Task: Search one way flight ticket for 1 adult, 5 children, 2 infants in seat and 1 infant on lap in first from Tulsa: Tulsa International Airport to Indianapolis: Indianapolis International Airport on 8-5-2023. Number of bags: 1 checked bag. Price is upto 82000. Outbound departure time preference is 13:30.
Action: Mouse moved to (364, 303)
Screenshot: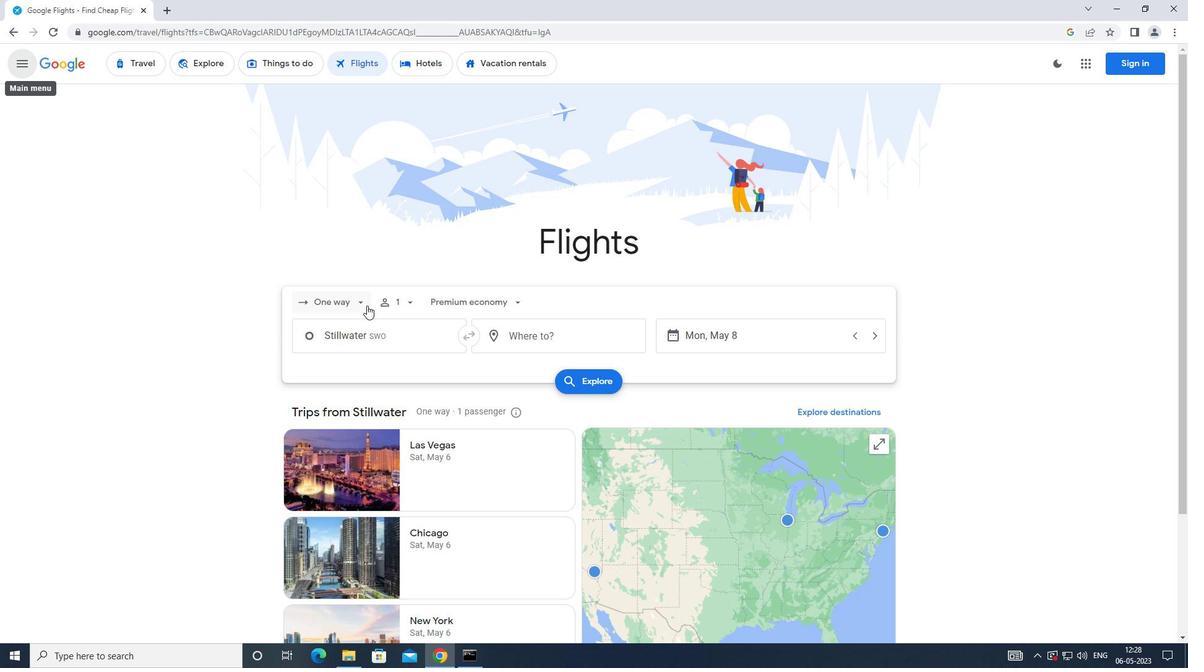 
Action: Mouse pressed left at (364, 303)
Screenshot: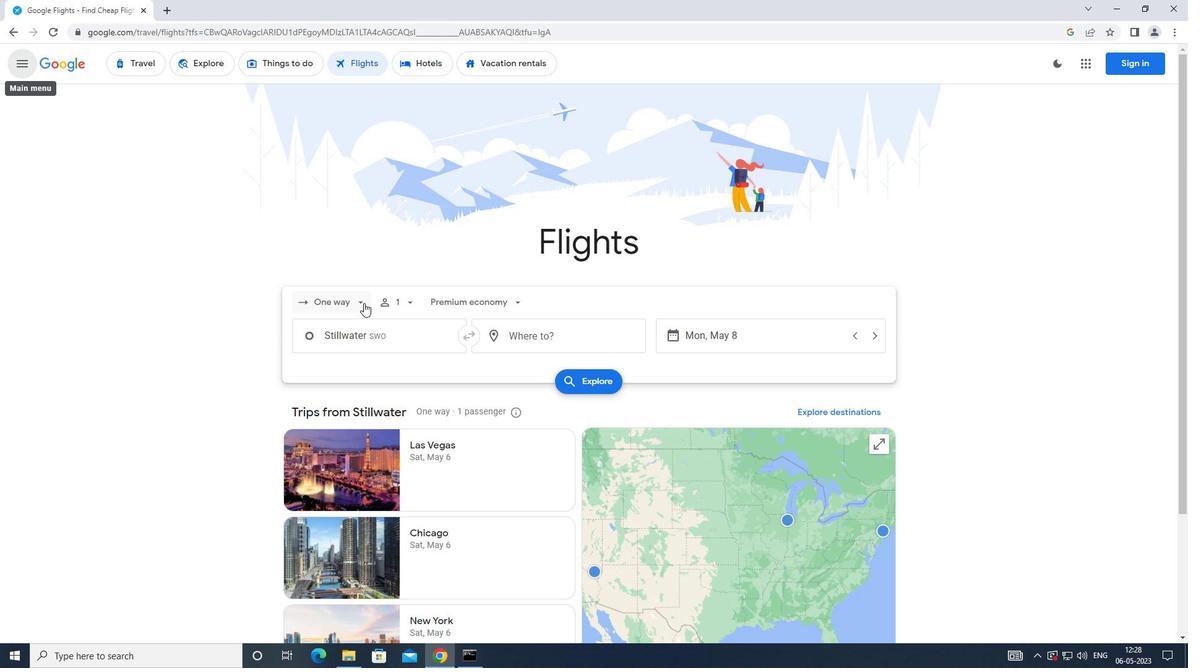 
Action: Mouse moved to (346, 359)
Screenshot: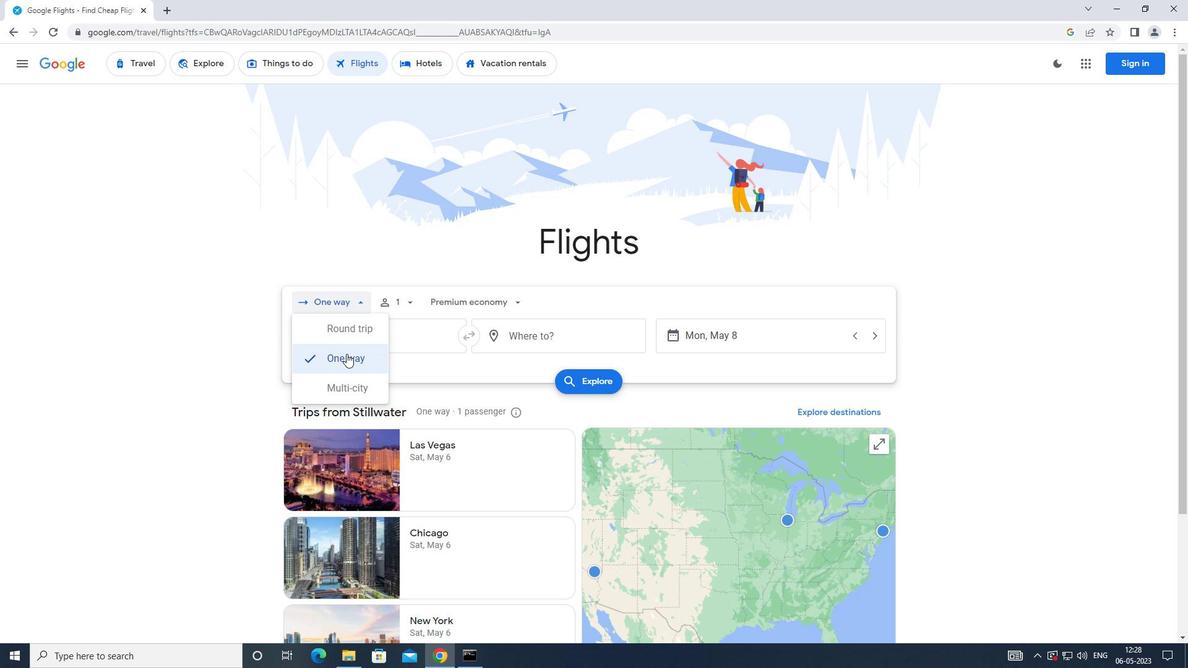 
Action: Mouse pressed left at (346, 359)
Screenshot: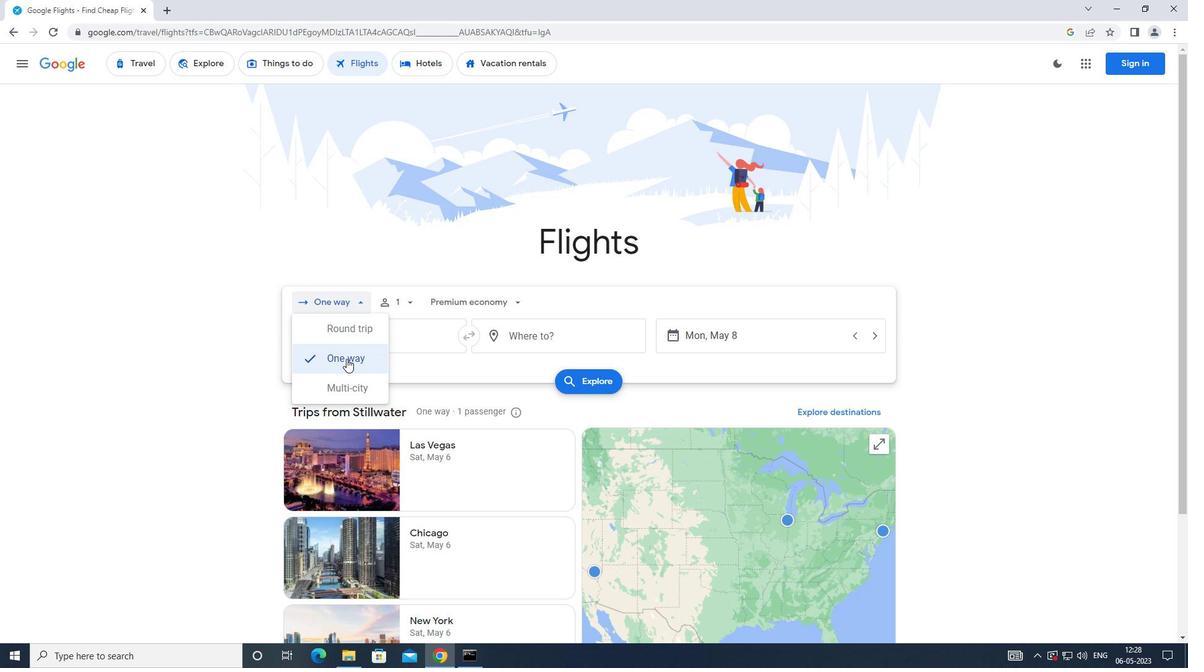 
Action: Mouse moved to (415, 308)
Screenshot: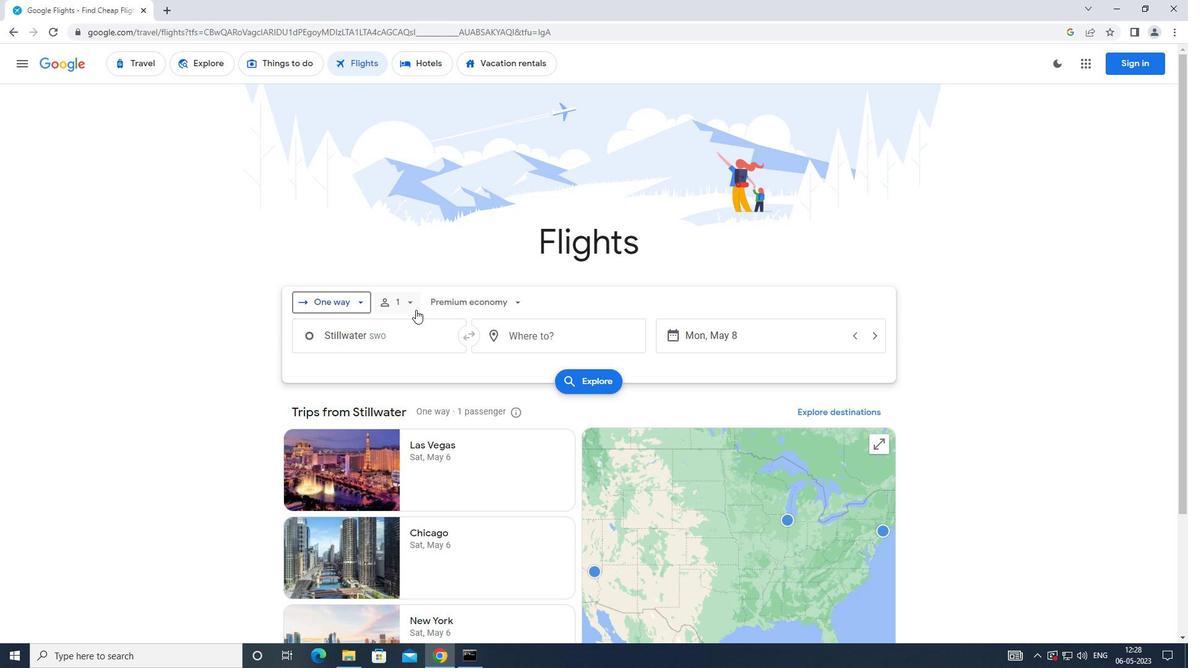 
Action: Mouse pressed left at (415, 308)
Screenshot: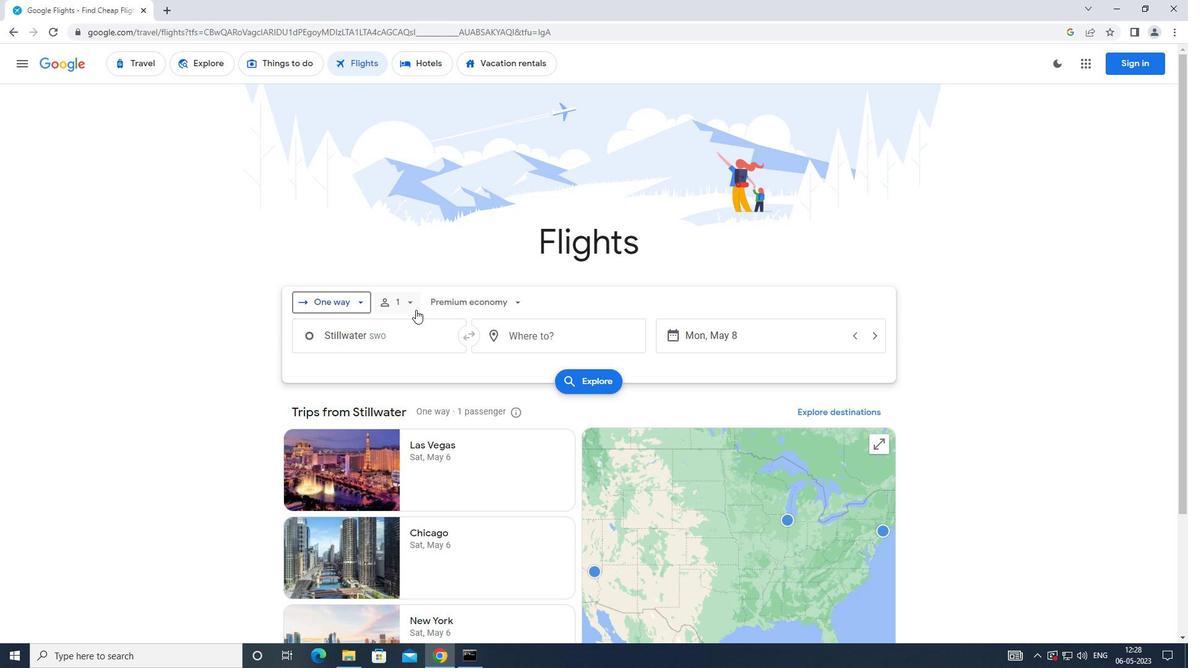 
Action: Mouse moved to (508, 372)
Screenshot: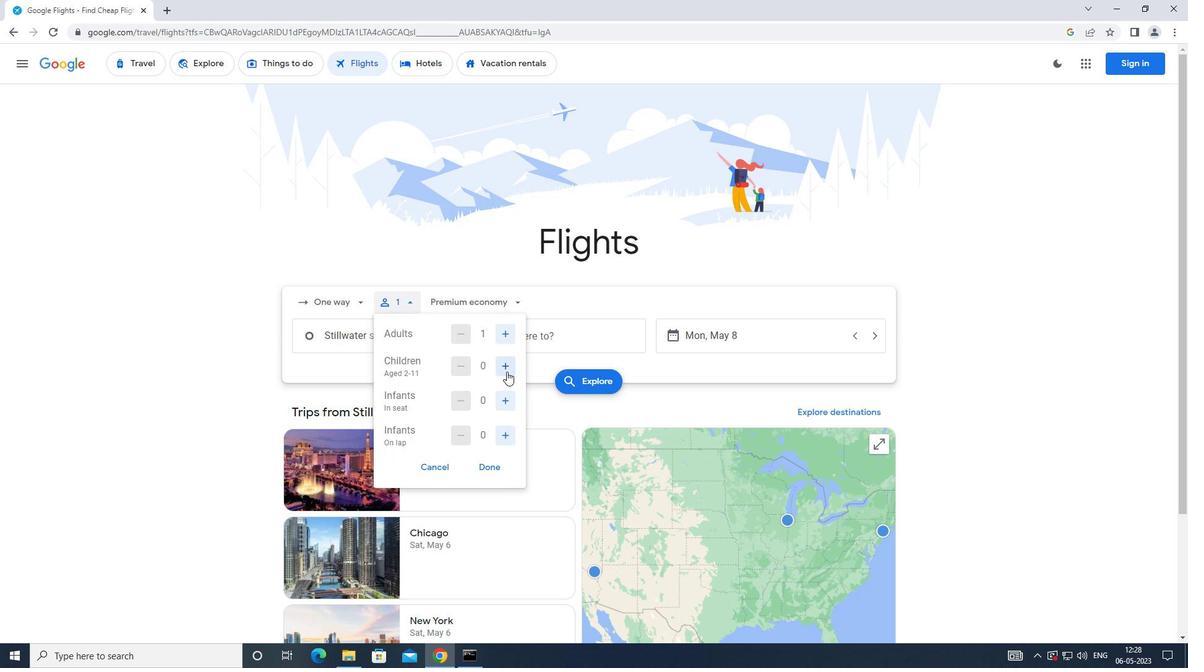 
Action: Mouse pressed left at (508, 372)
Screenshot: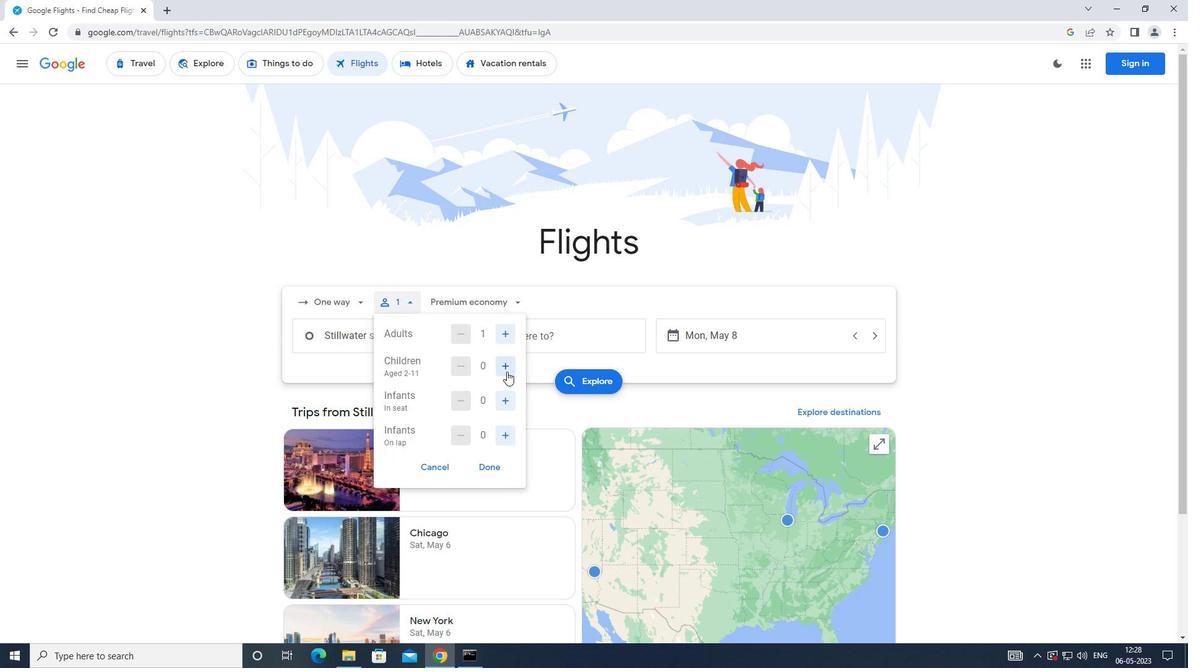 
Action: Mouse pressed left at (508, 372)
Screenshot: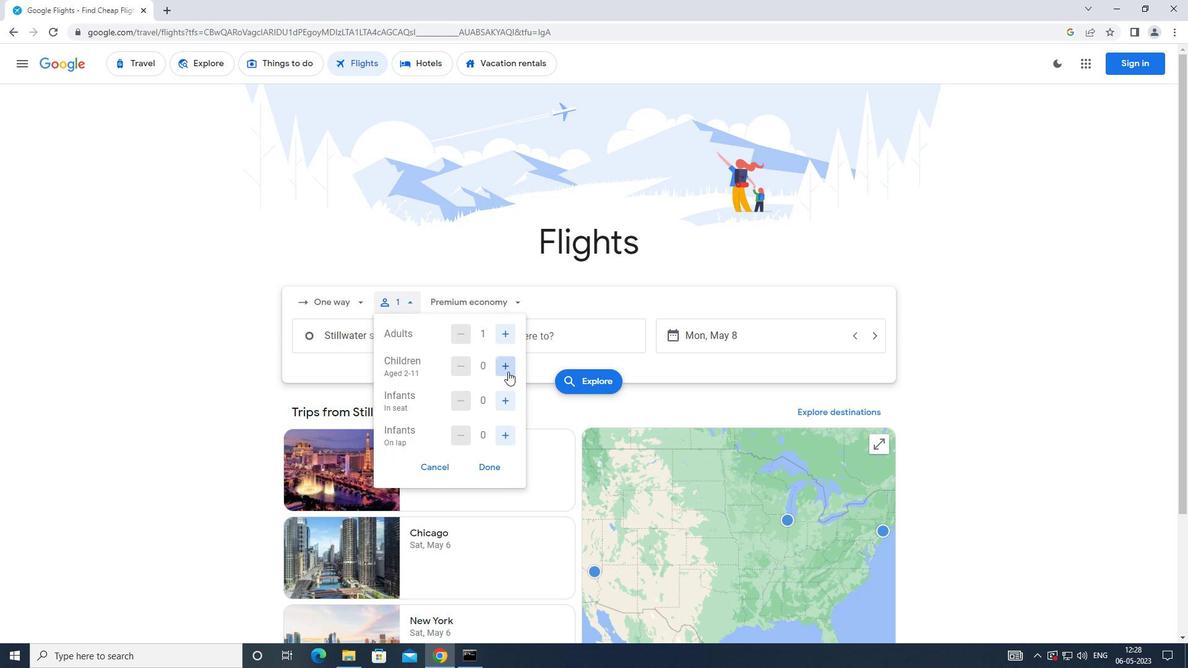 
Action: Mouse pressed left at (508, 372)
Screenshot: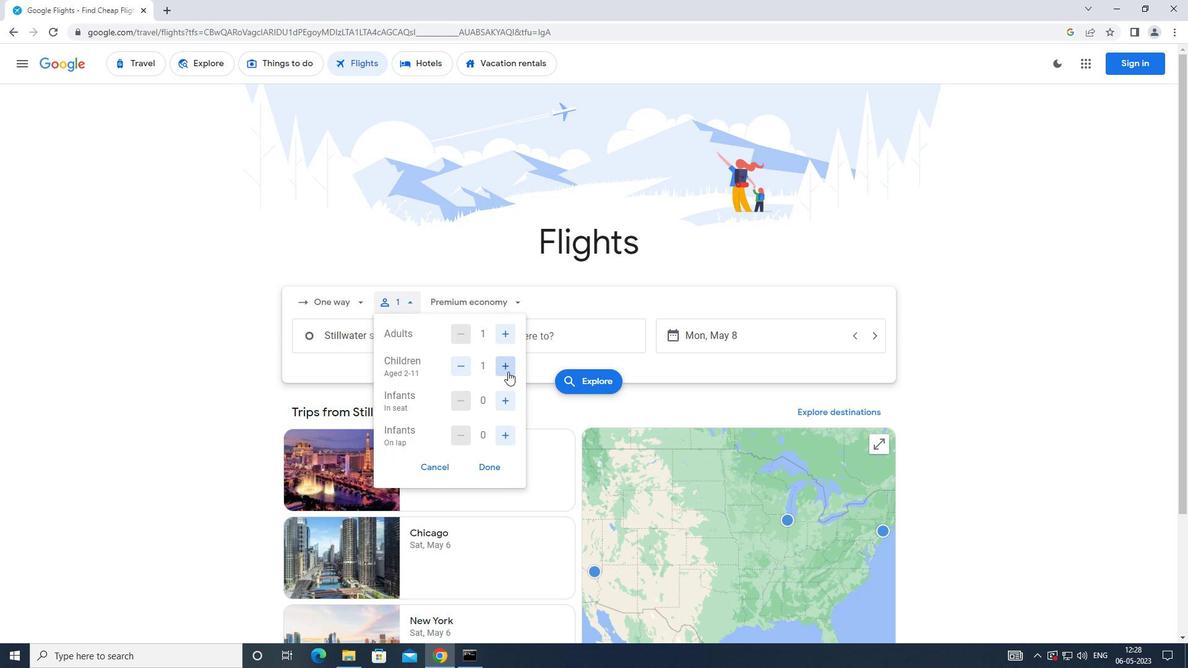 
Action: Mouse pressed left at (508, 372)
Screenshot: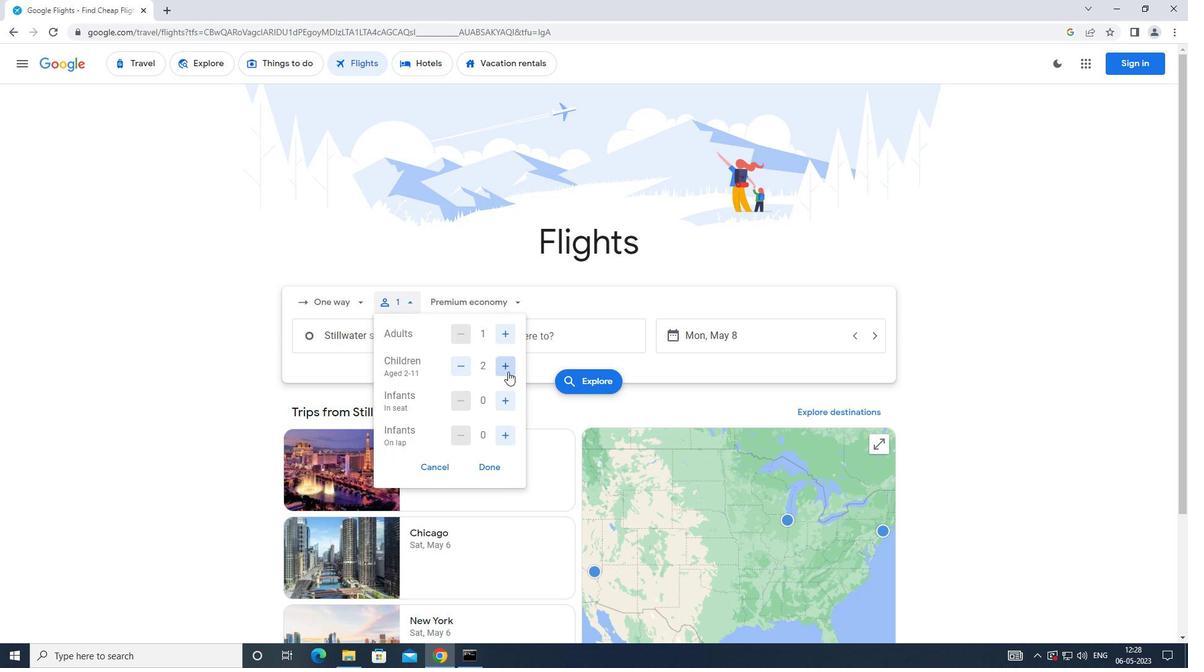 
Action: Mouse pressed left at (508, 372)
Screenshot: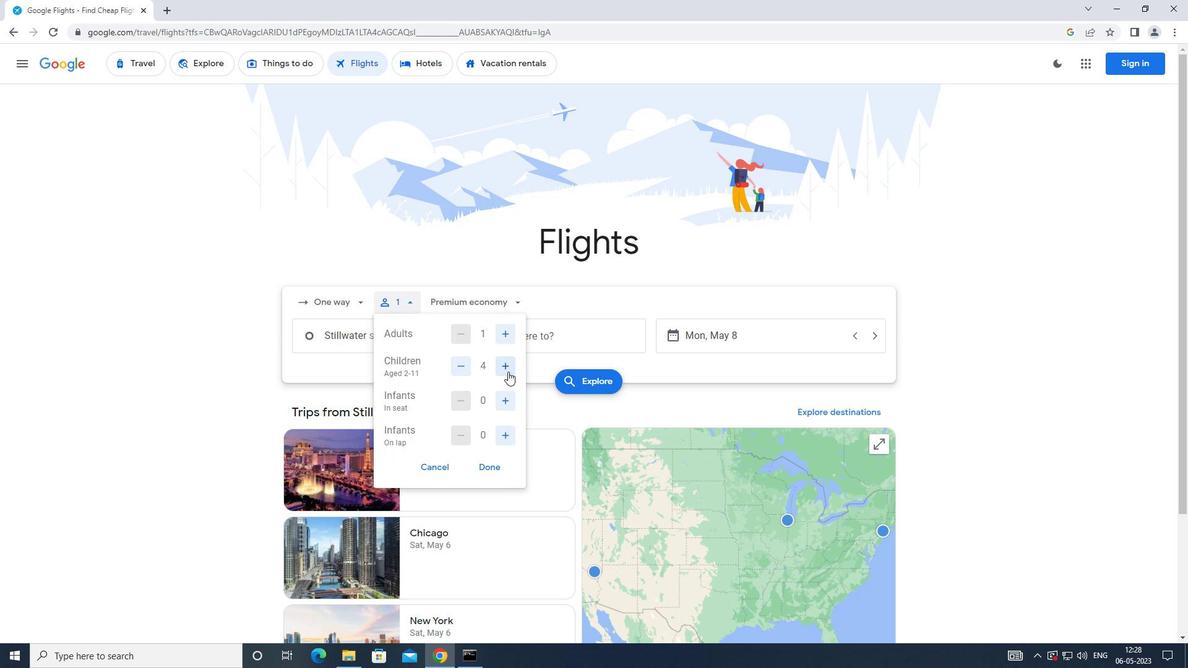 
Action: Mouse moved to (505, 398)
Screenshot: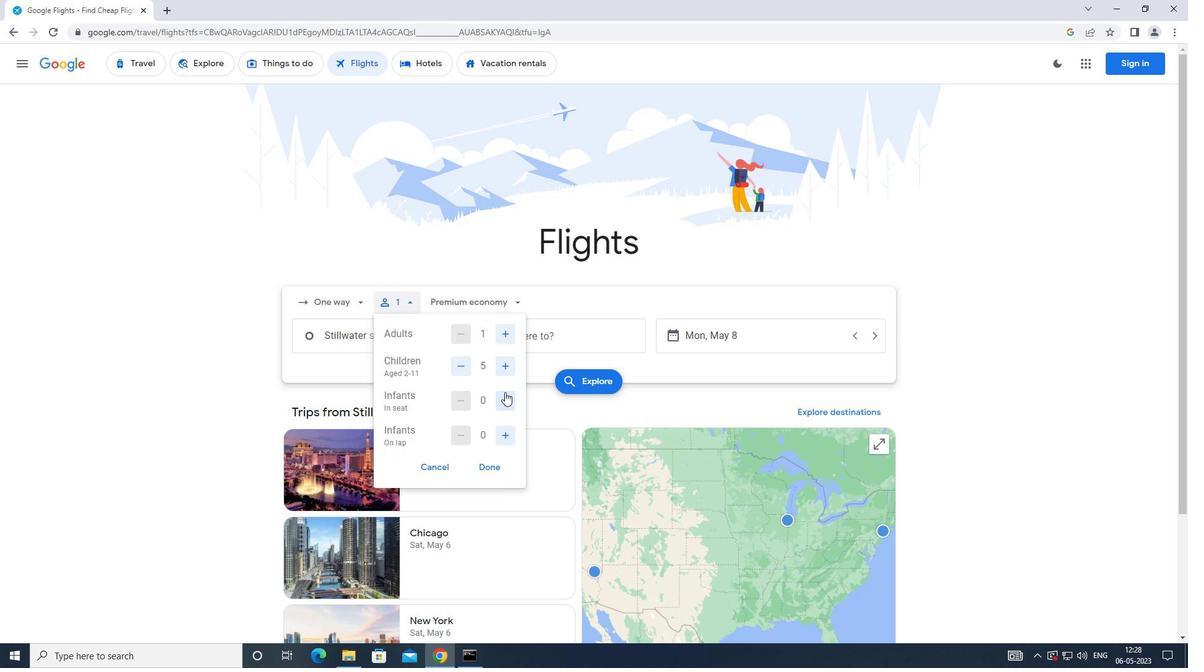 
Action: Mouse pressed left at (505, 398)
Screenshot: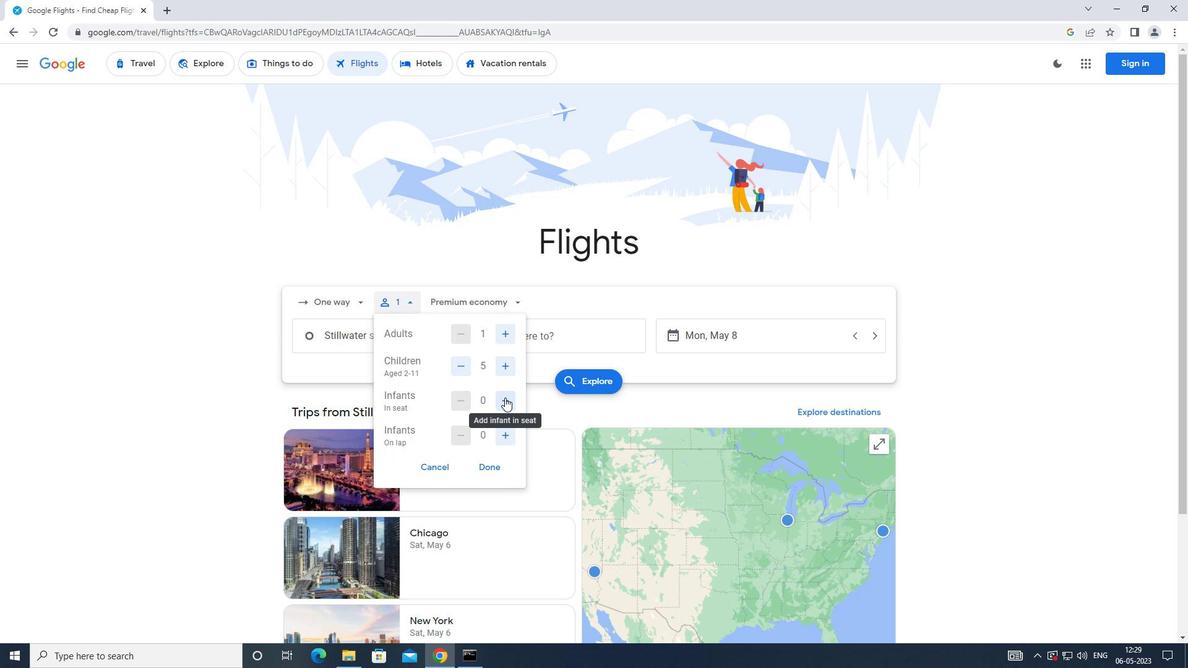 
Action: Mouse pressed left at (505, 398)
Screenshot: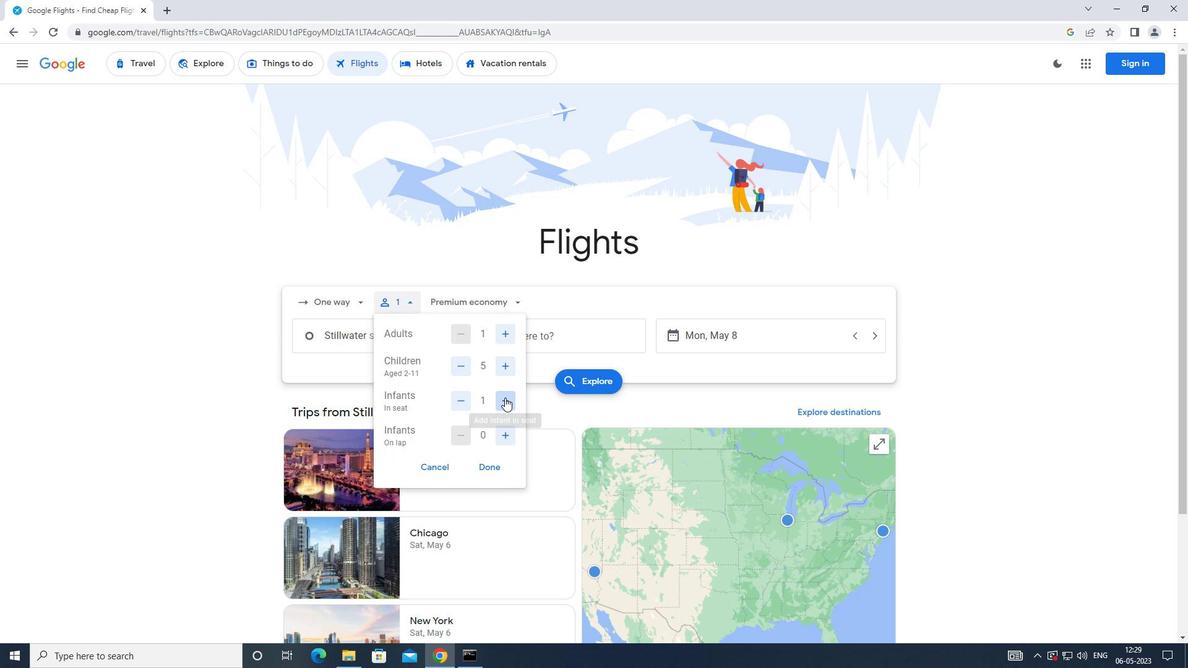 
Action: Mouse moved to (456, 400)
Screenshot: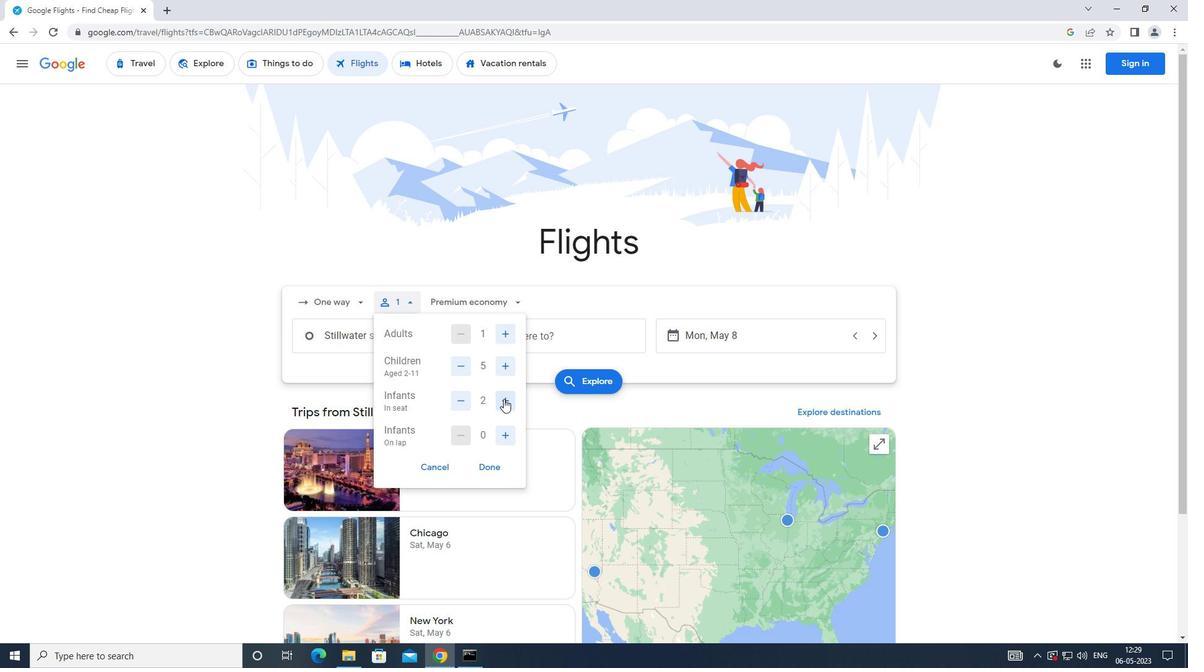 
Action: Mouse pressed left at (456, 400)
Screenshot: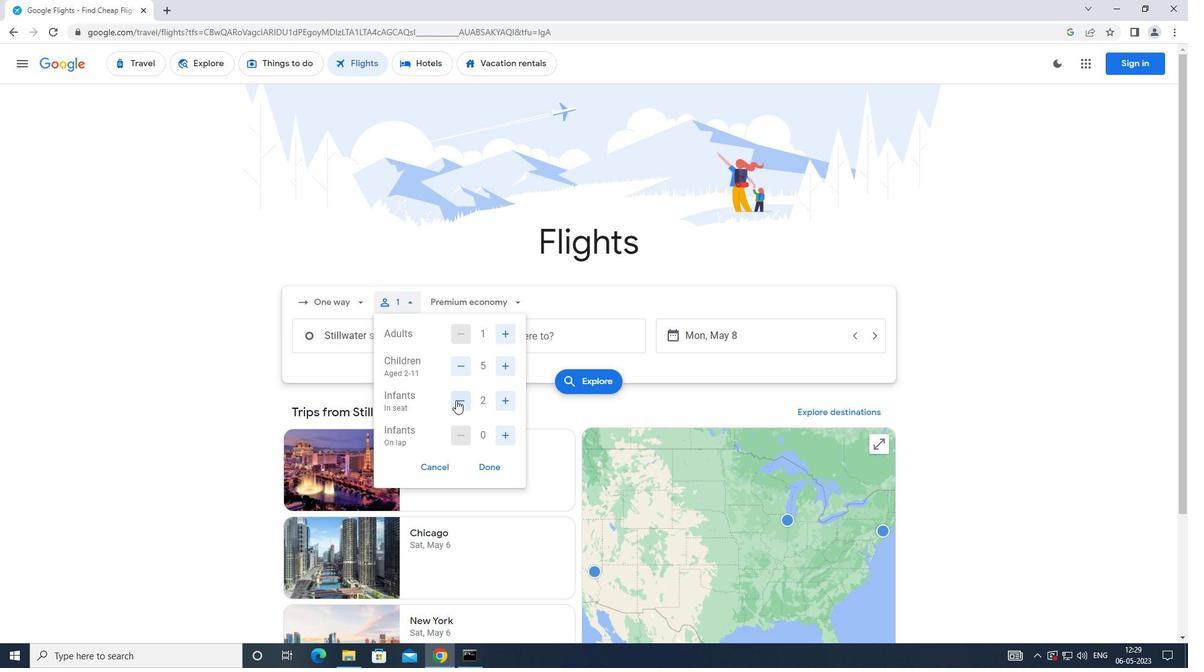
Action: Mouse moved to (503, 435)
Screenshot: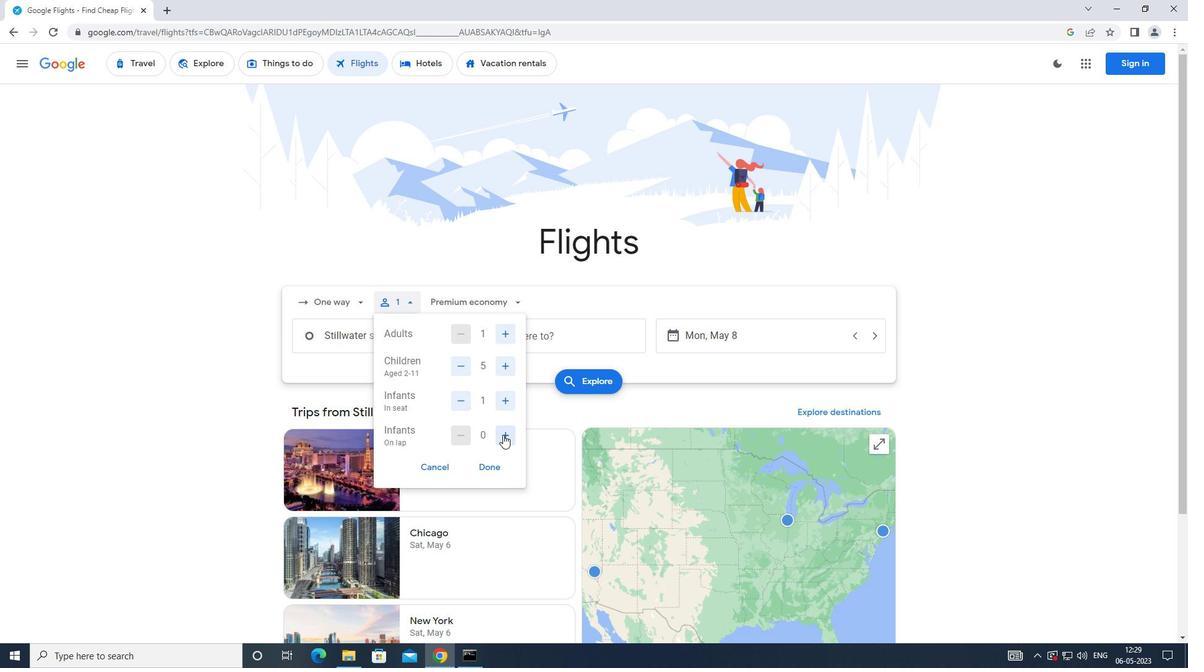 
Action: Mouse pressed left at (503, 435)
Screenshot: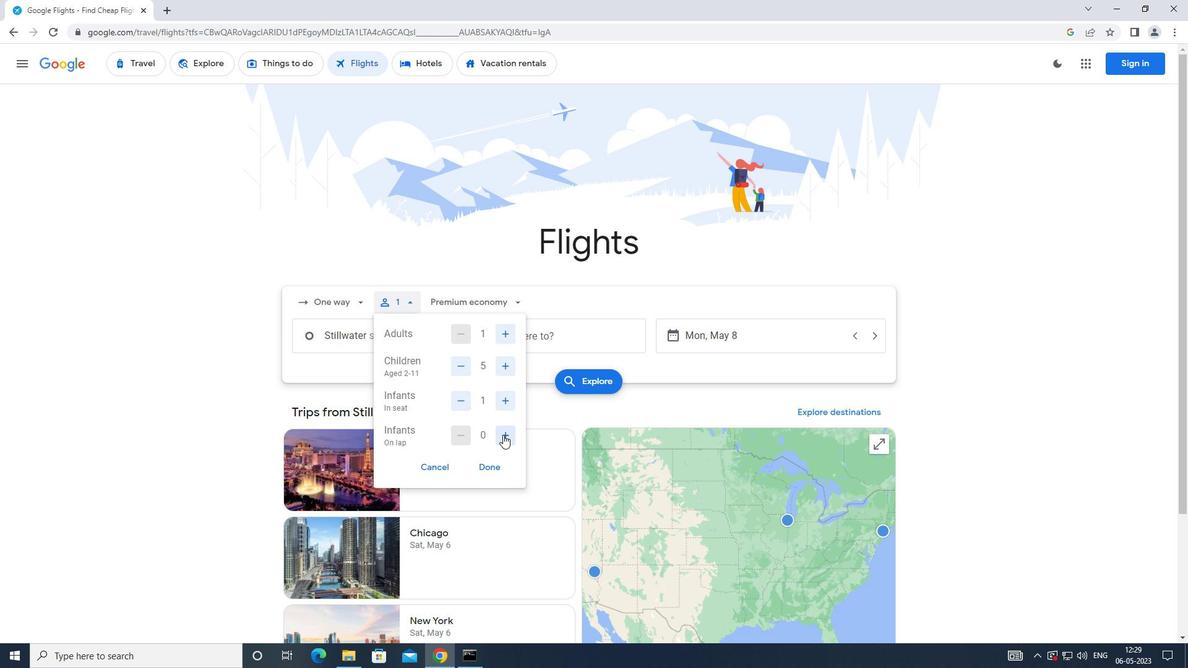 
Action: Mouse moved to (498, 468)
Screenshot: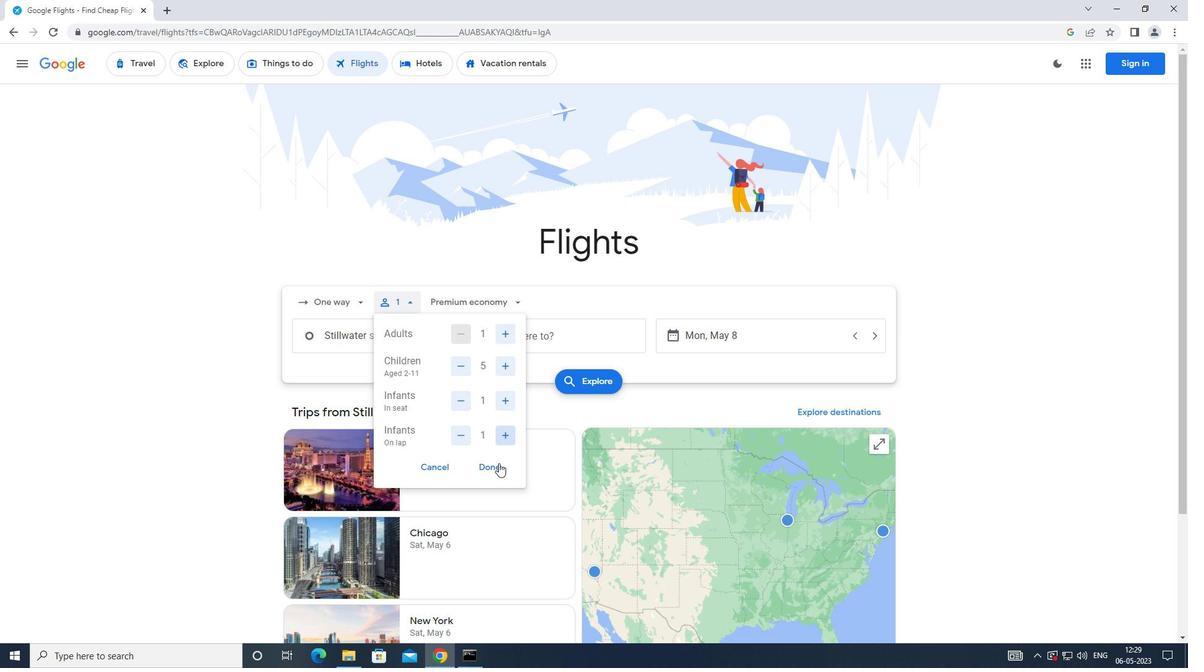 
Action: Mouse pressed left at (498, 468)
Screenshot: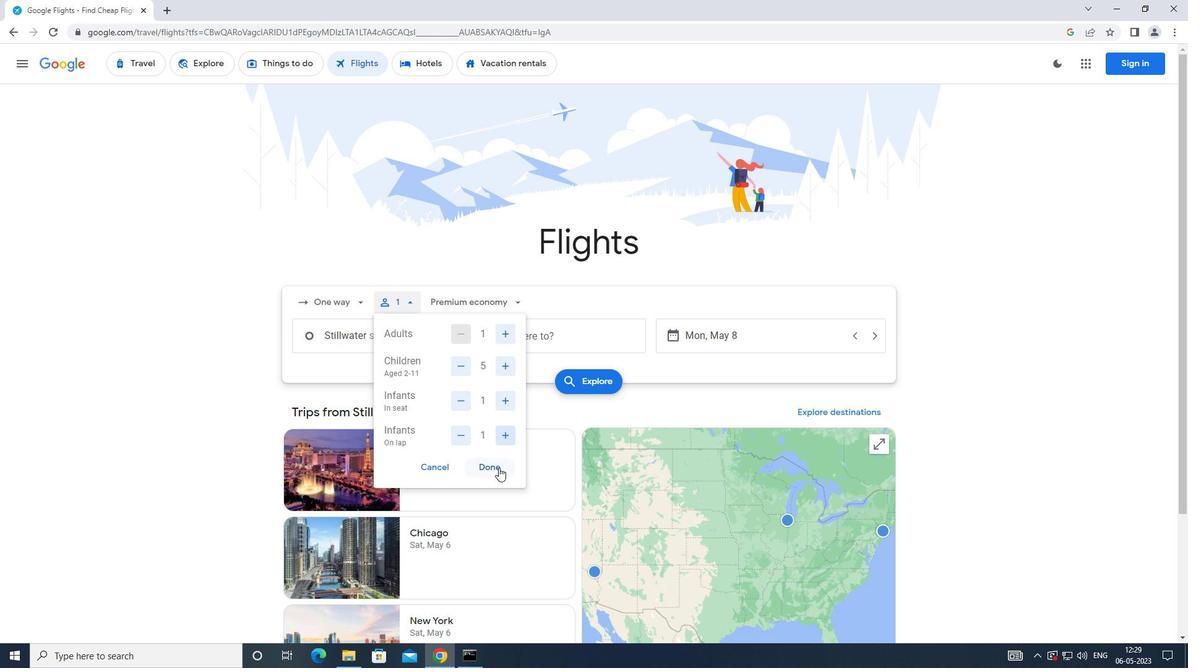 
Action: Mouse moved to (500, 307)
Screenshot: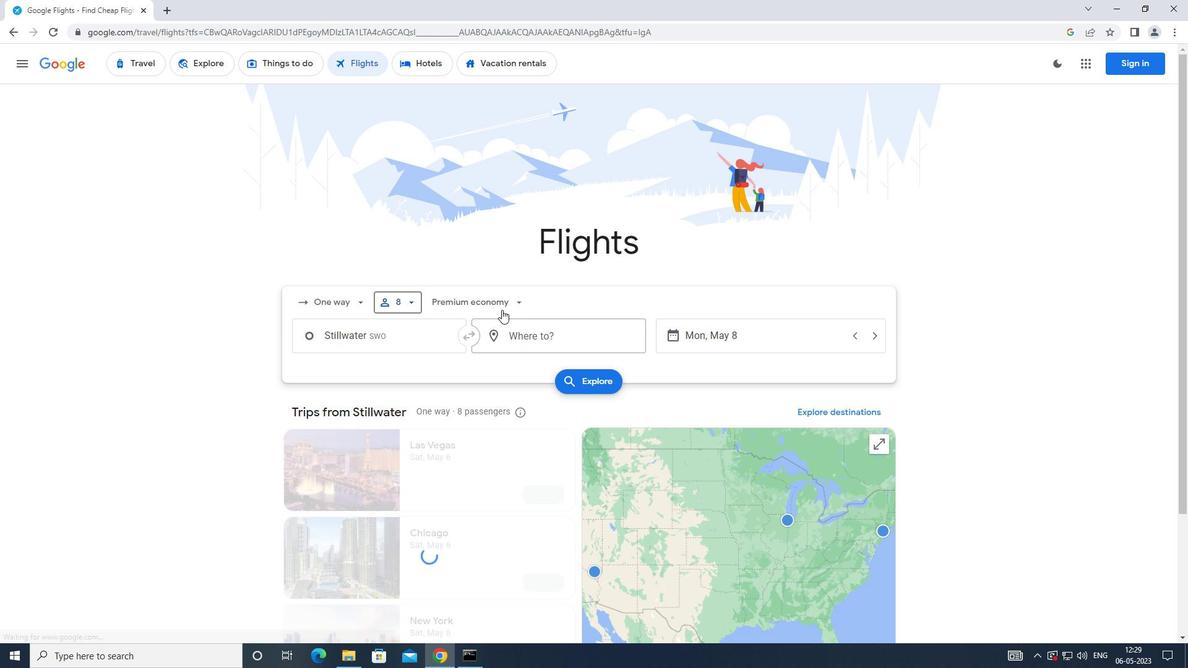 
Action: Mouse pressed left at (500, 307)
Screenshot: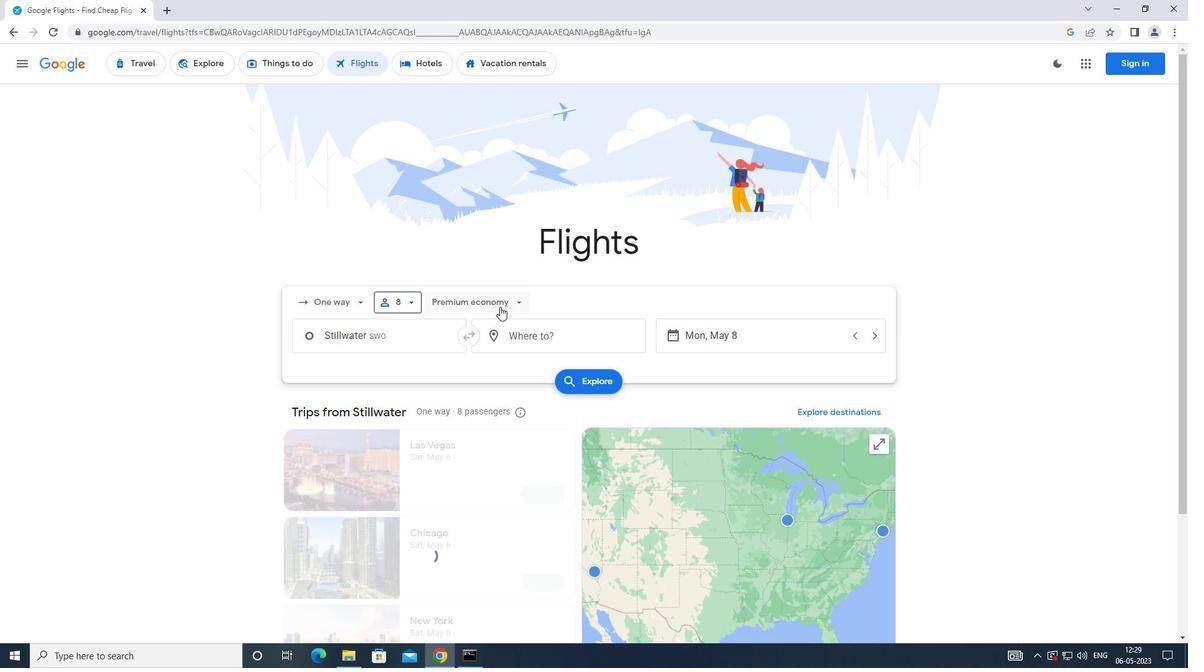 
Action: Mouse moved to (487, 412)
Screenshot: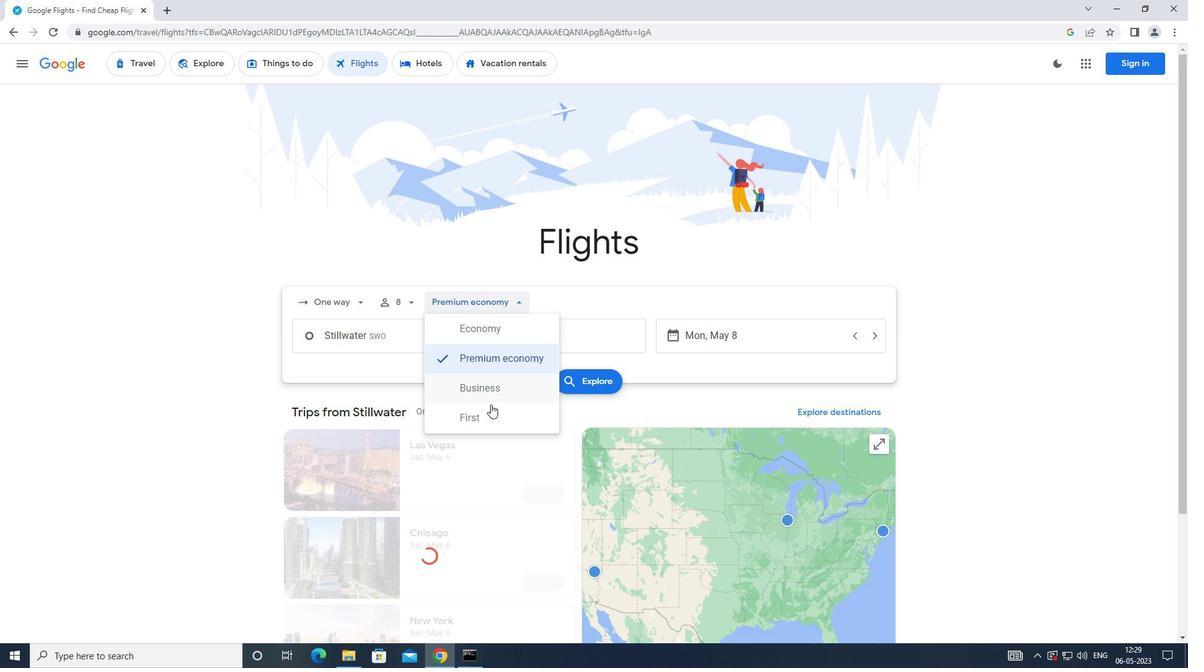 
Action: Mouse pressed left at (487, 412)
Screenshot: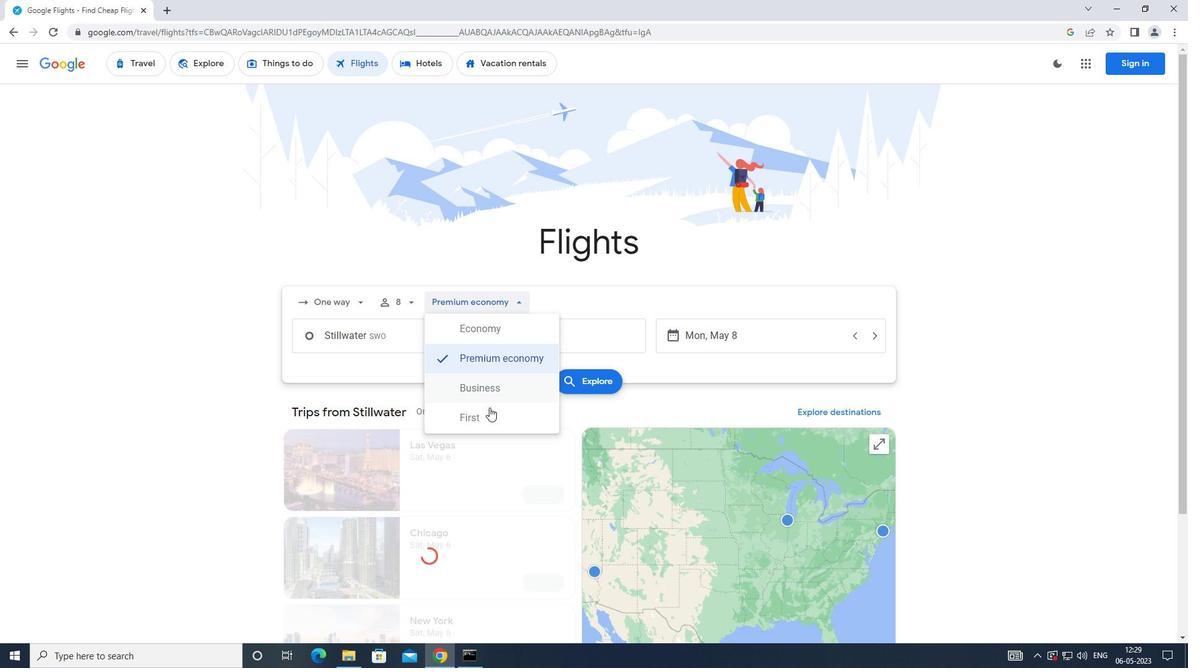 
Action: Mouse moved to (392, 345)
Screenshot: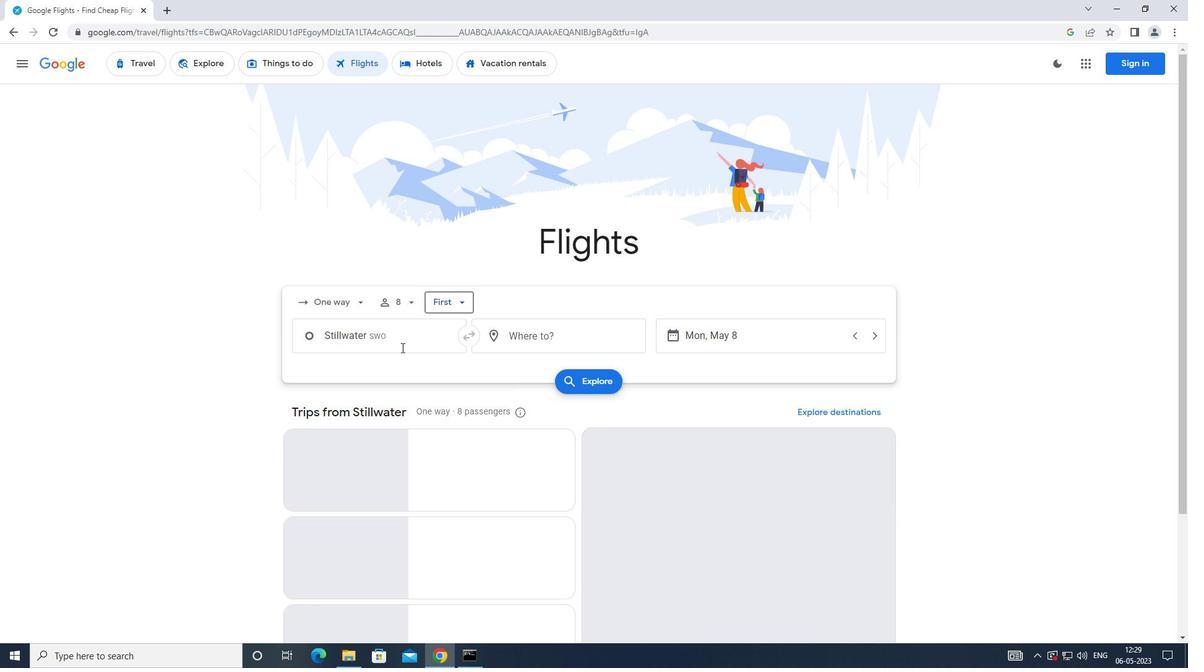 
Action: Mouse pressed left at (392, 345)
Screenshot: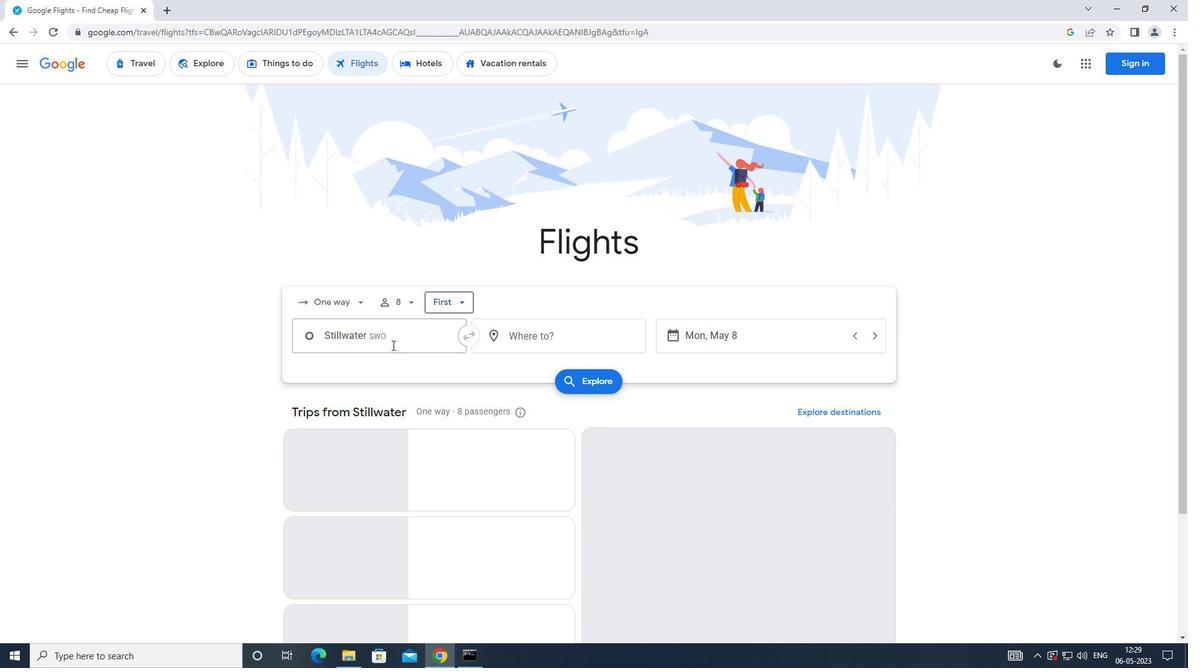 
Action: Mouse moved to (392, 344)
Screenshot: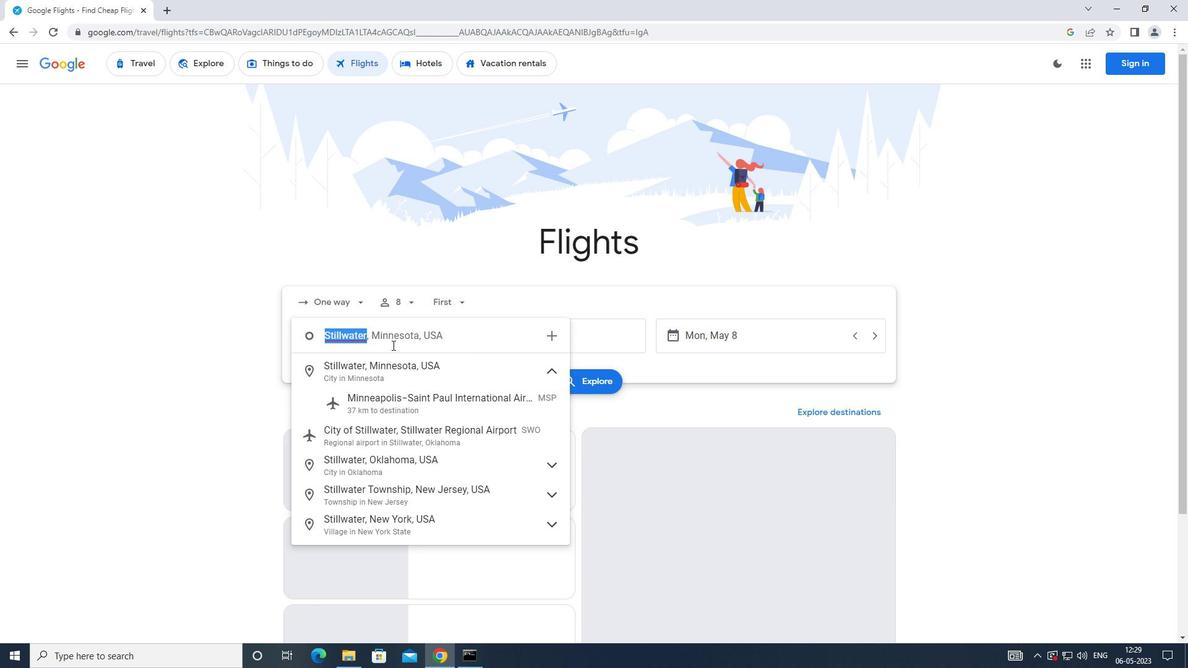 
Action: Key pressed <Key.caps_lock>t<Key.caps_lock>ulsa<Key.space>
Screenshot: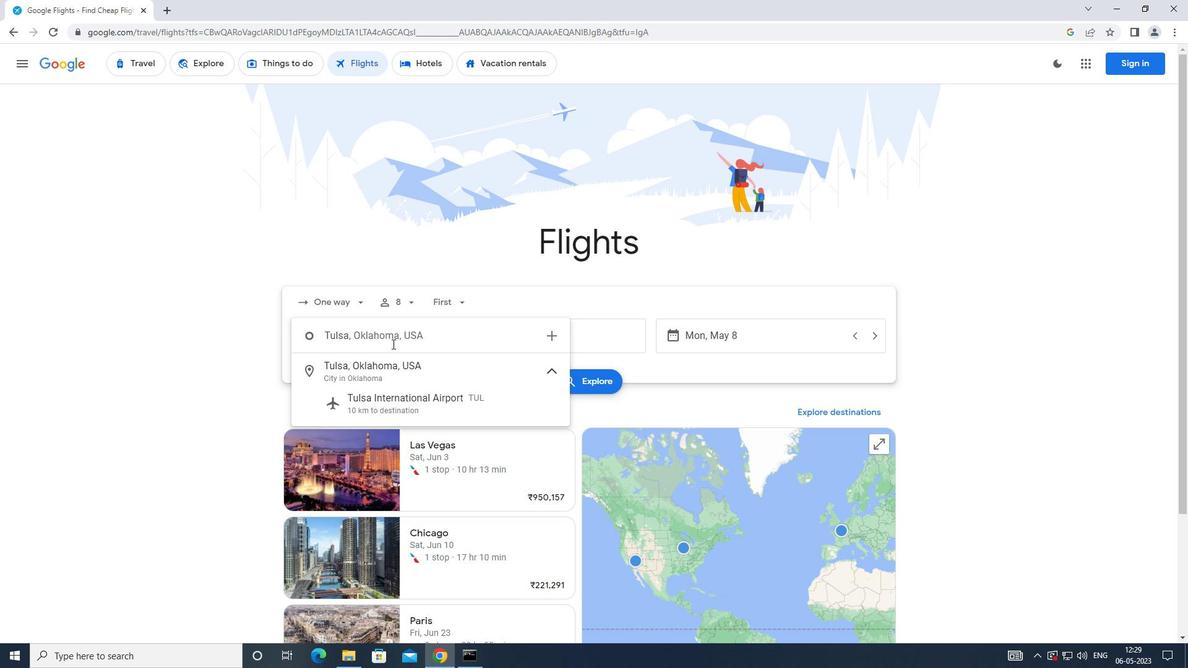 
Action: Mouse moved to (375, 394)
Screenshot: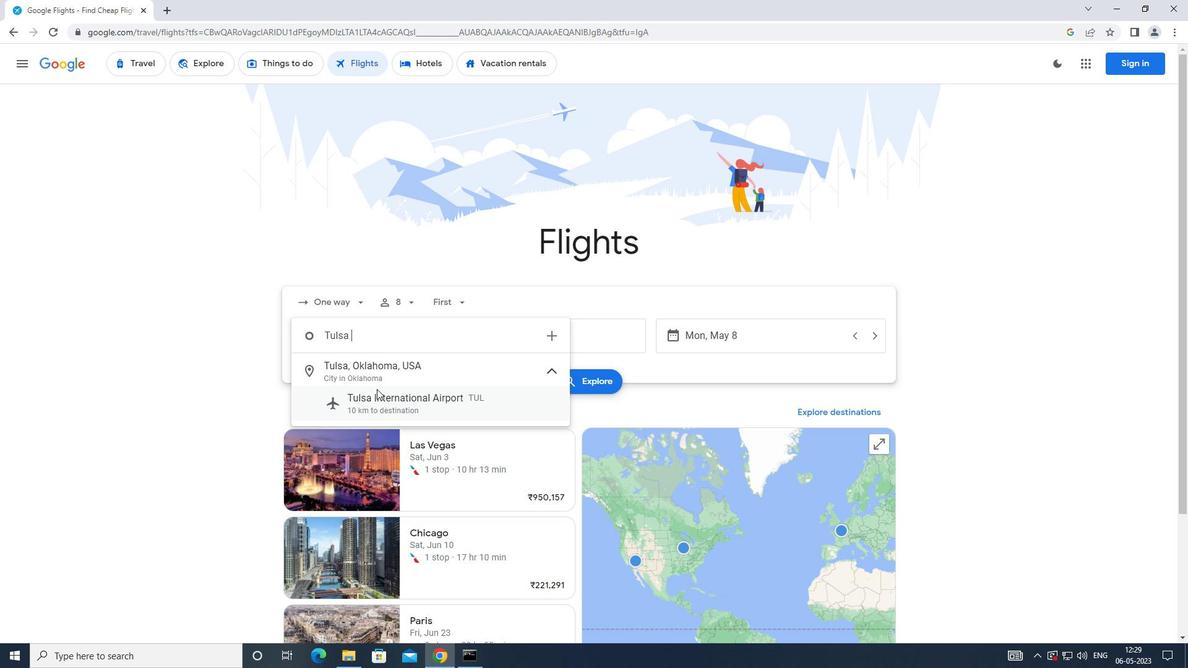 
Action: Mouse pressed left at (375, 394)
Screenshot: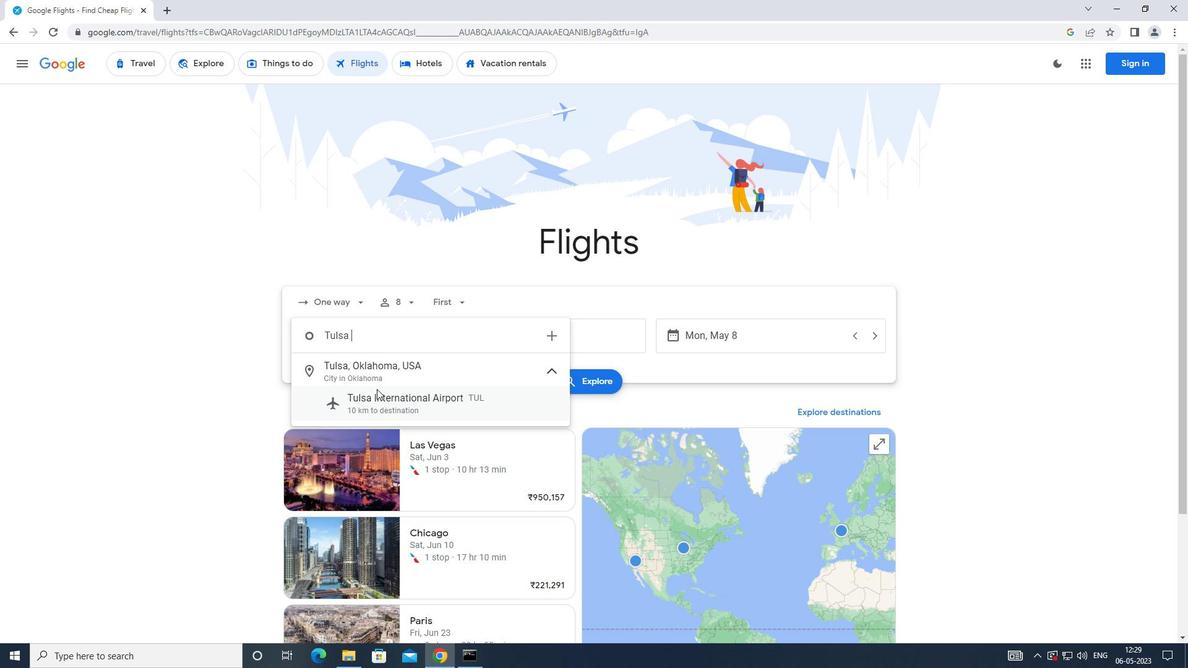 
Action: Mouse moved to (594, 337)
Screenshot: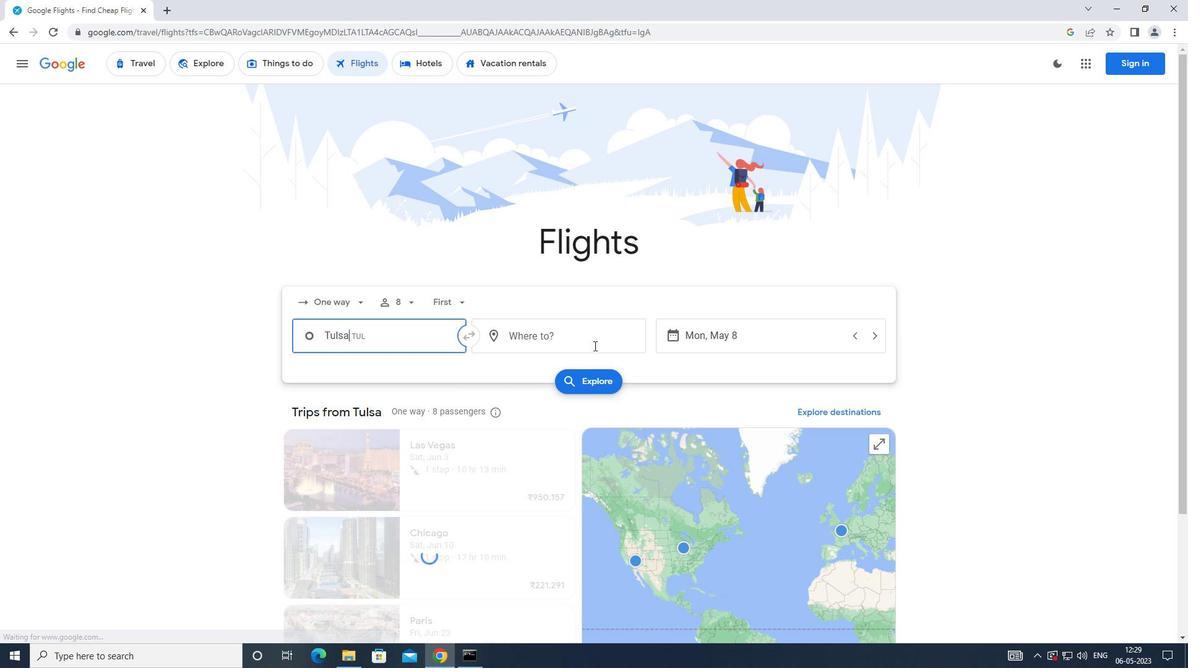 
Action: Mouse pressed left at (594, 337)
Screenshot: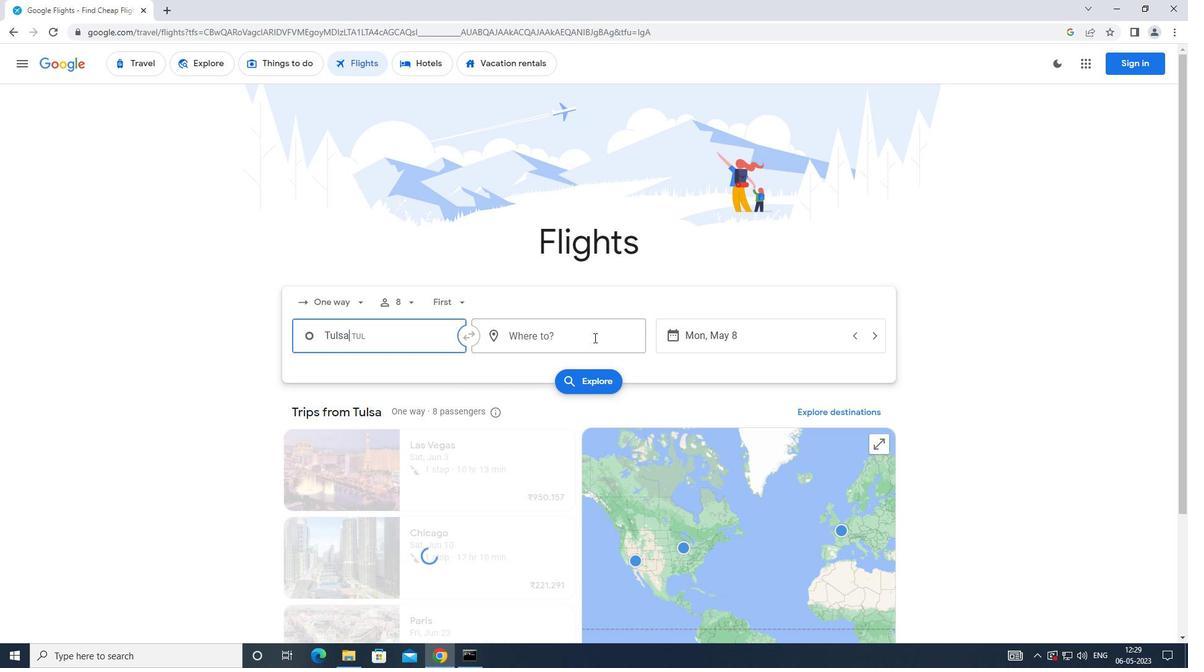 
Action: Mouse moved to (580, 350)
Screenshot: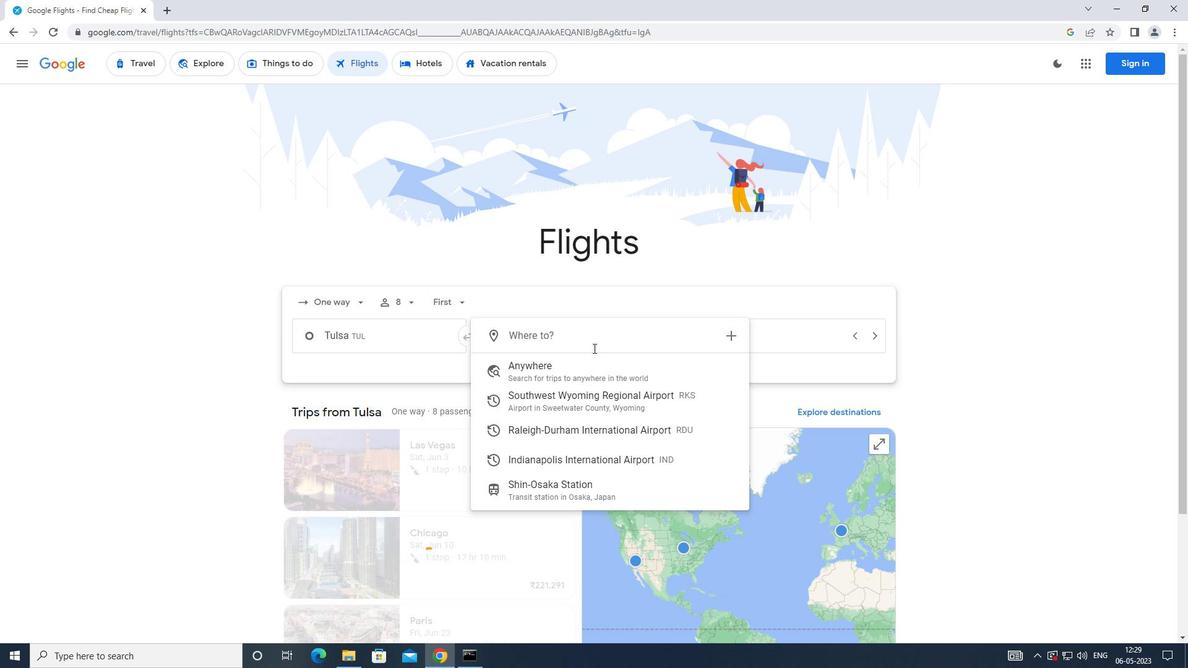 
Action: Key pressed <Key.caps_lock>i<Key.caps_lock>ndianapolis
Screenshot: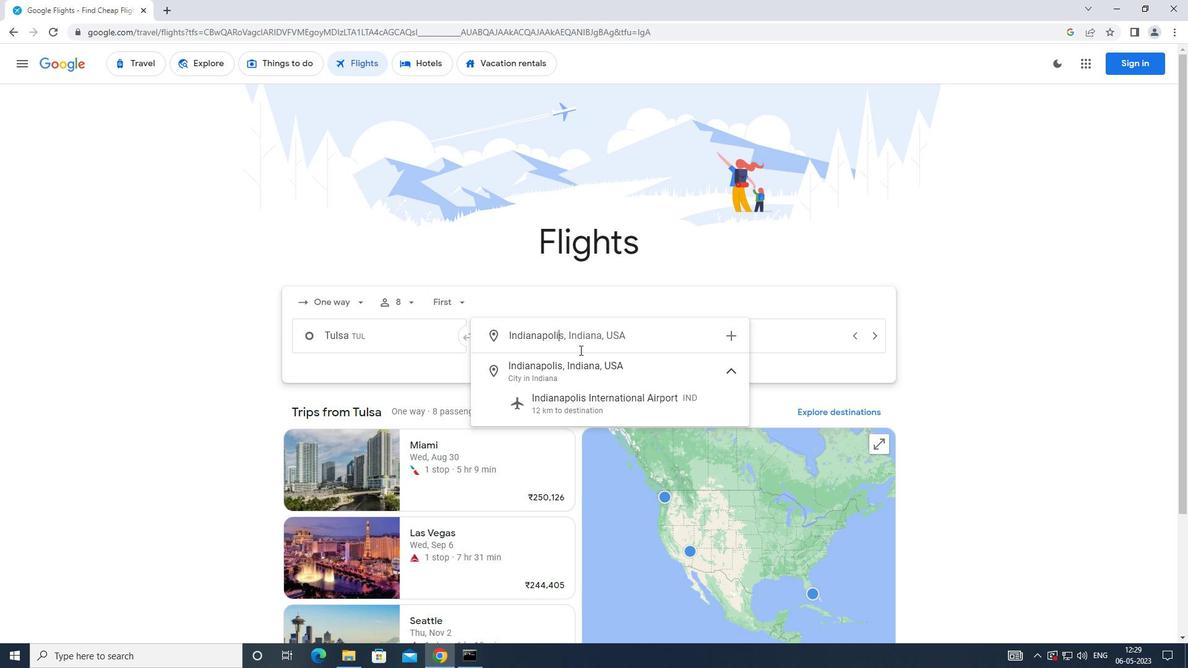 
Action: Mouse moved to (558, 402)
Screenshot: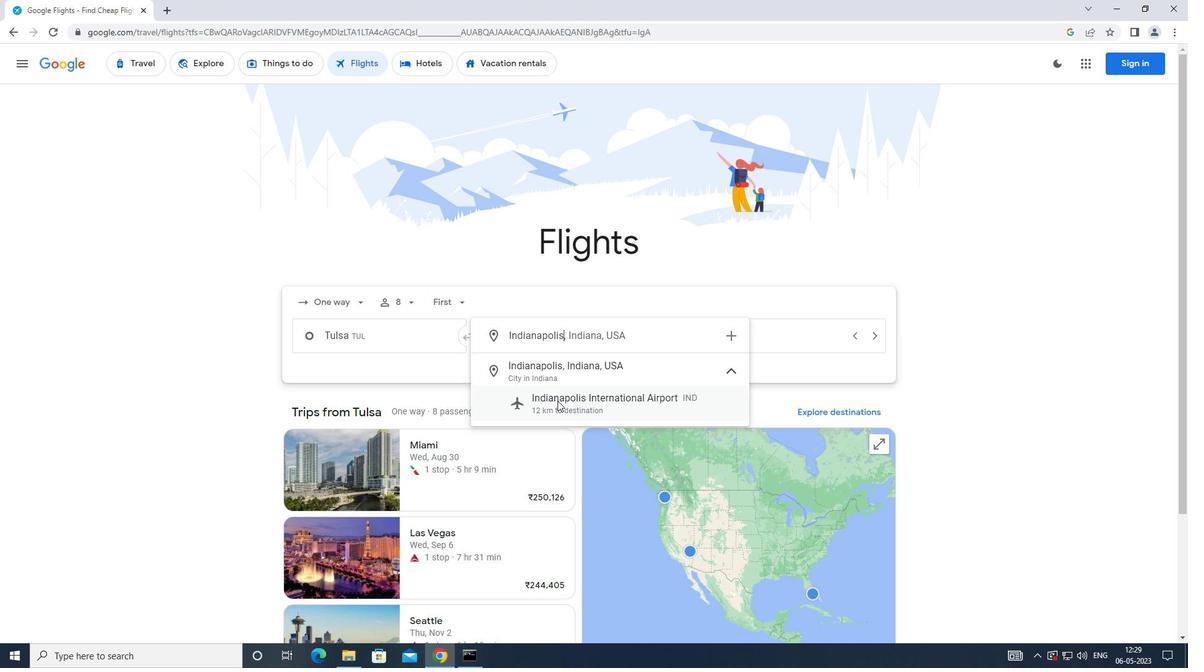 
Action: Mouse pressed left at (558, 402)
Screenshot: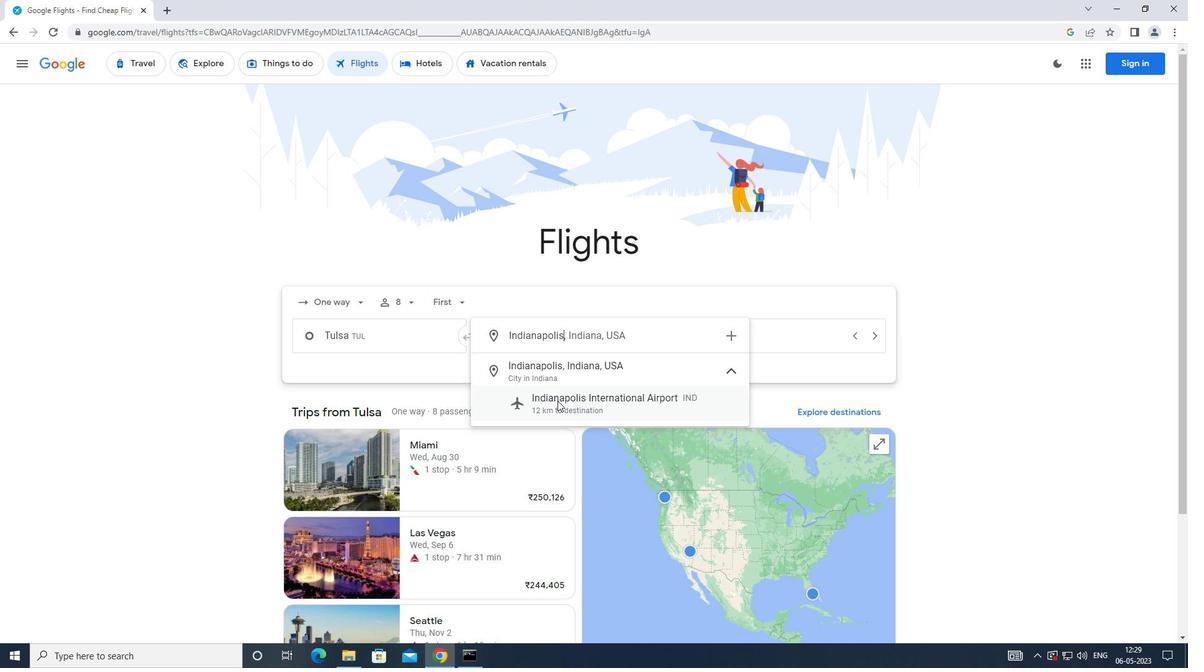 
Action: Mouse moved to (696, 339)
Screenshot: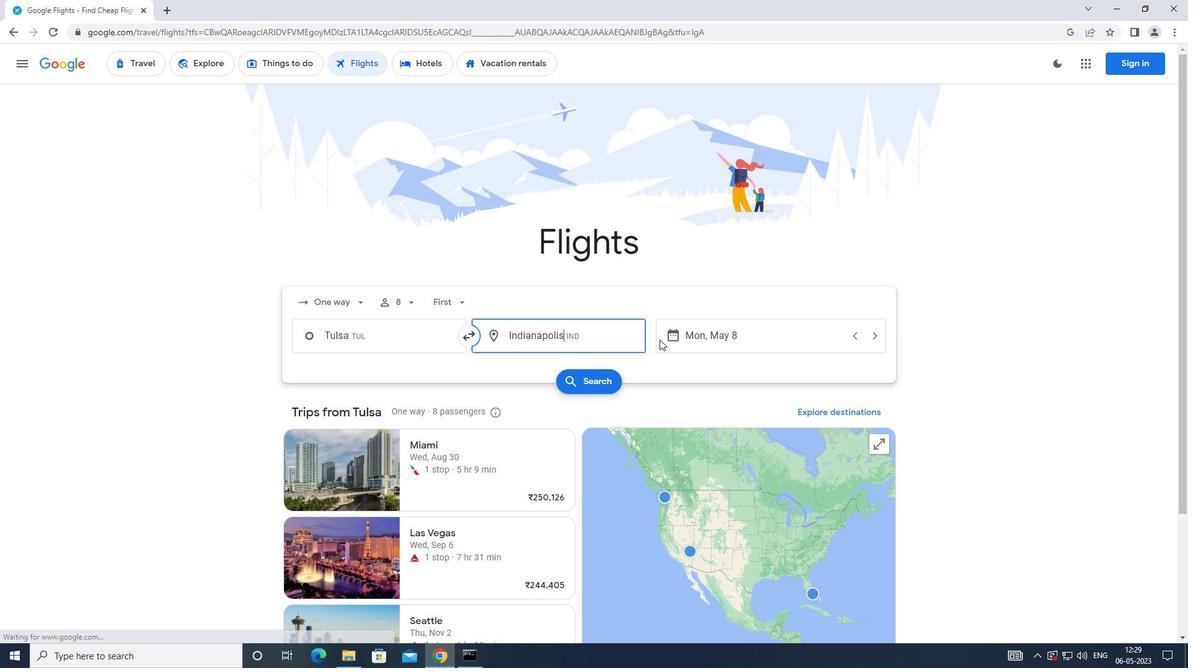 
Action: Mouse pressed left at (696, 339)
Screenshot: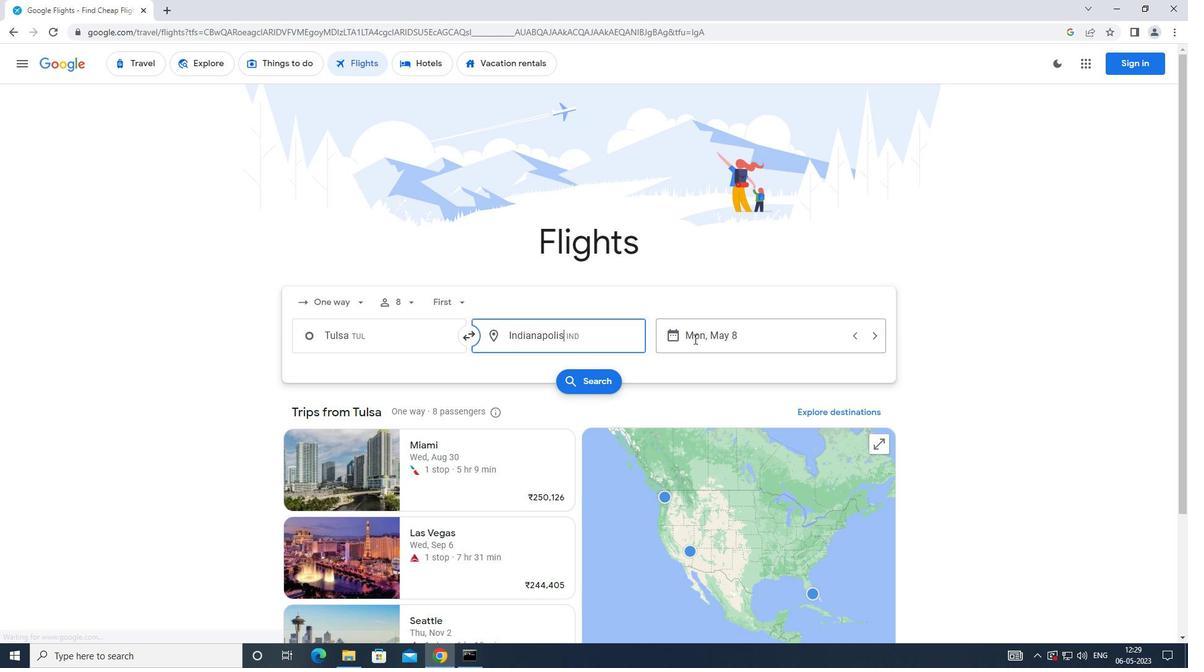
Action: Mouse moved to (481, 448)
Screenshot: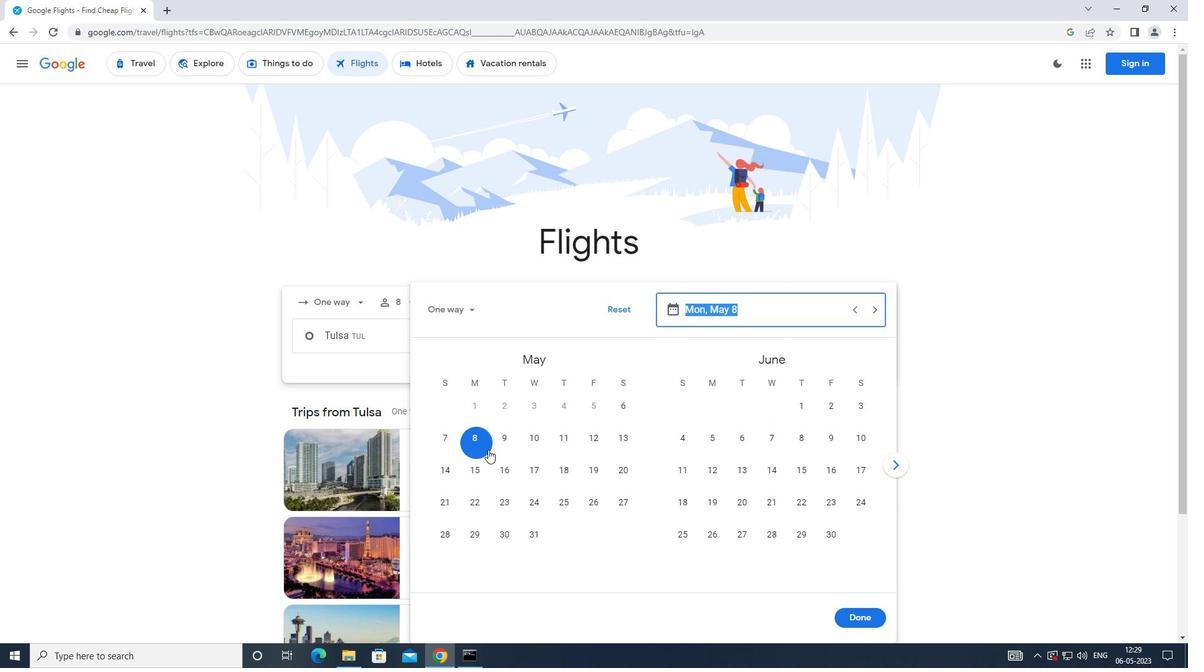 
Action: Mouse pressed left at (481, 448)
Screenshot: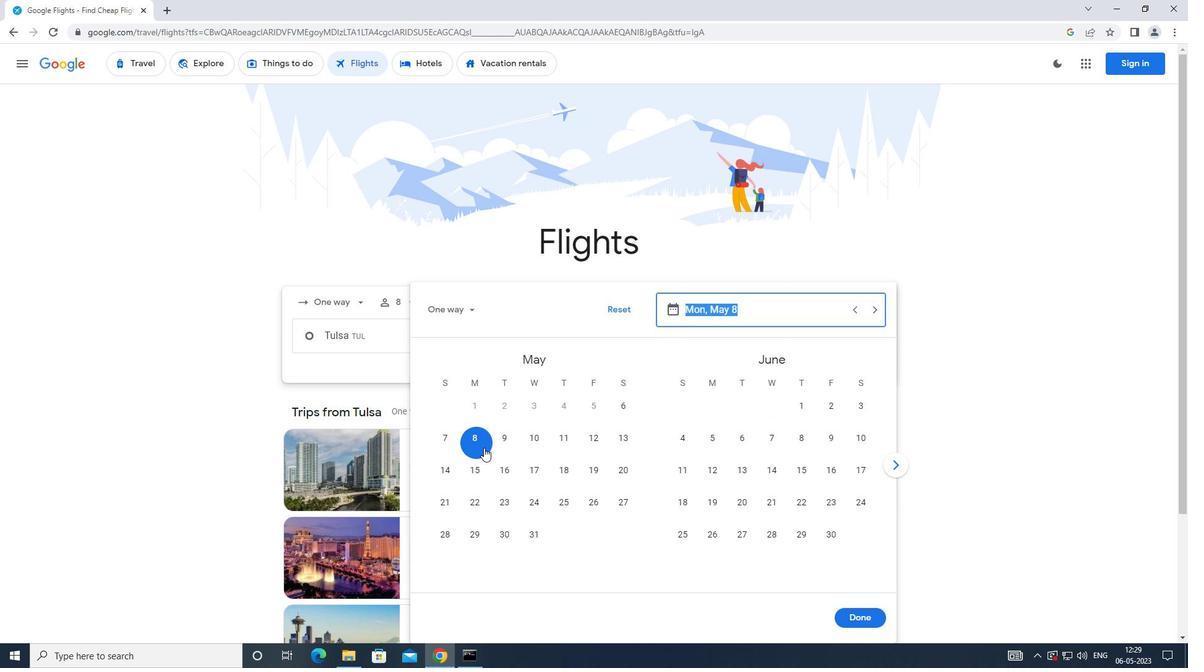 
Action: Mouse moved to (868, 625)
Screenshot: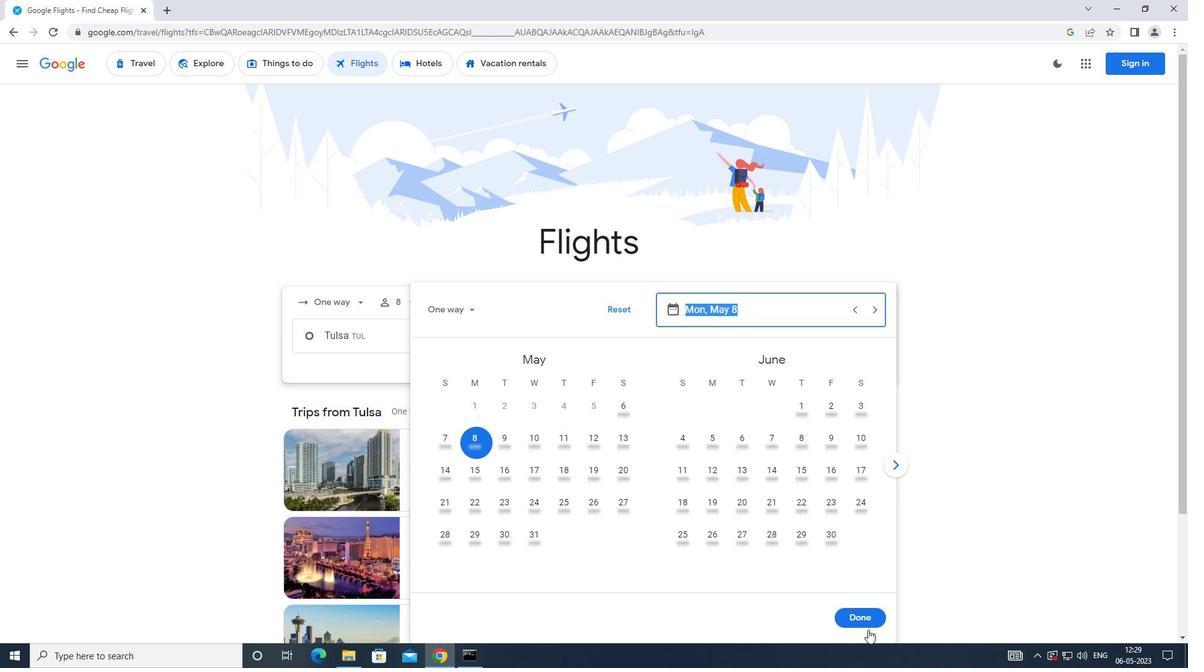 
Action: Mouse pressed left at (868, 625)
Screenshot: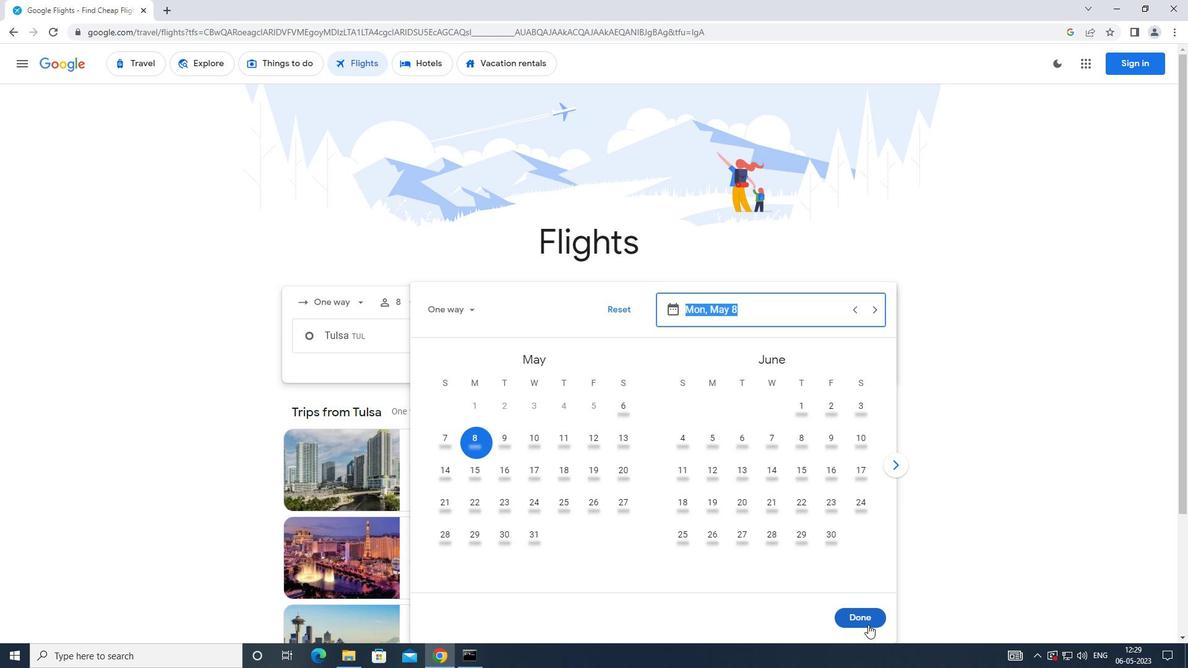 
Action: Mouse moved to (602, 372)
Screenshot: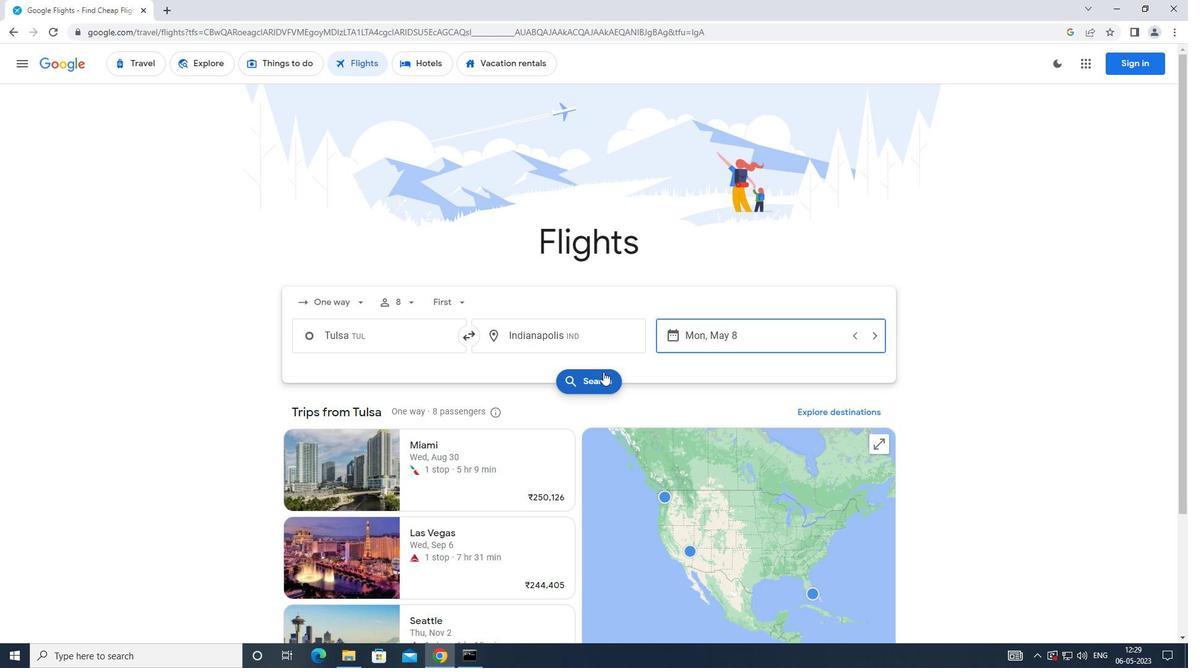 
Action: Mouse pressed left at (602, 372)
Screenshot: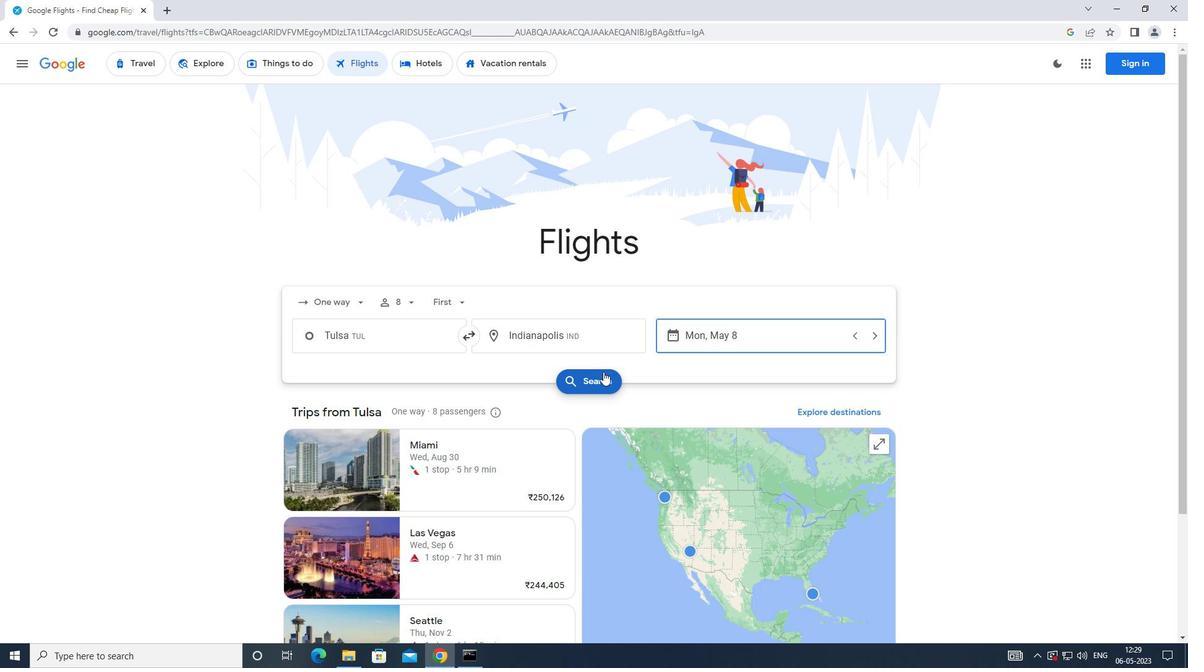 
Action: Mouse moved to (324, 176)
Screenshot: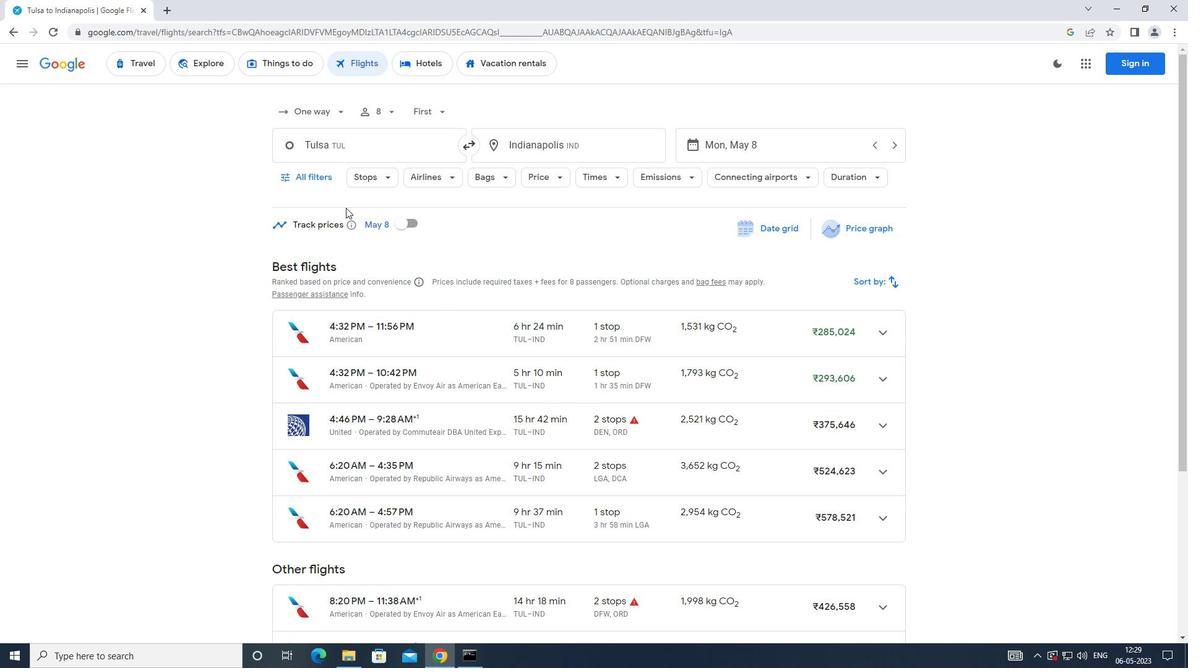 
Action: Mouse pressed left at (324, 176)
Screenshot: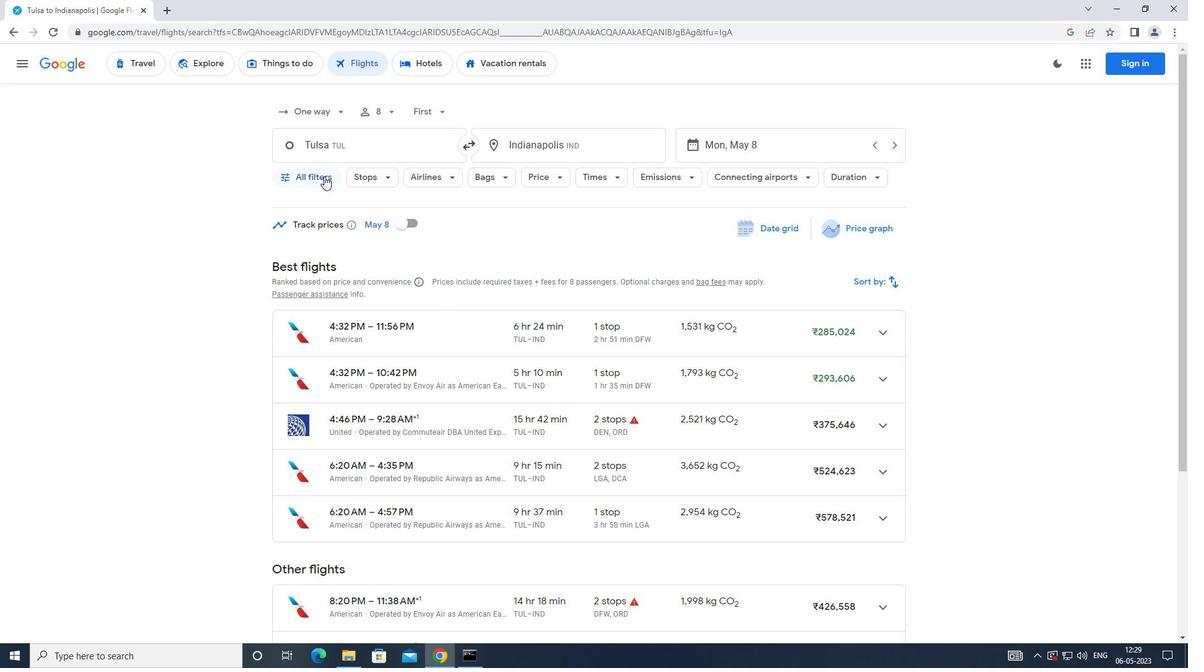 
Action: Mouse moved to (459, 442)
Screenshot: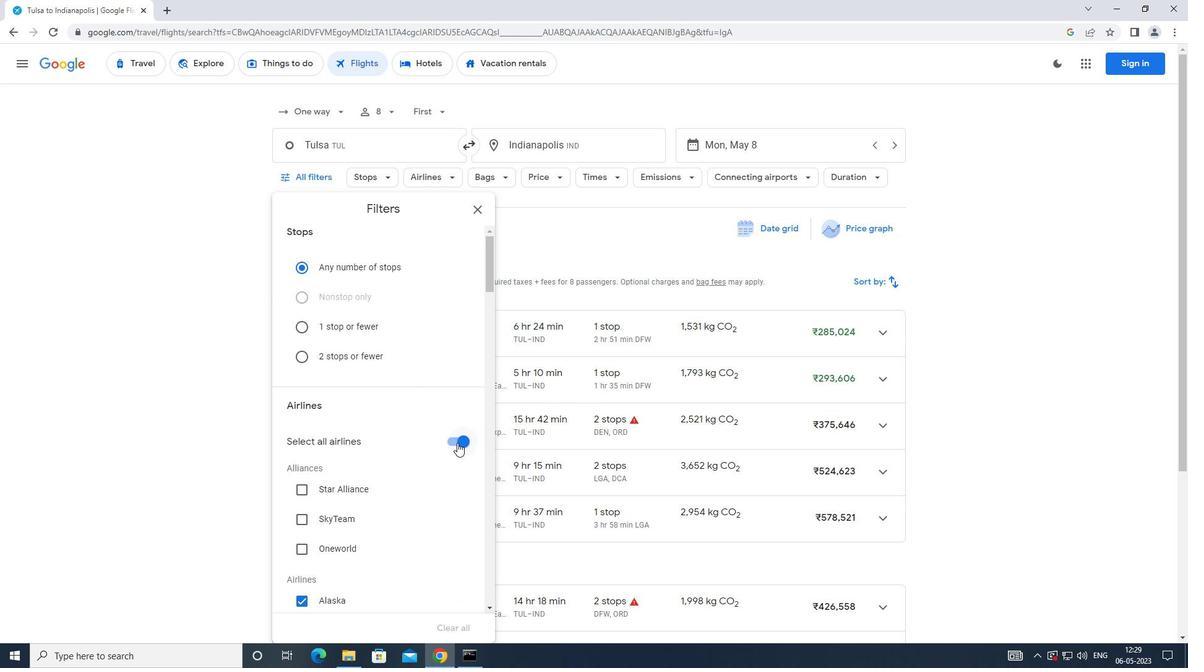 
Action: Mouse pressed left at (459, 442)
Screenshot: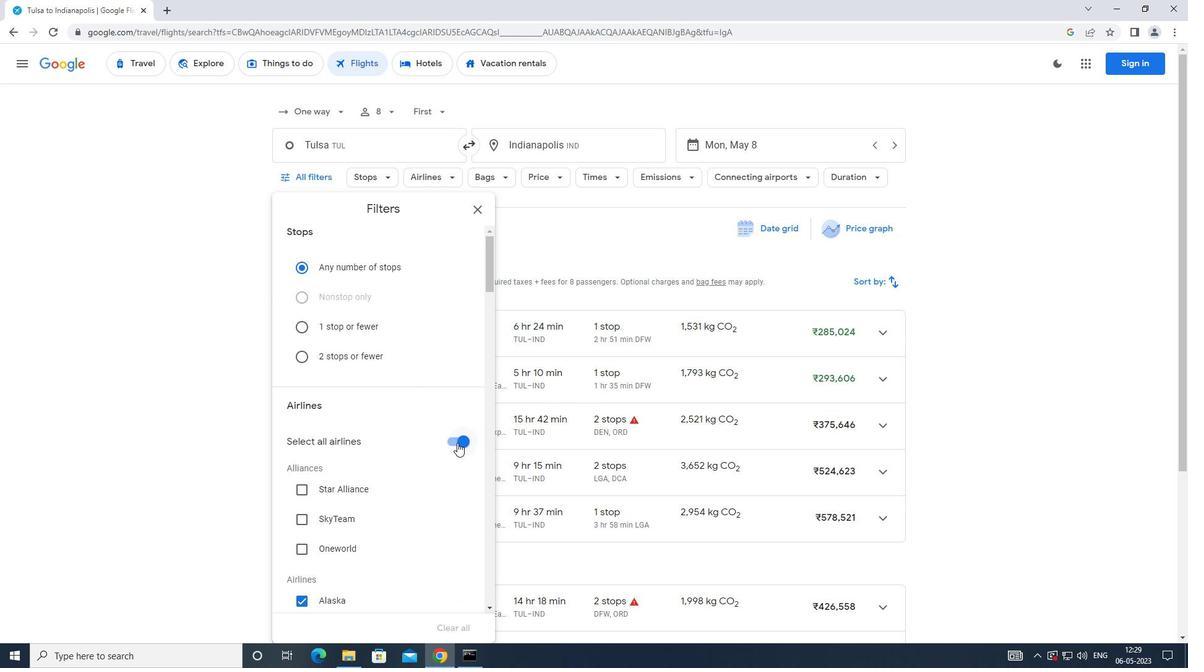 
Action: Mouse moved to (441, 440)
Screenshot: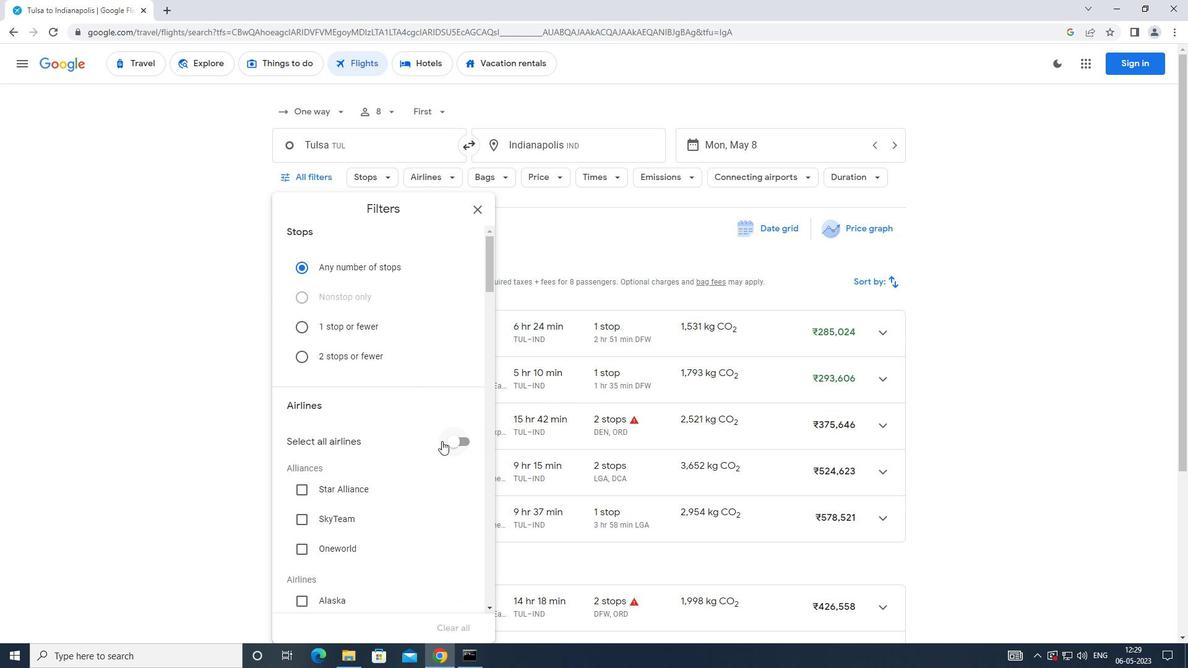 
Action: Mouse scrolled (441, 439) with delta (0, 0)
Screenshot: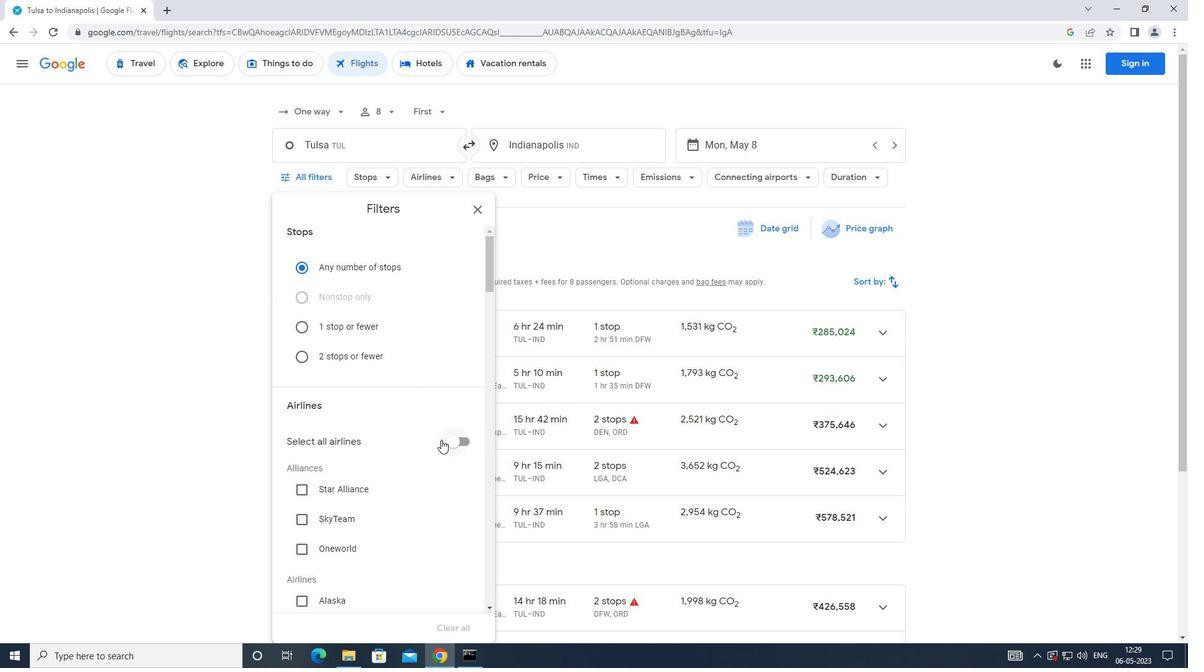 
Action: Mouse scrolled (441, 439) with delta (0, 0)
Screenshot: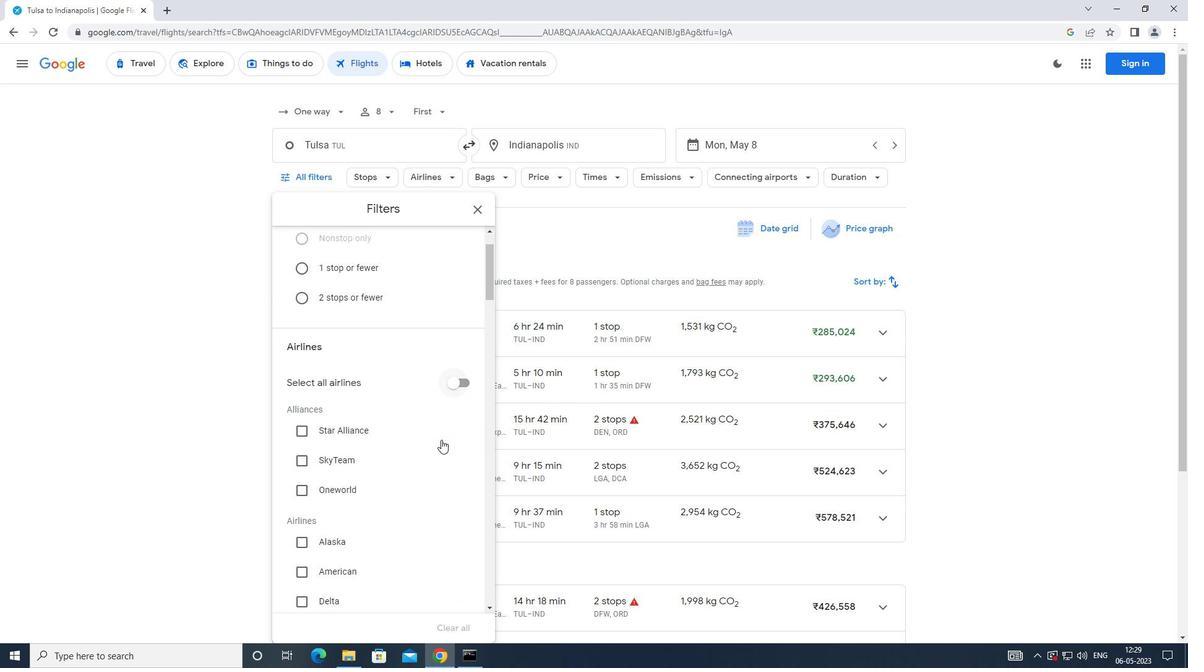 
Action: Mouse scrolled (441, 439) with delta (0, 0)
Screenshot: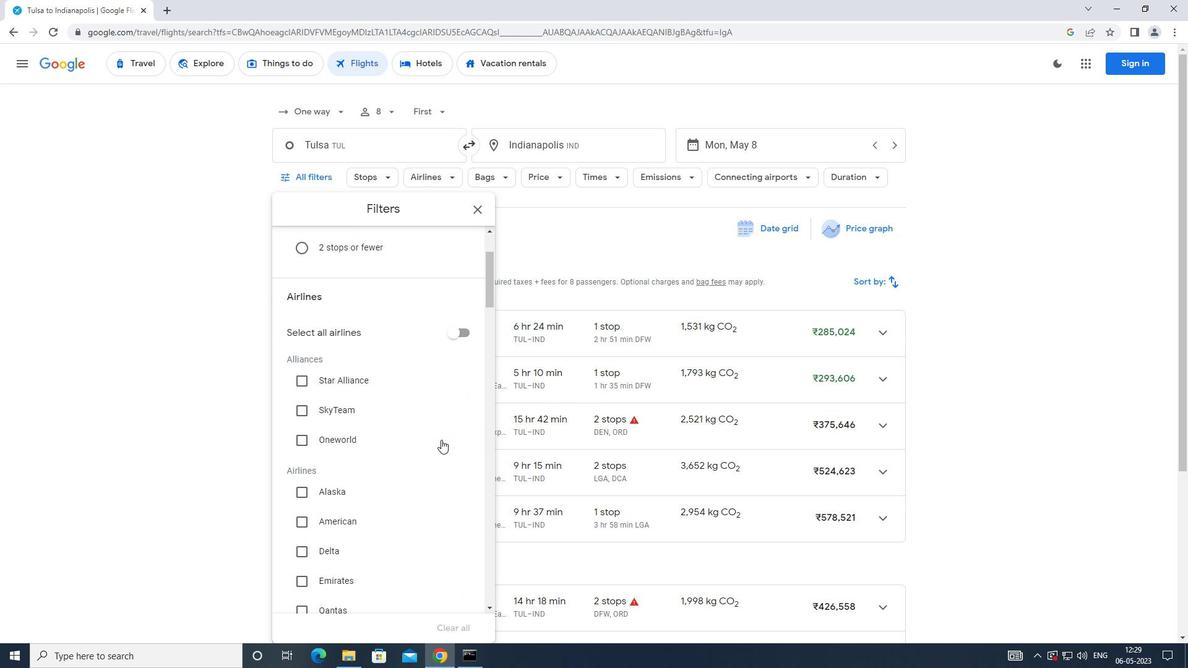 
Action: Mouse moved to (441, 439)
Screenshot: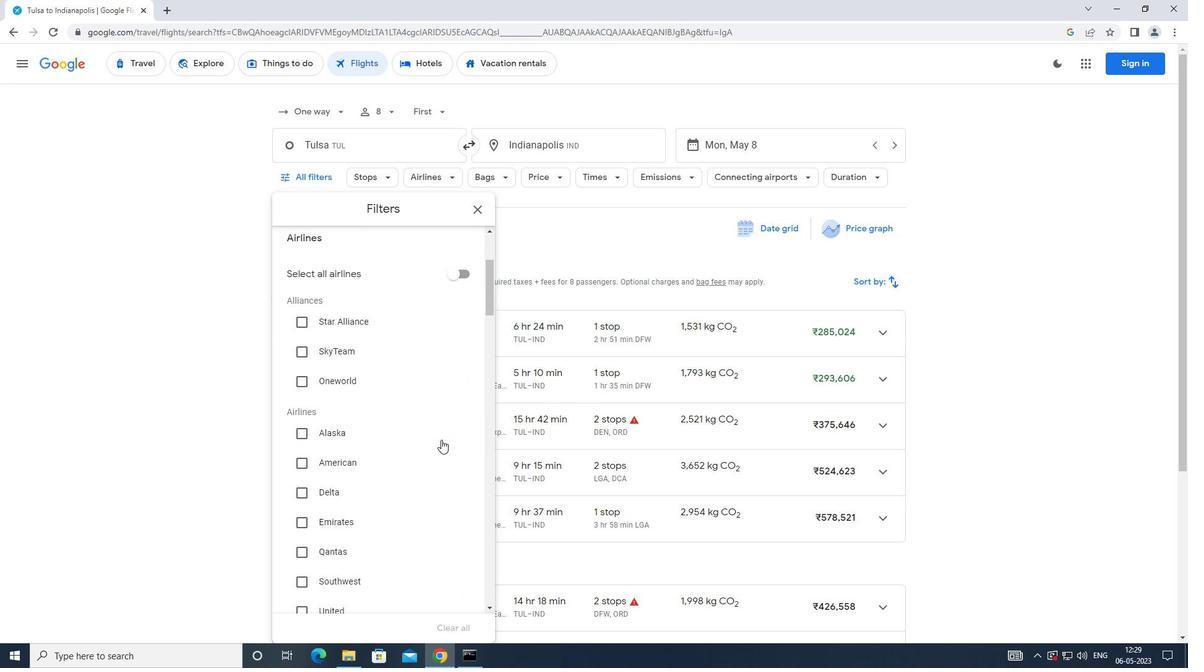 
Action: Mouse scrolled (441, 438) with delta (0, 0)
Screenshot: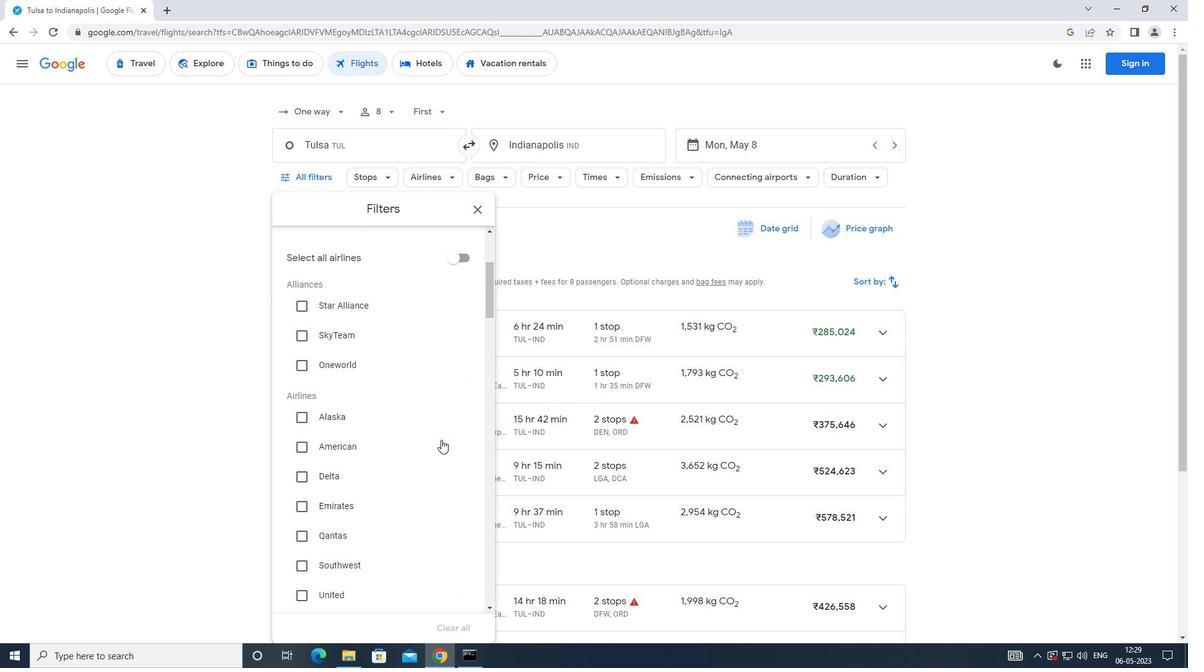 
Action: Mouse moved to (444, 433)
Screenshot: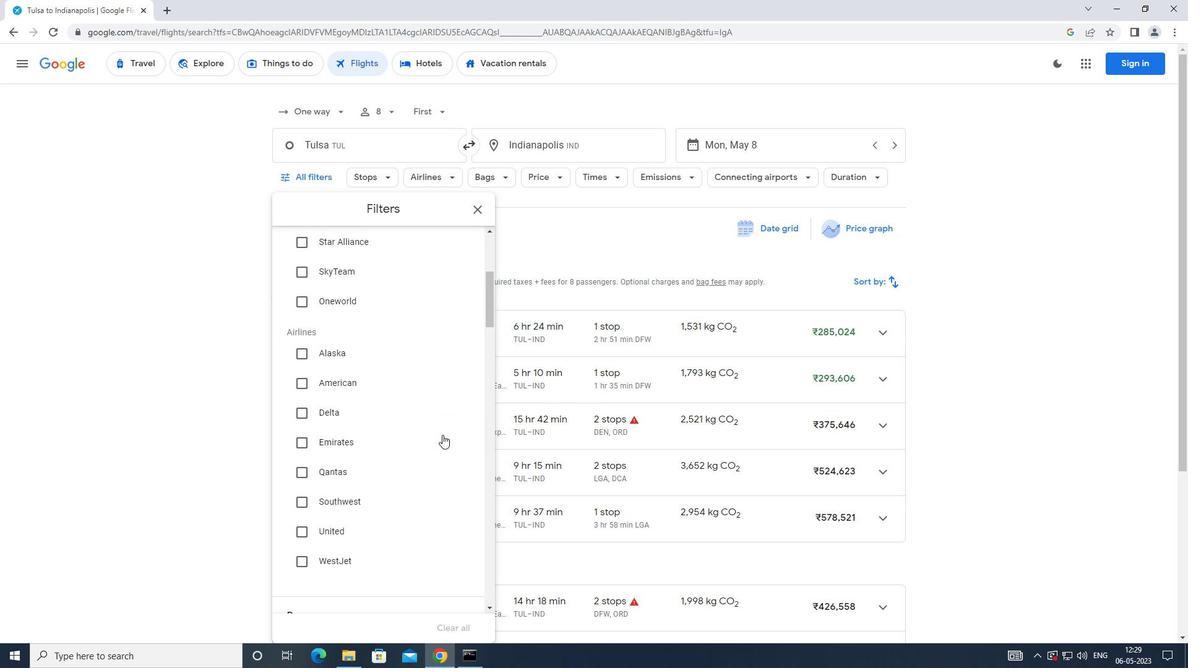 
Action: Mouse scrolled (444, 432) with delta (0, 0)
Screenshot: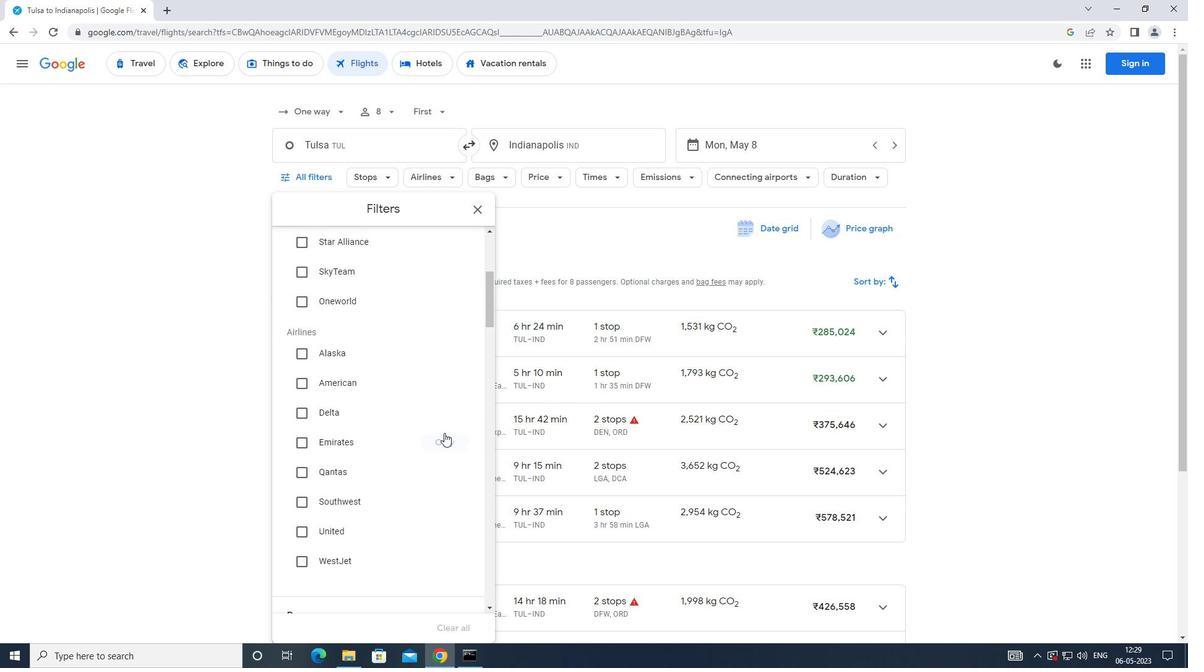 
Action: Mouse scrolled (444, 432) with delta (0, 0)
Screenshot: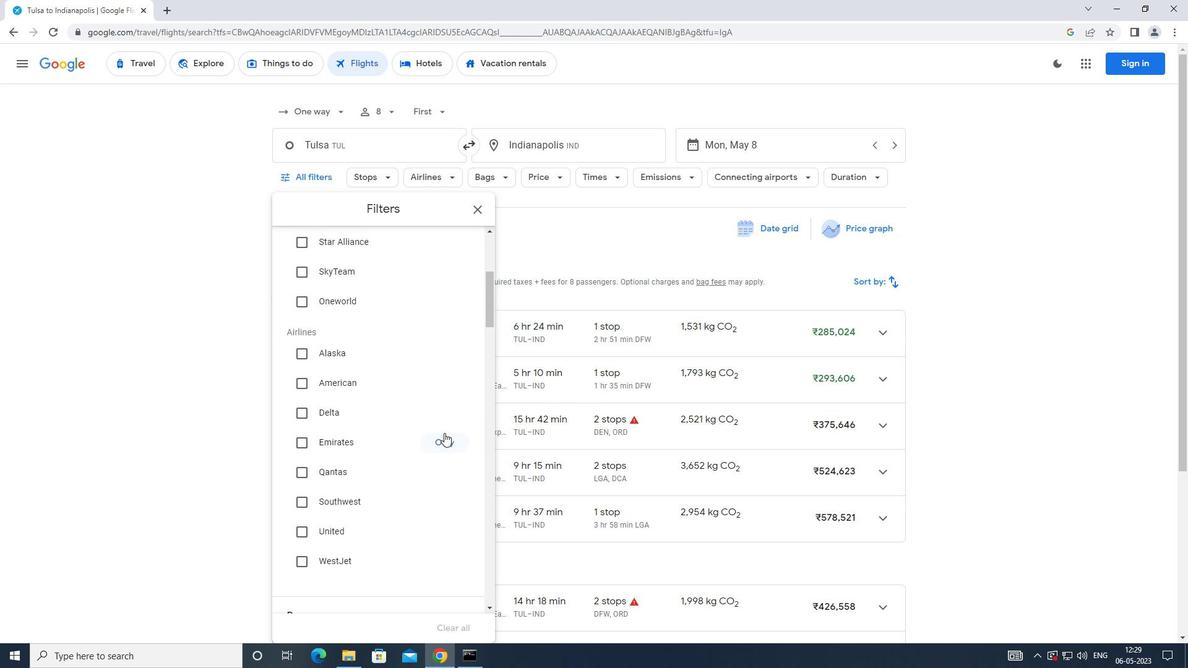 
Action: Mouse moved to (445, 432)
Screenshot: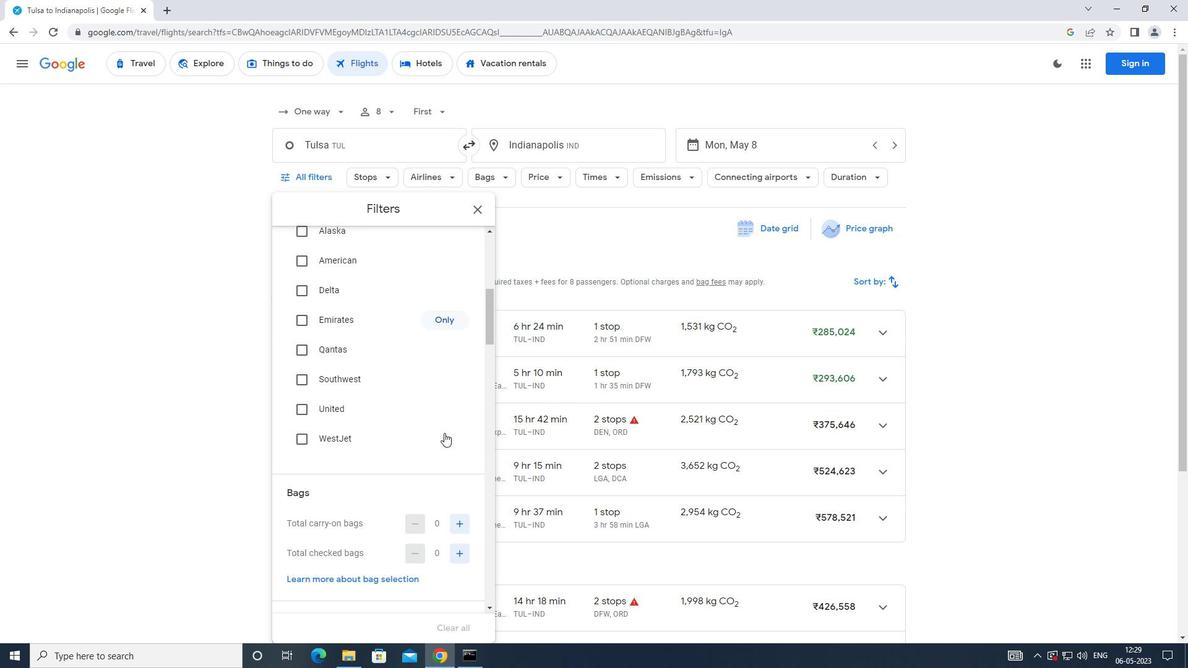 
Action: Mouse scrolled (445, 431) with delta (0, 0)
Screenshot: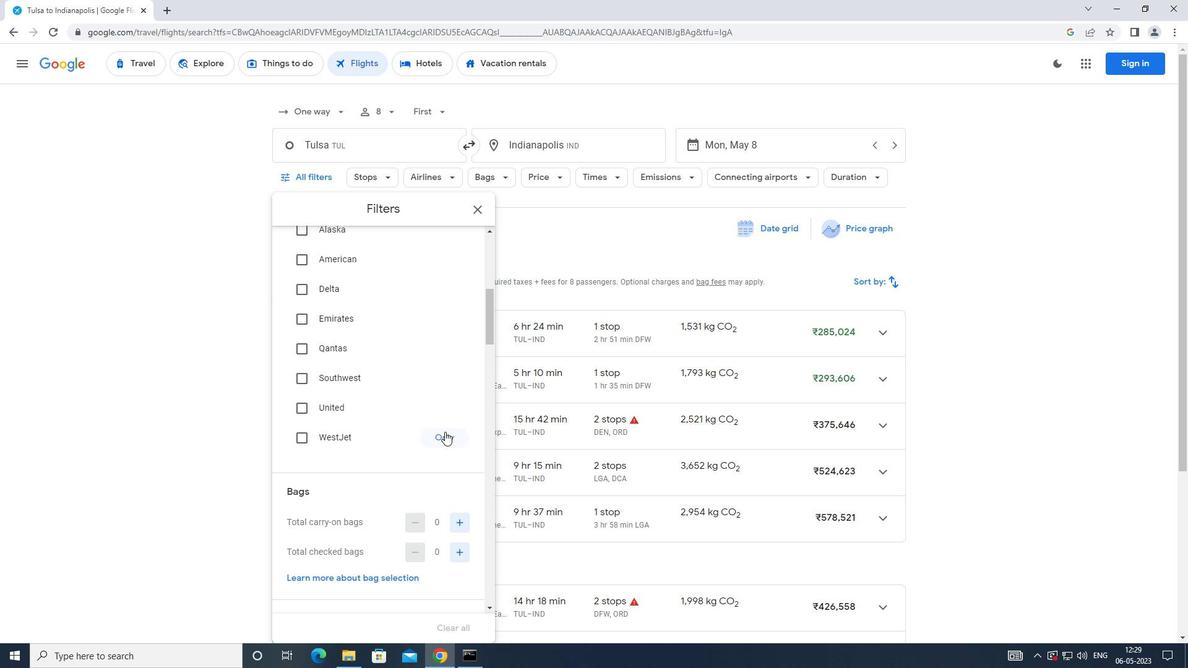 
Action: Mouse moved to (456, 487)
Screenshot: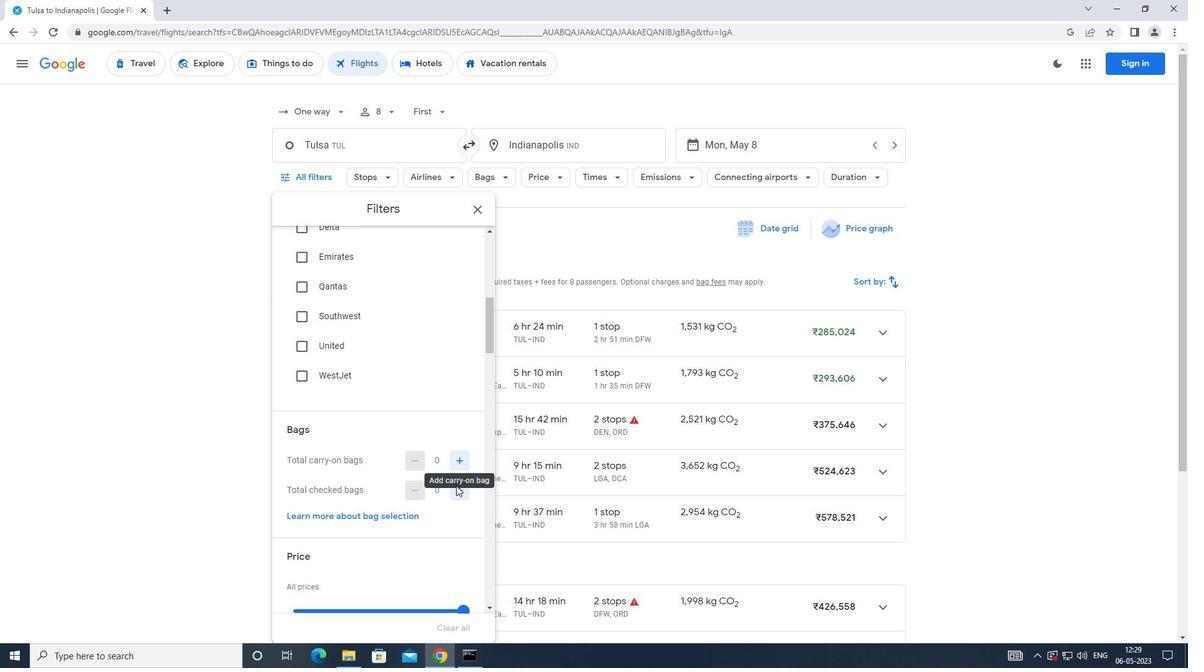 
Action: Mouse pressed left at (456, 487)
Screenshot: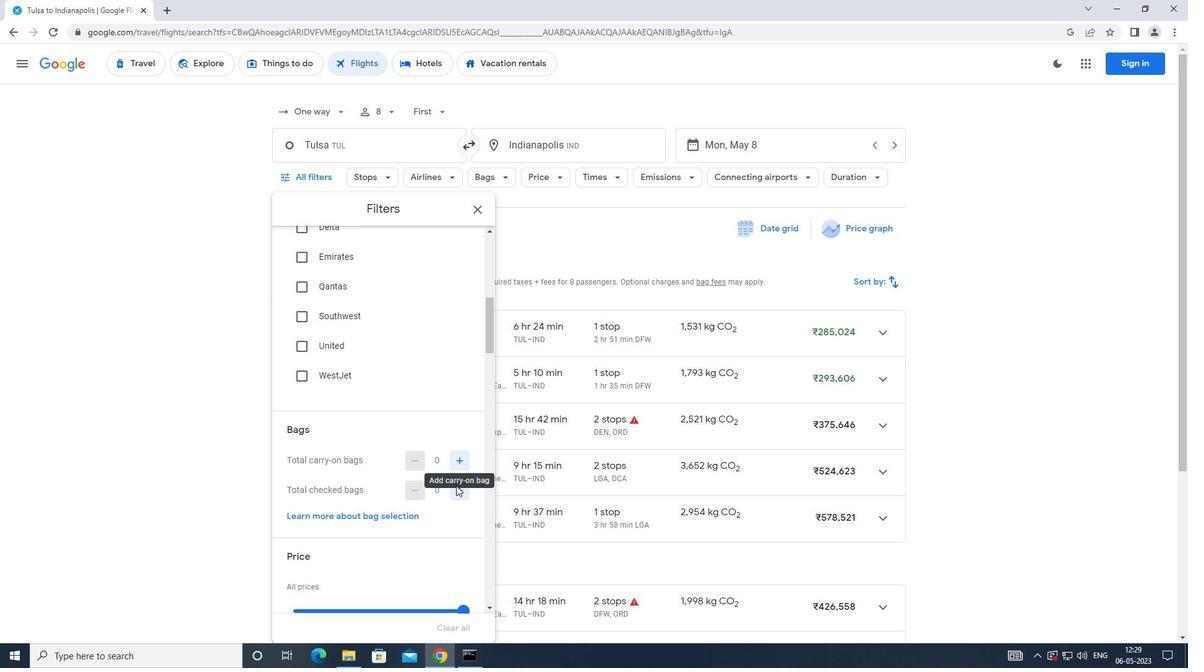 
Action: Mouse moved to (321, 170)
Screenshot: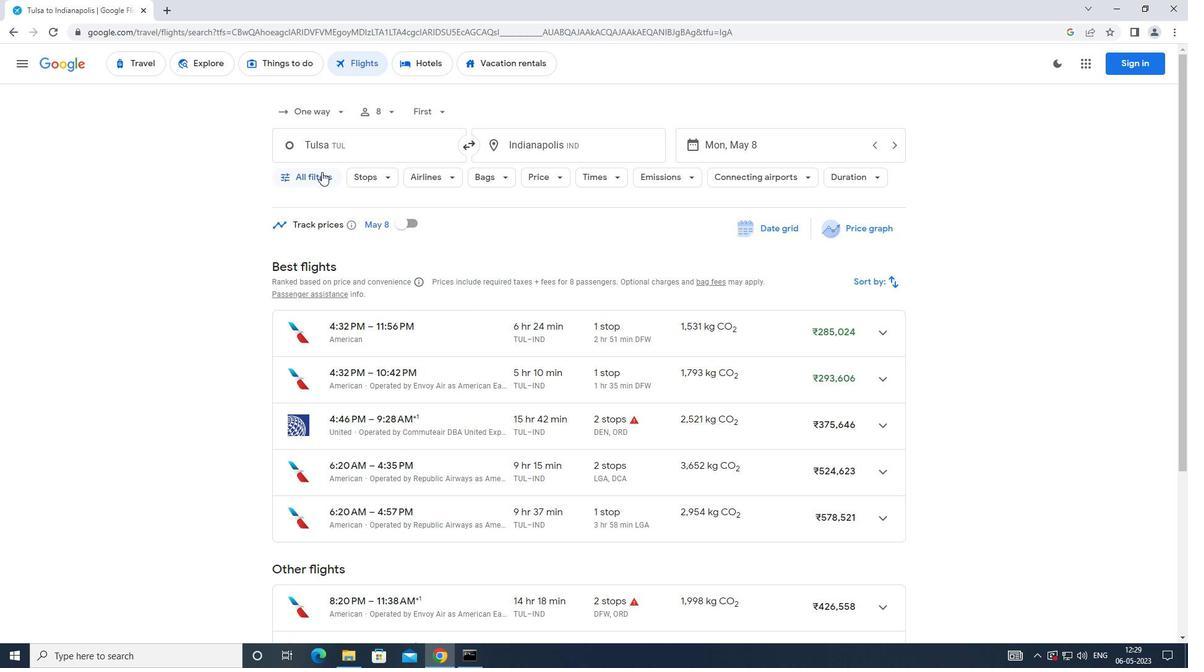
Action: Mouse pressed left at (321, 170)
Screenshot: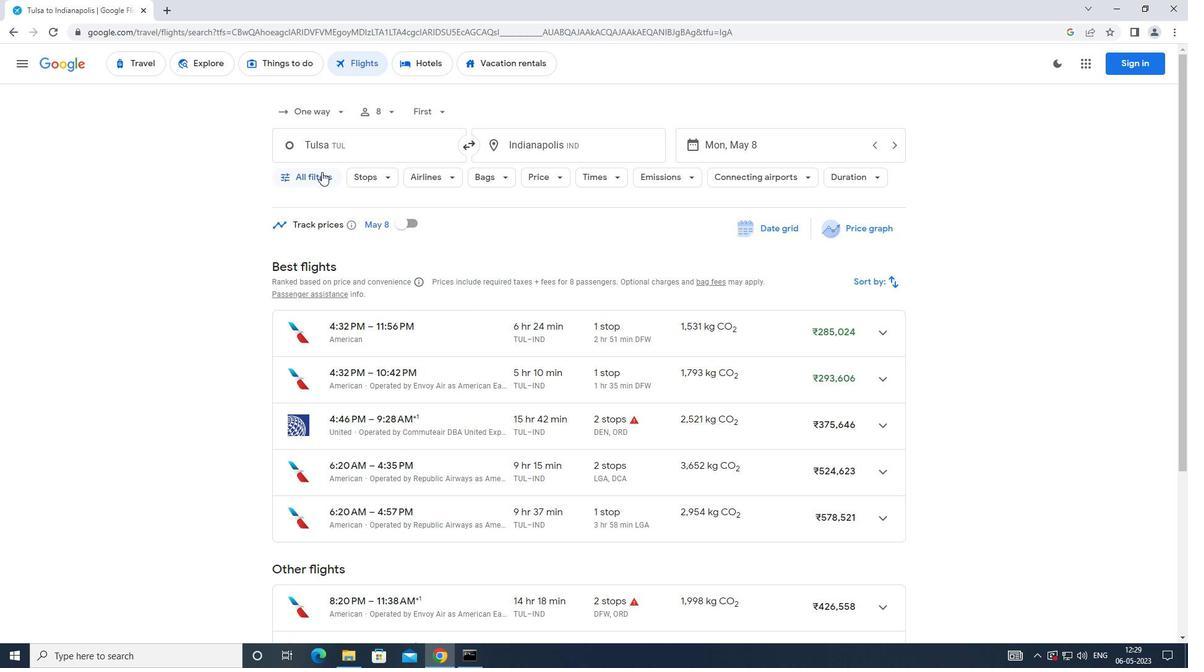 
Action: Mouse moved to (399, 407)
Screenshot: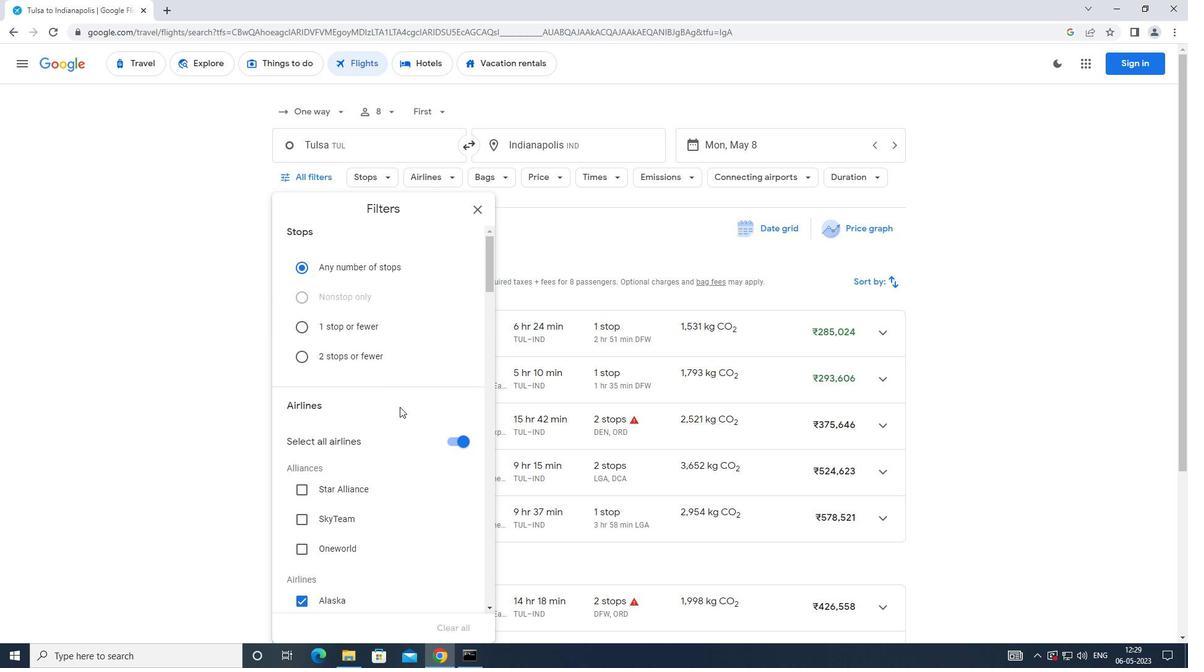 
Action: Mouse scrolled (399, 407) with delta (0, 0)
Screenshot: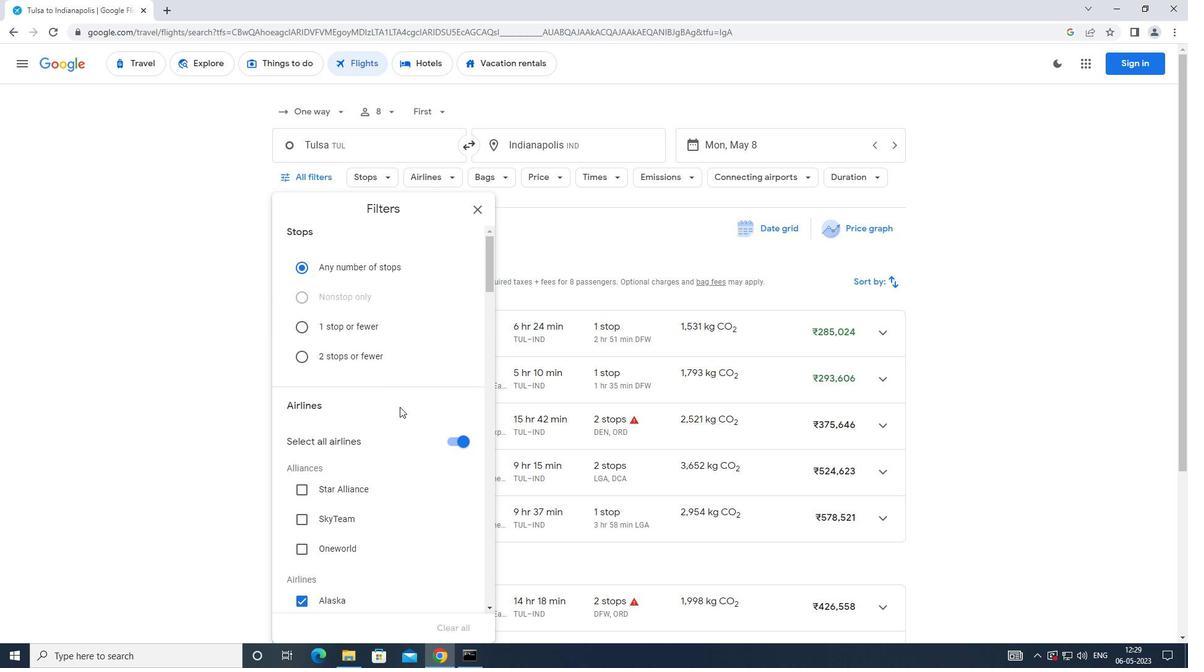 
Action: Mouse moved to (399, 412)
Screenshot: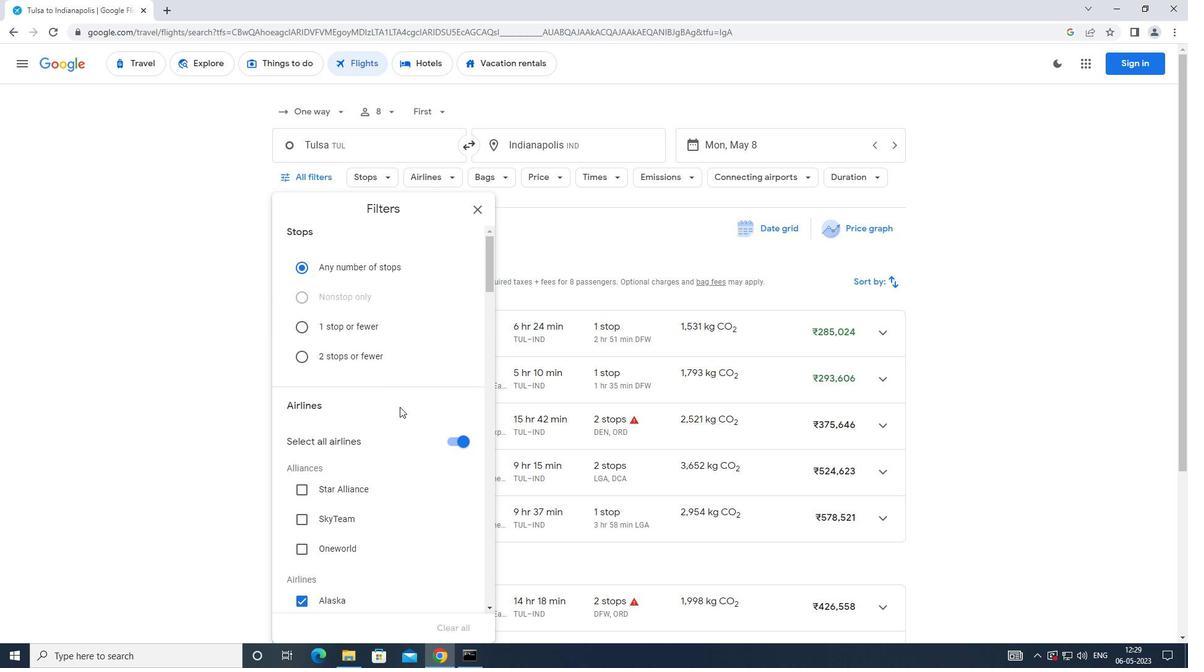 
Action: Mouse scrolled (399, 411) with delta (0, 0)
Screenshot: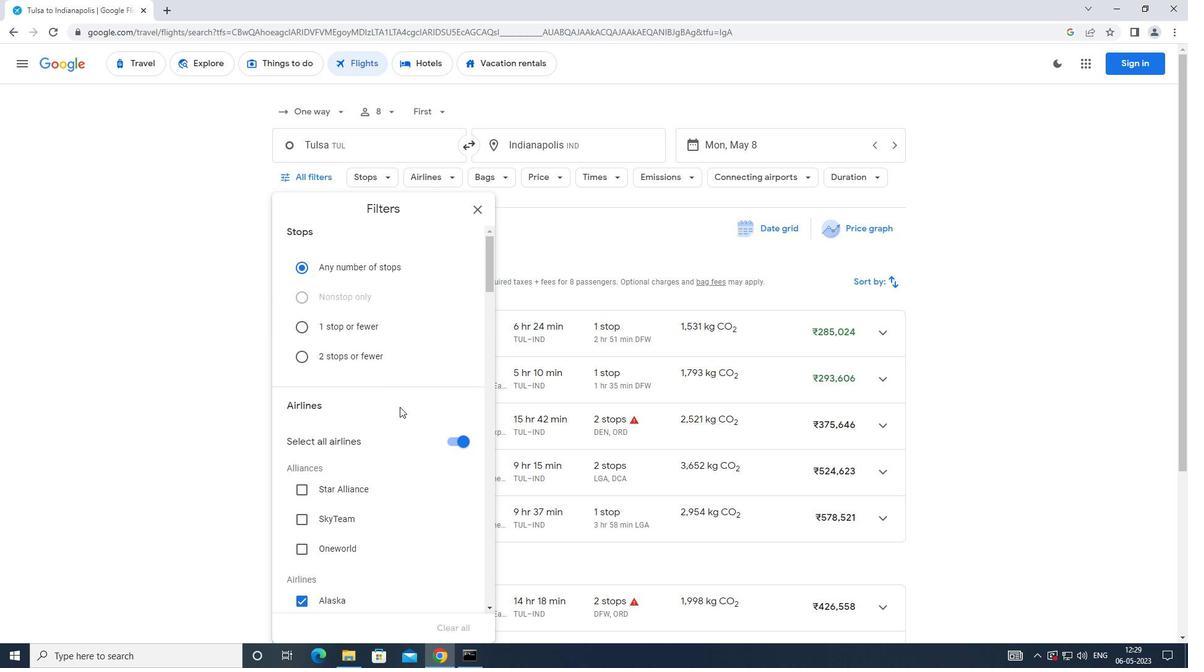 
Action: Mouse moved to (399, 414)
Screenshot: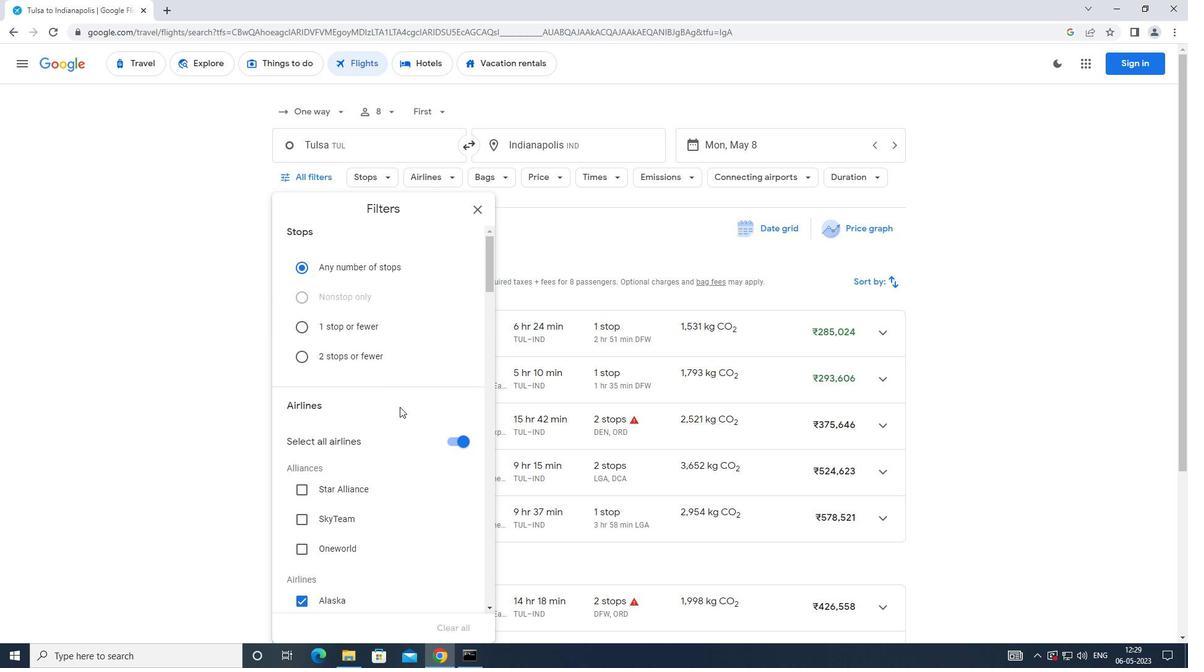 
Action: Mouse scrolled (399, 413) with delta (0, 0)
Screenshot: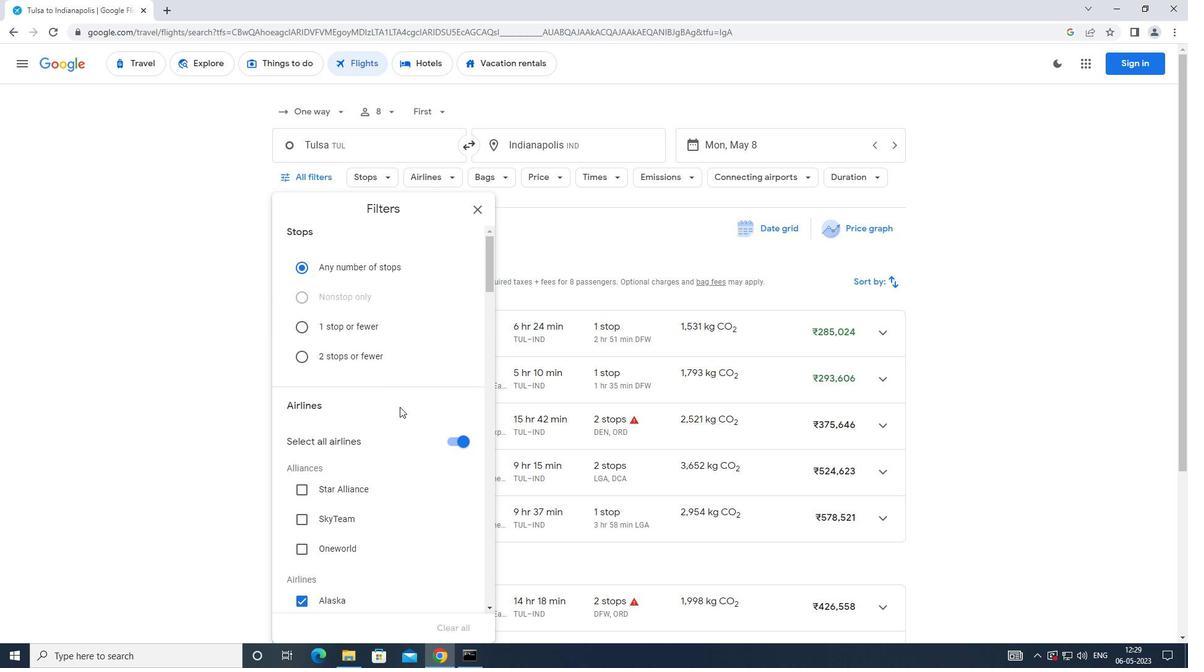 
Action: Mouse moved to (399, 415)
Screenshot: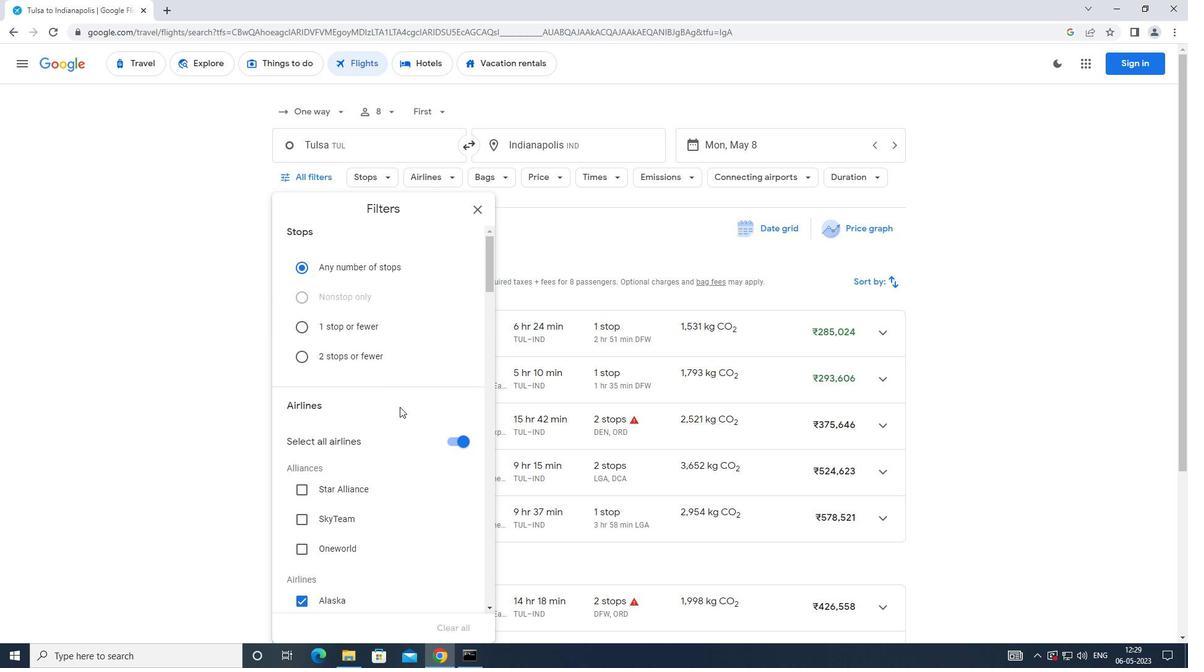 
Action: Mouse scrolled (399, 414) with delta (0, 0)
Screenshot: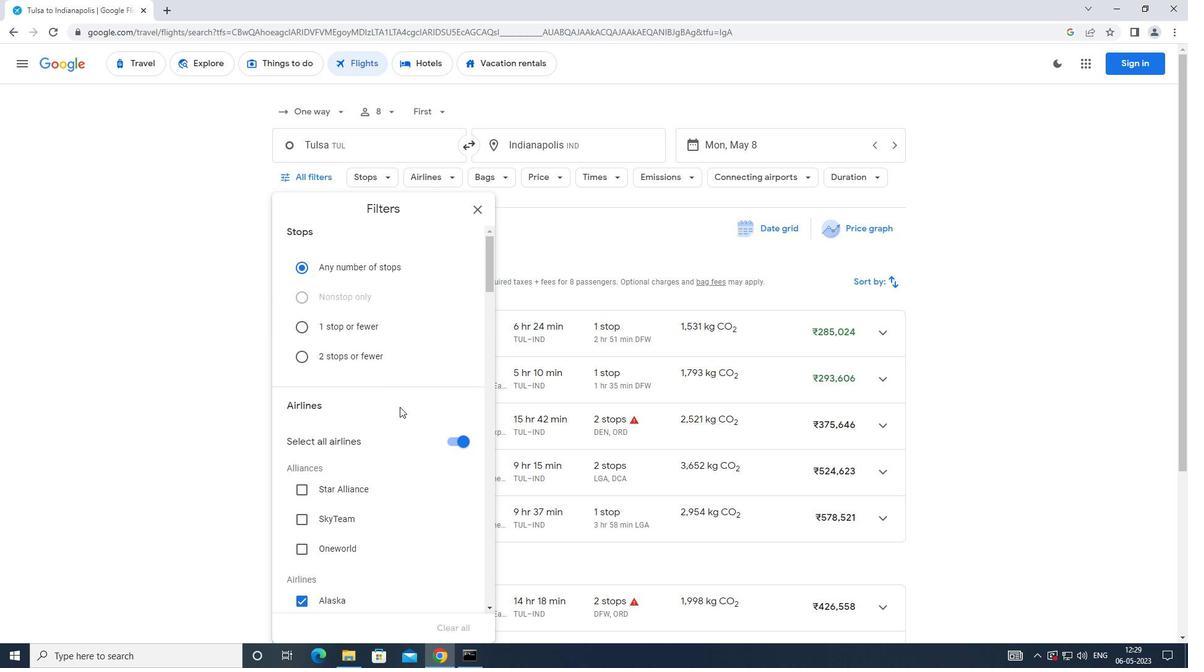 
Action: Mouse moved to (432, 337)
Screenshot: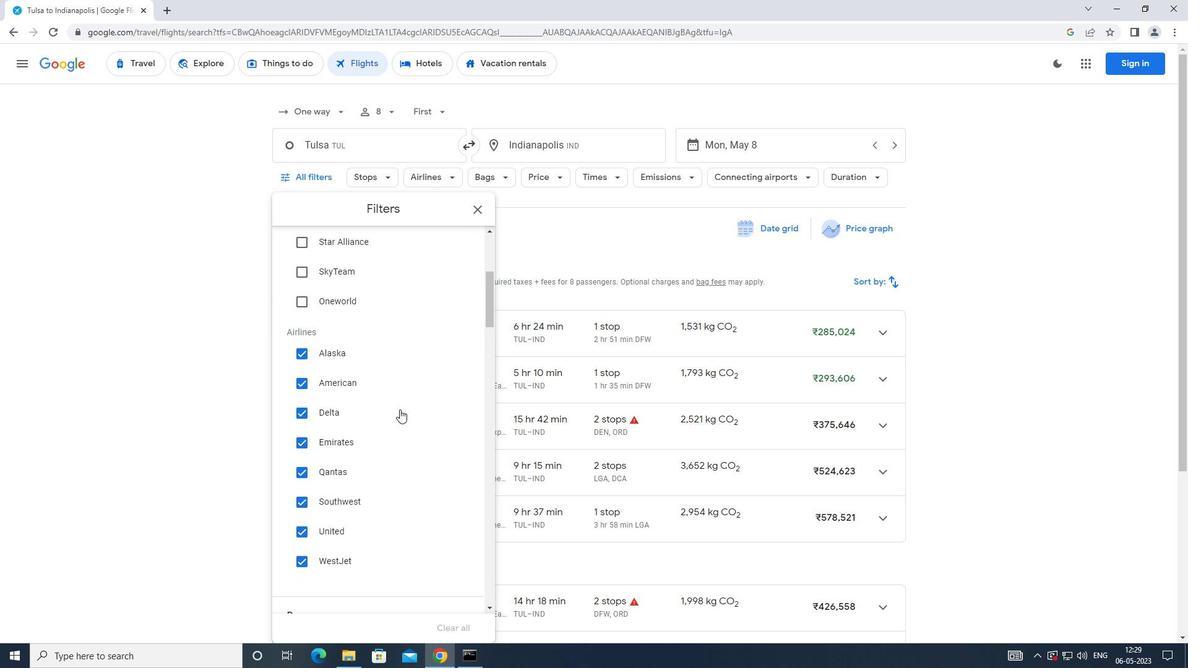 
Action: Mouse scrolled (432, 338) with delta (0, 0)
Screenshot: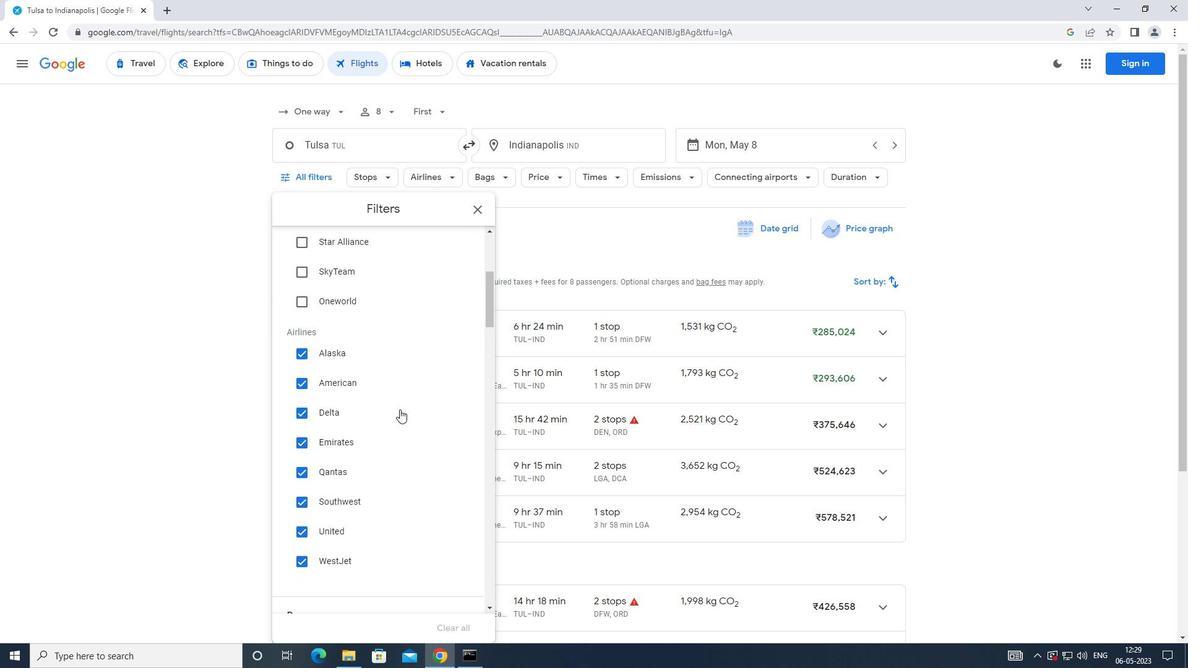 
Action: Mouse moved to (437, 327)
Screenshot: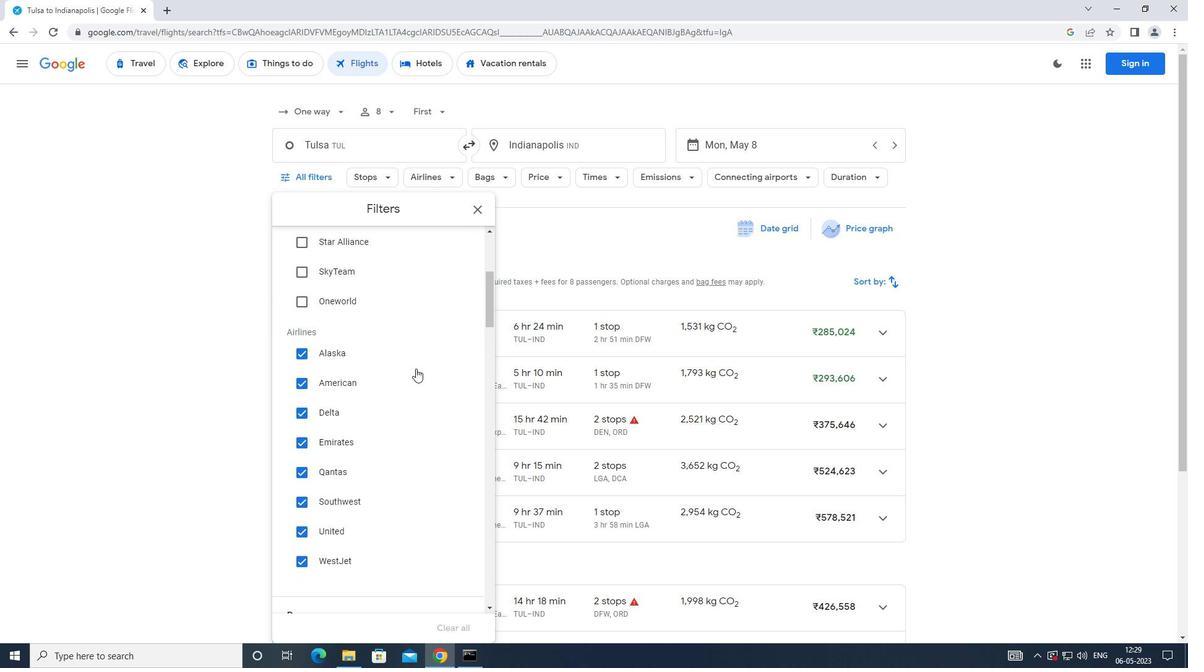 
Action: Mouse scrolled (437, 328) with delta (0, 0)
Screenshot: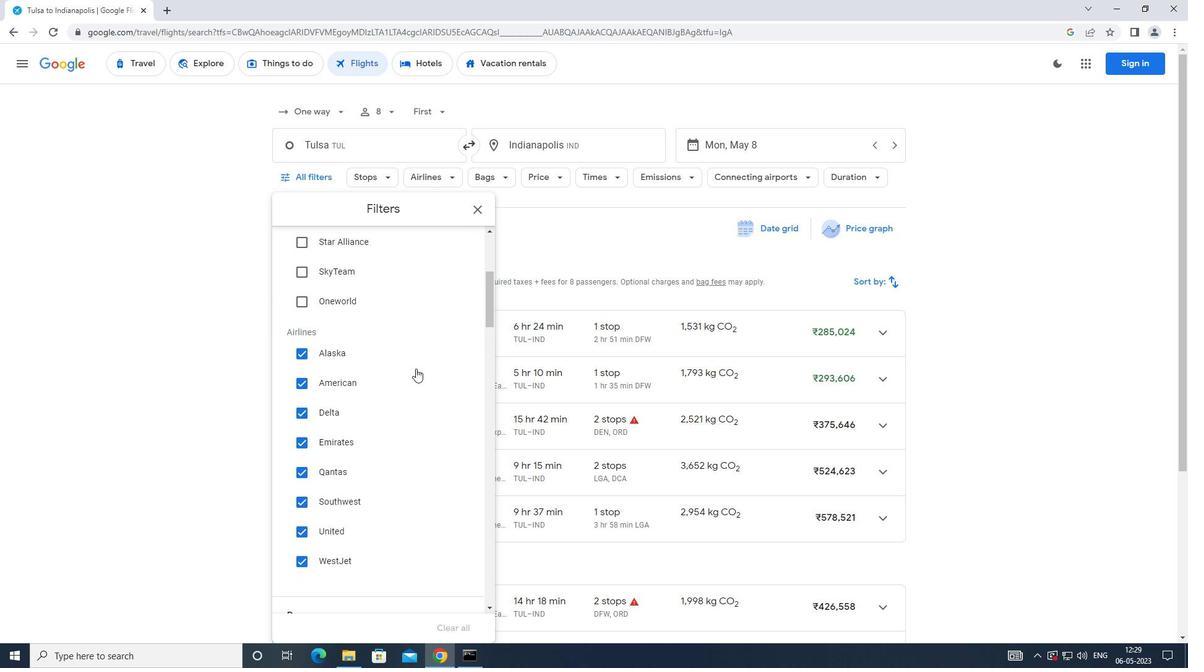 
Action: Mouse moved to (452, 320)
Screenshot: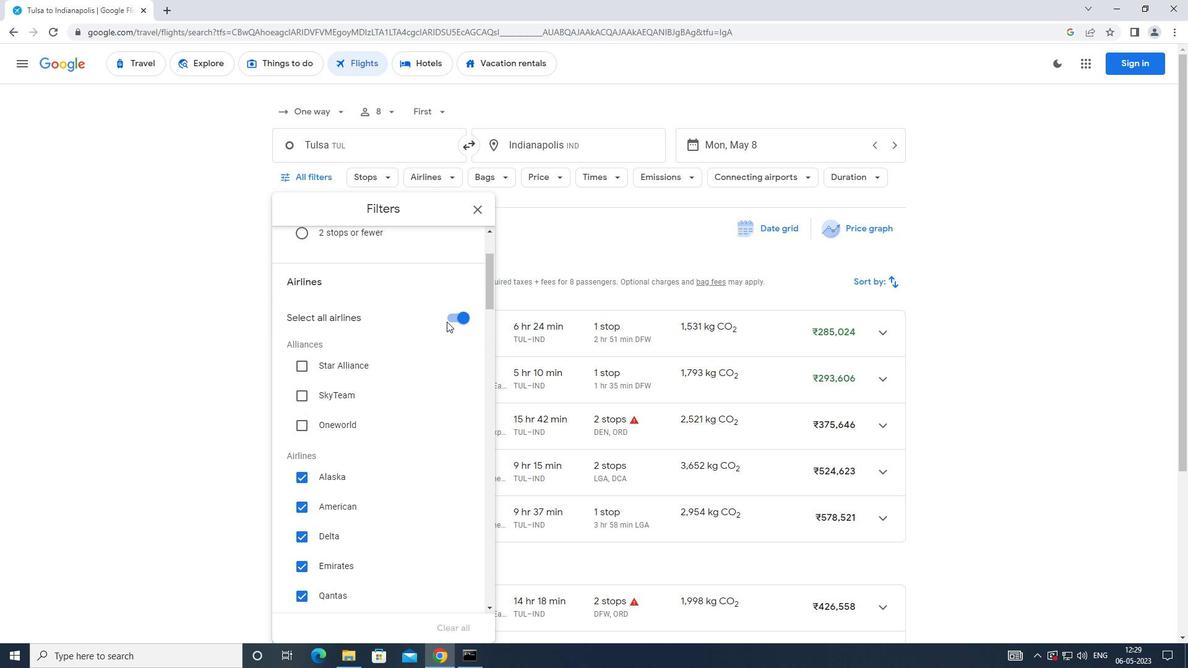 
Action: Mouse pressed left at (452, 320)
Screenshot: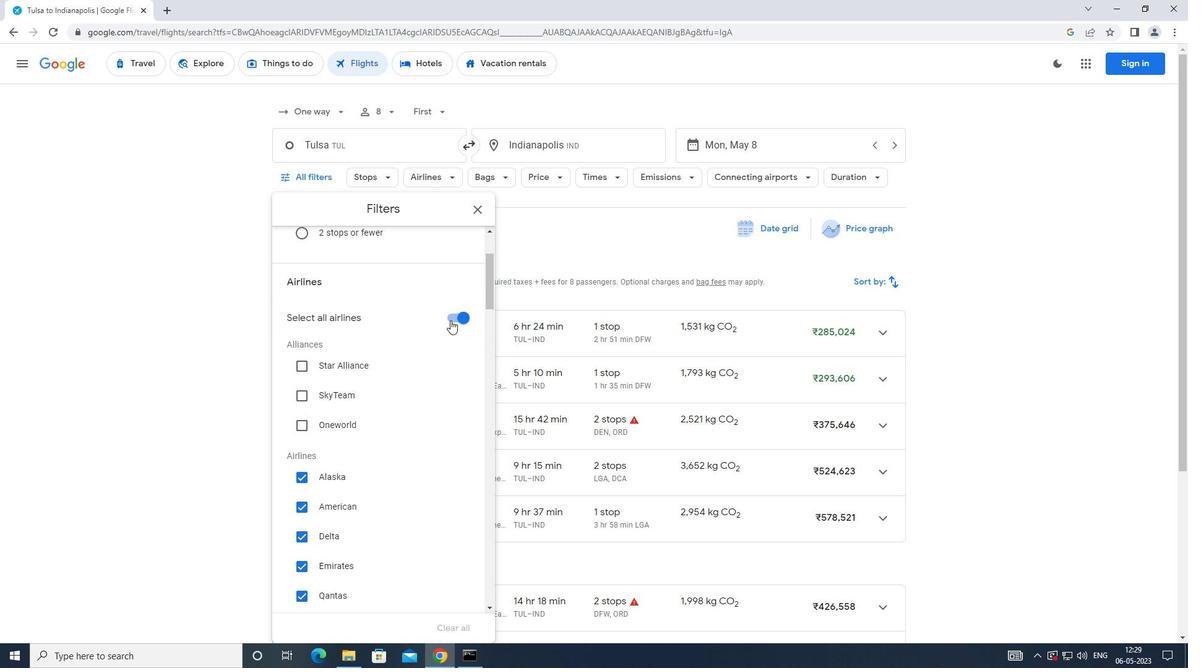 
Action: Mouse moved to (427, 342)
Screenshot: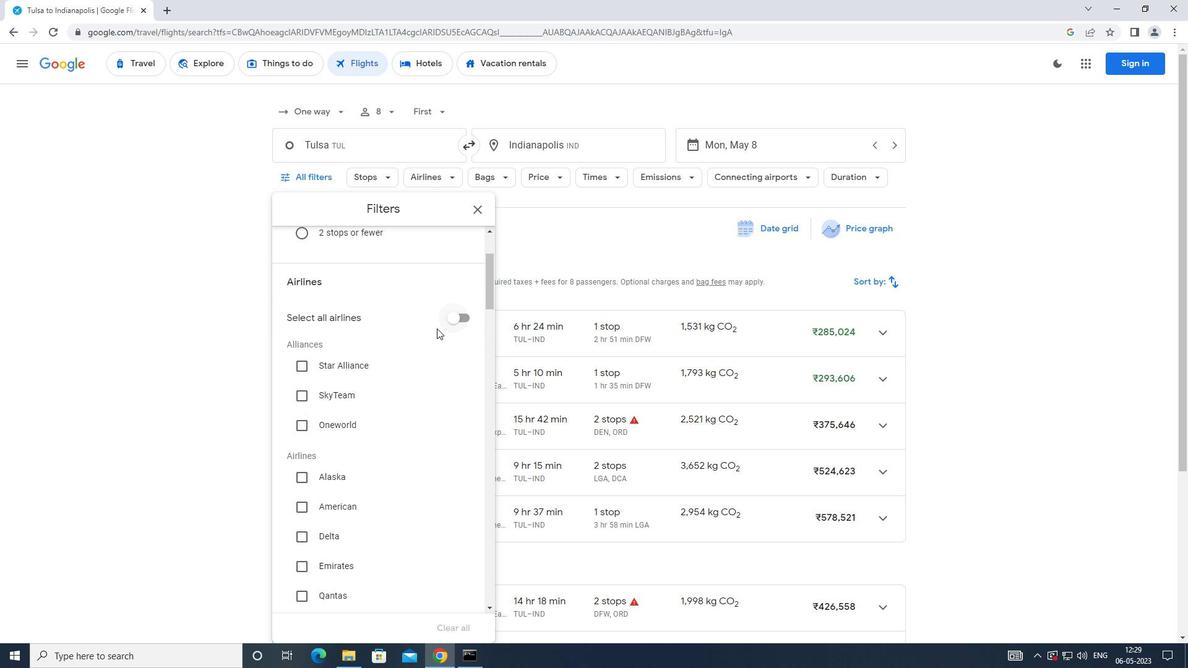 
Action: Mouse scrolled (427, 342) with delta (0, 0)
Screenshot: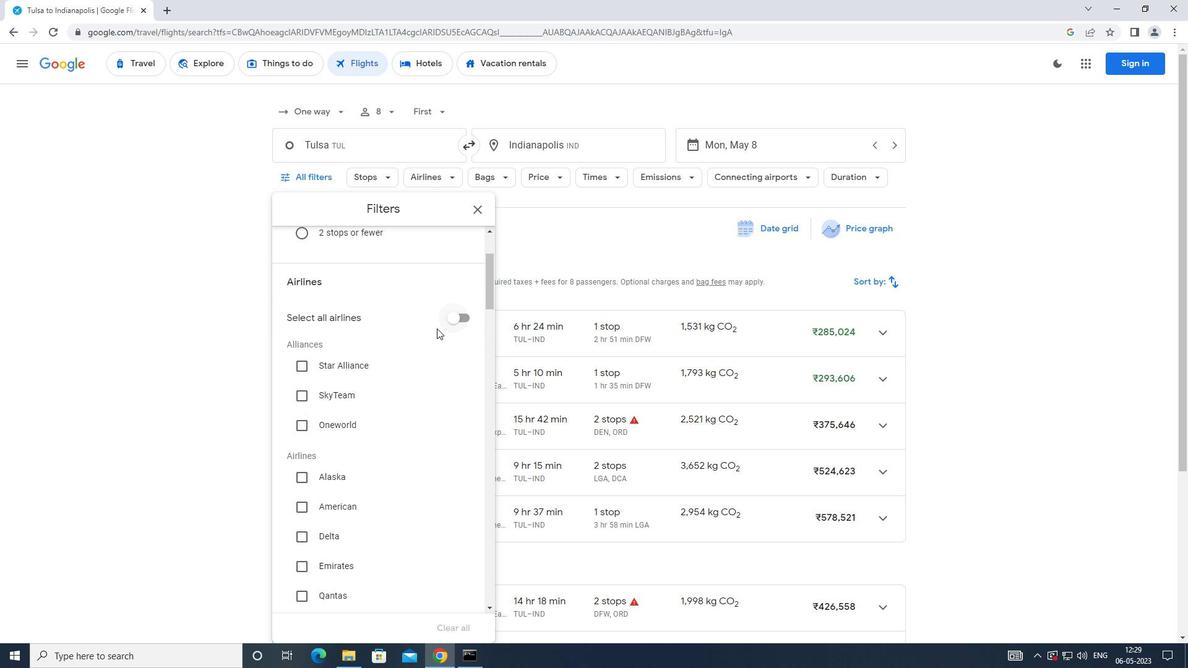 
Action: Mouse moved to (424, 346)
Screenshot: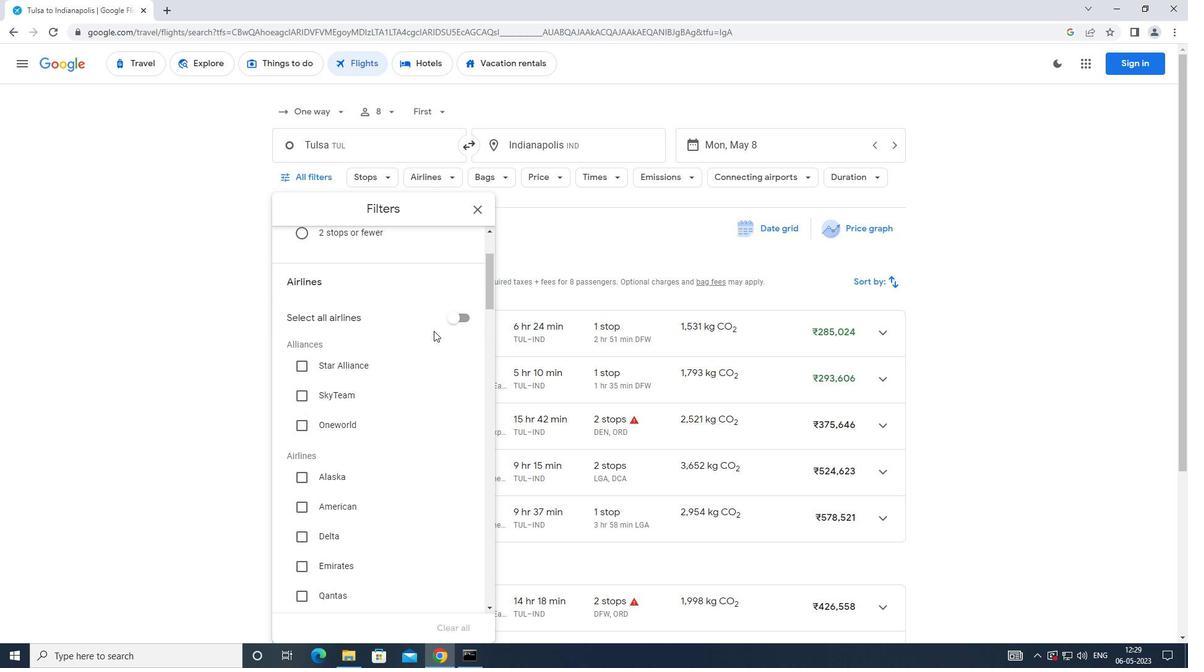 
Action: Mouse scrolled (424, 346) with delta (0, 0)
Screenshot: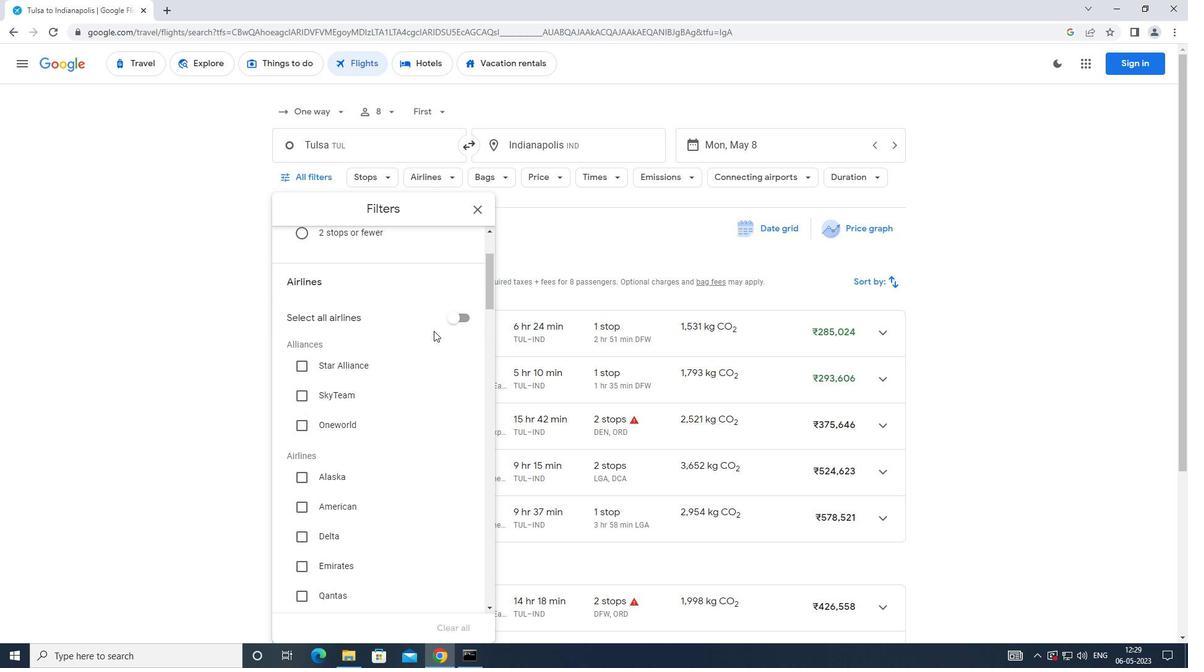 
Action: Mouse moved to (422, 348)
Screenshot: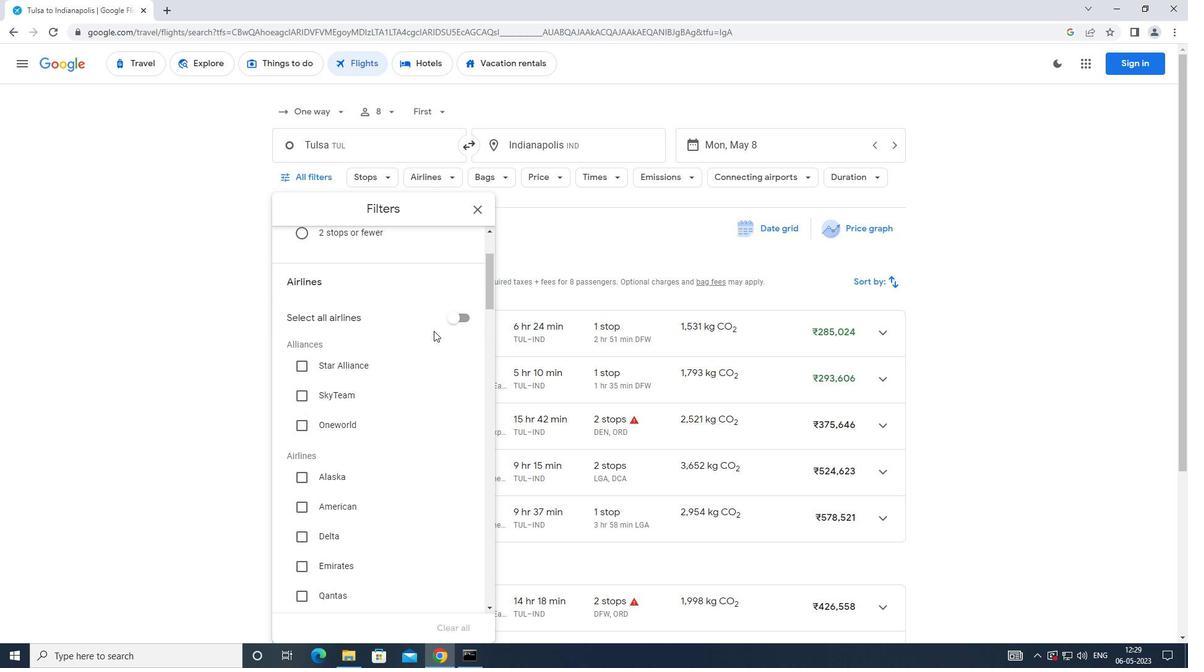 
Action: Mouse scrolled (422, 347) with delta (0, 0)
Screenshot: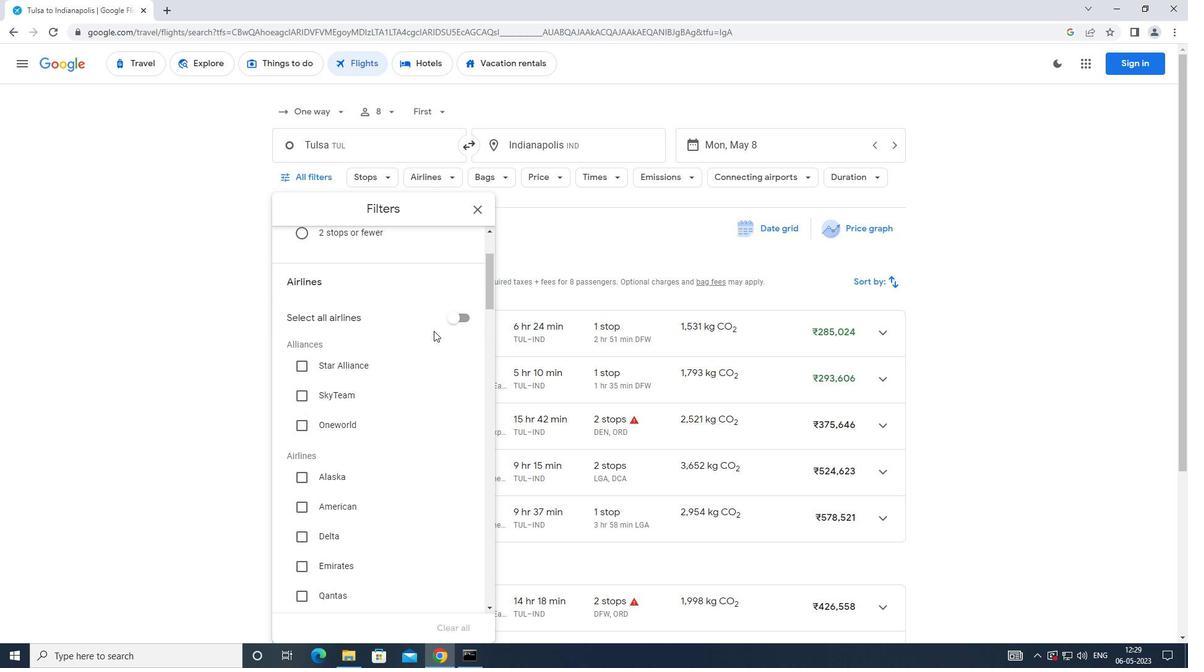 
Action: Mouse moved to (420, 351)
Screenshot: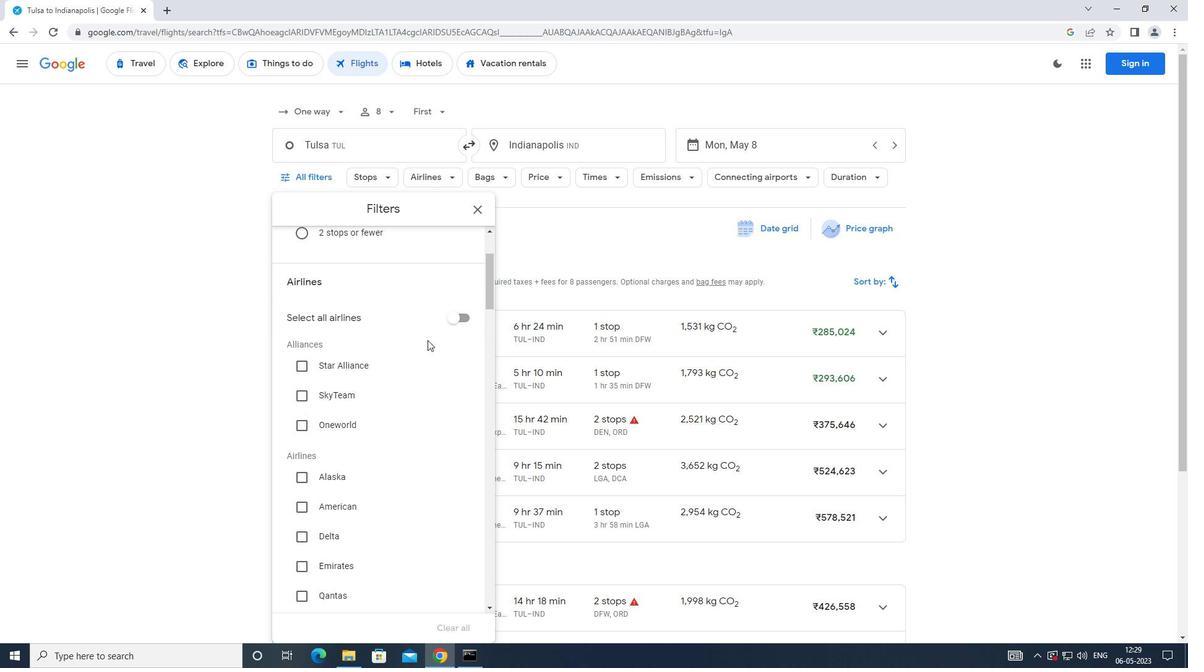 
Action: Mouse scrolled (420, 351) with delta (0, 0)
Screenshot: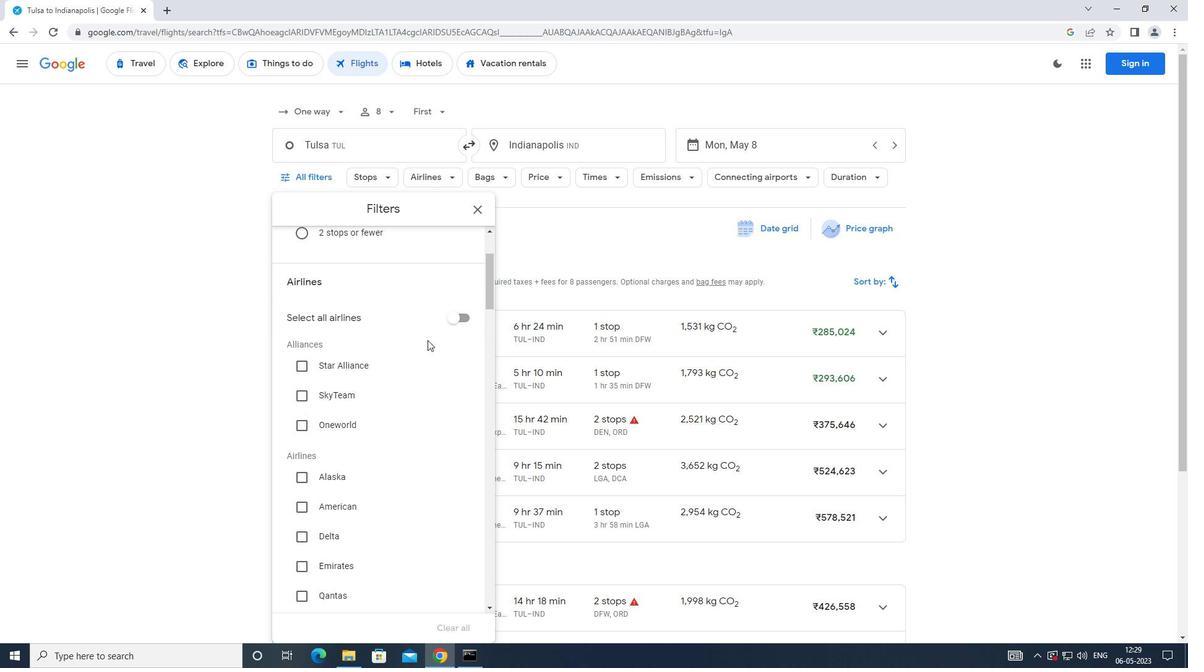
Action: Mouse moved to (419, 352)
Screenshot: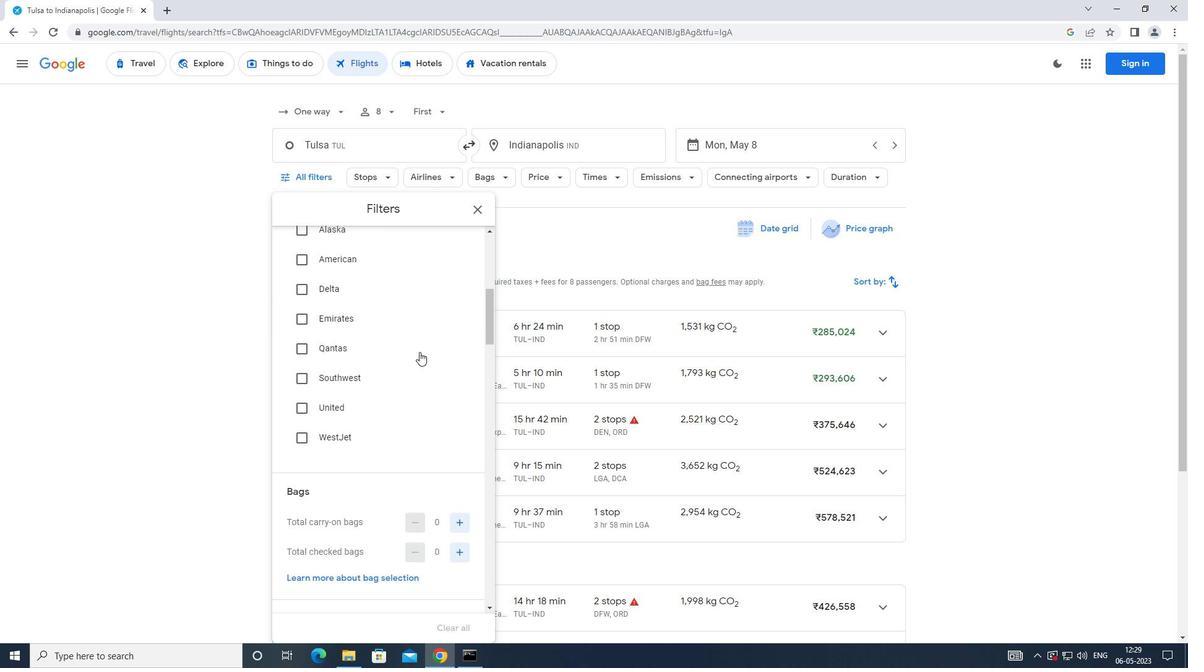 
Action: Mouse scrolled (419, 351) with delta (0, 0)
Screenshot: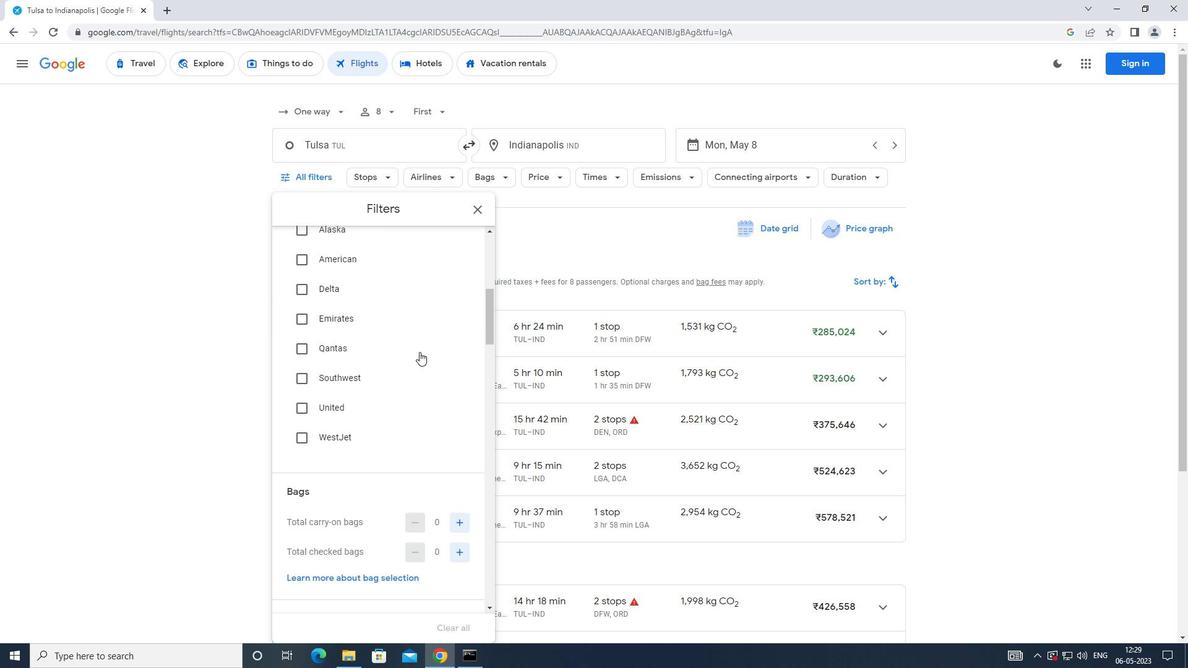 
Action: Mouse scrolled (419, 351) with delta (0, 0)
Screenshot: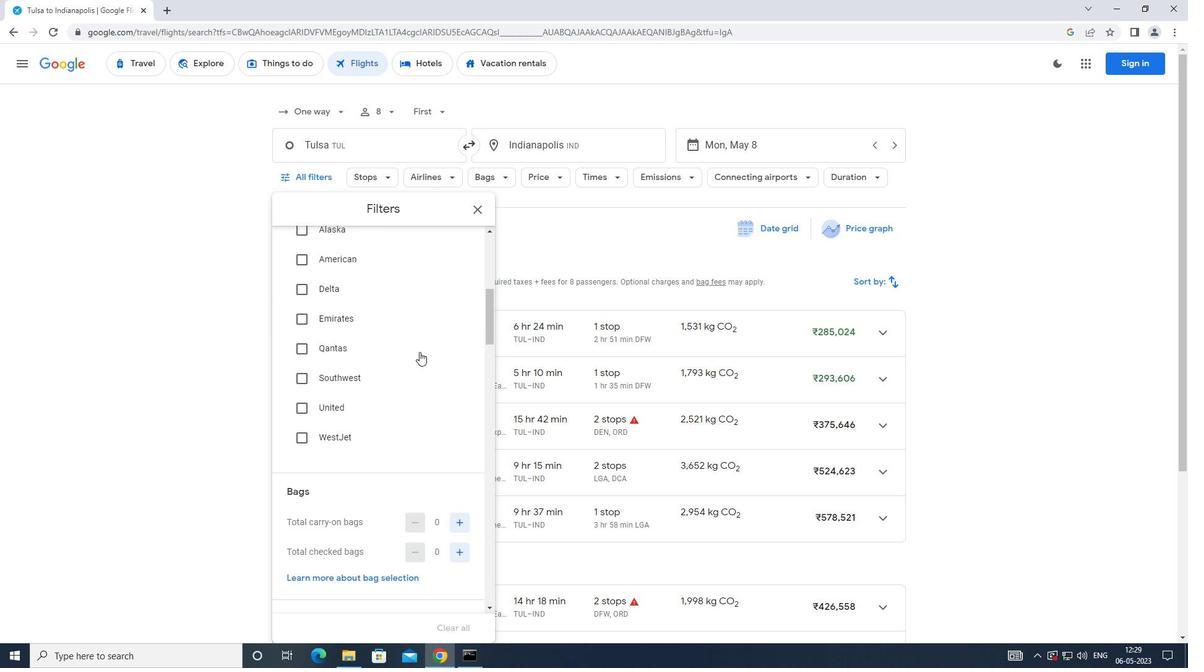 
Action: Mouse moved to (419, 354)
Screenshot: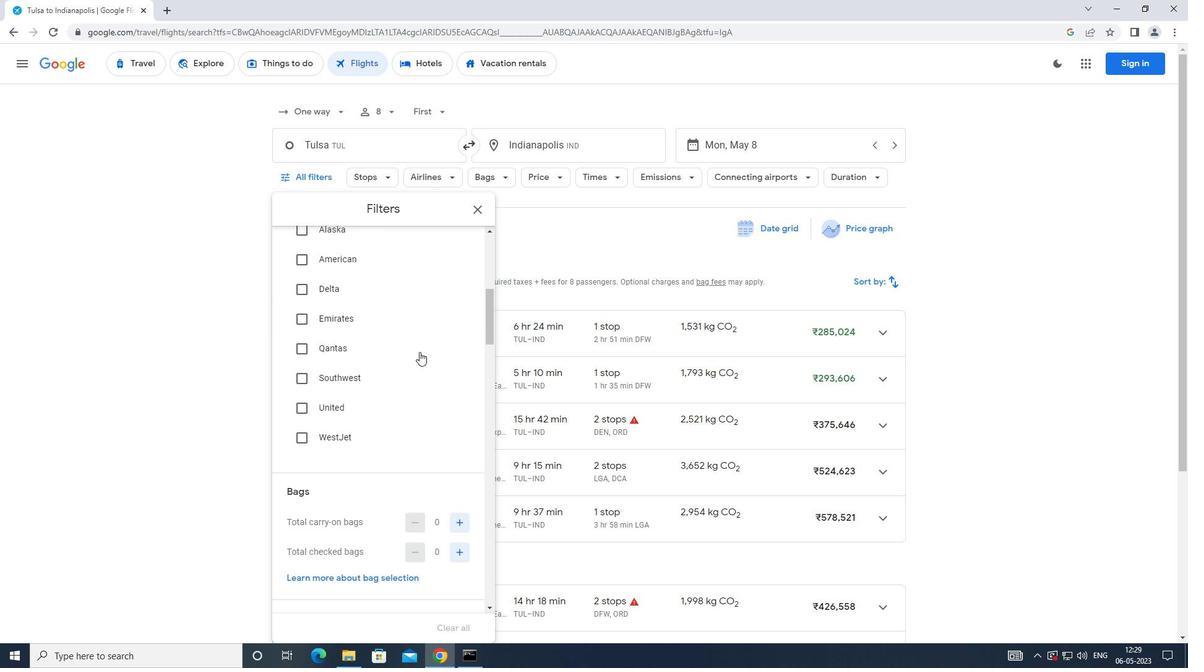 
Action: Mouse scrolled (419, 354) with delta (0, 0)
Screenshot: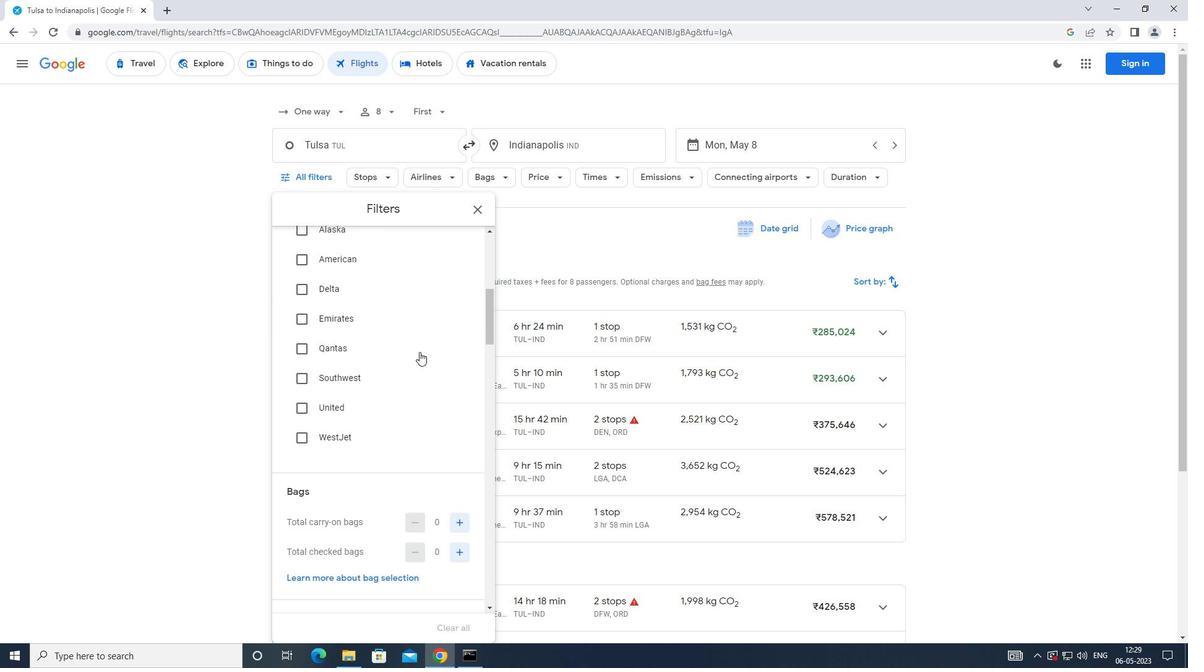 
Action: Mouse moved to (466, 368)
Screenshot: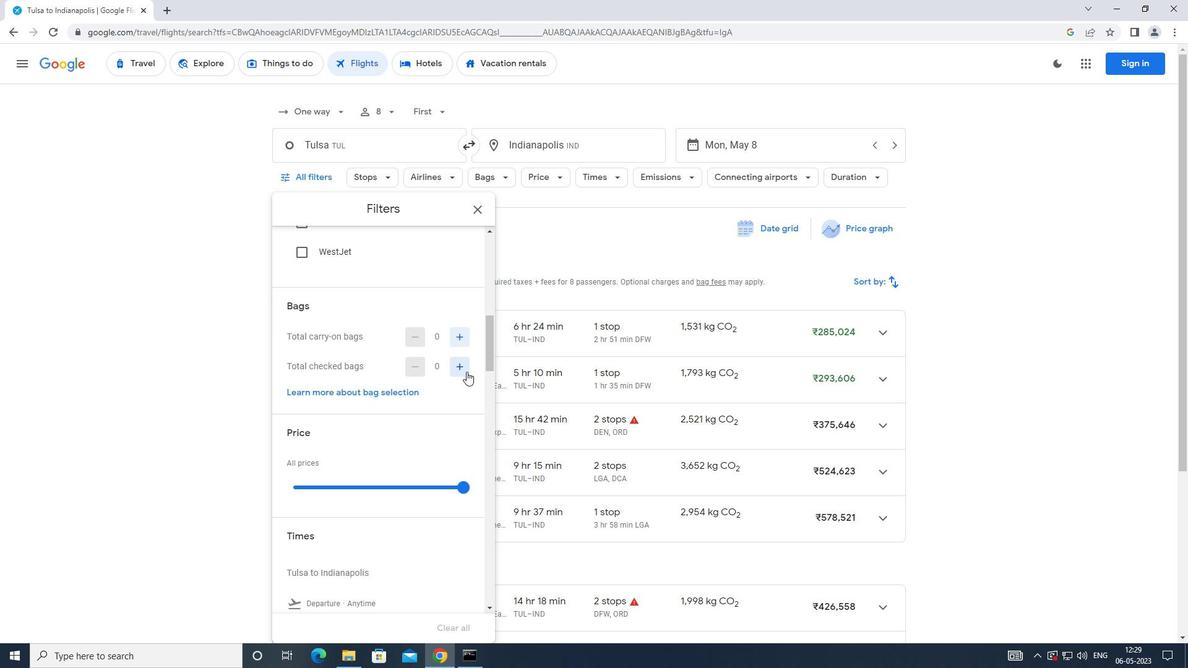
Action: Mouse pressed left at (466, 368)
Screenshot: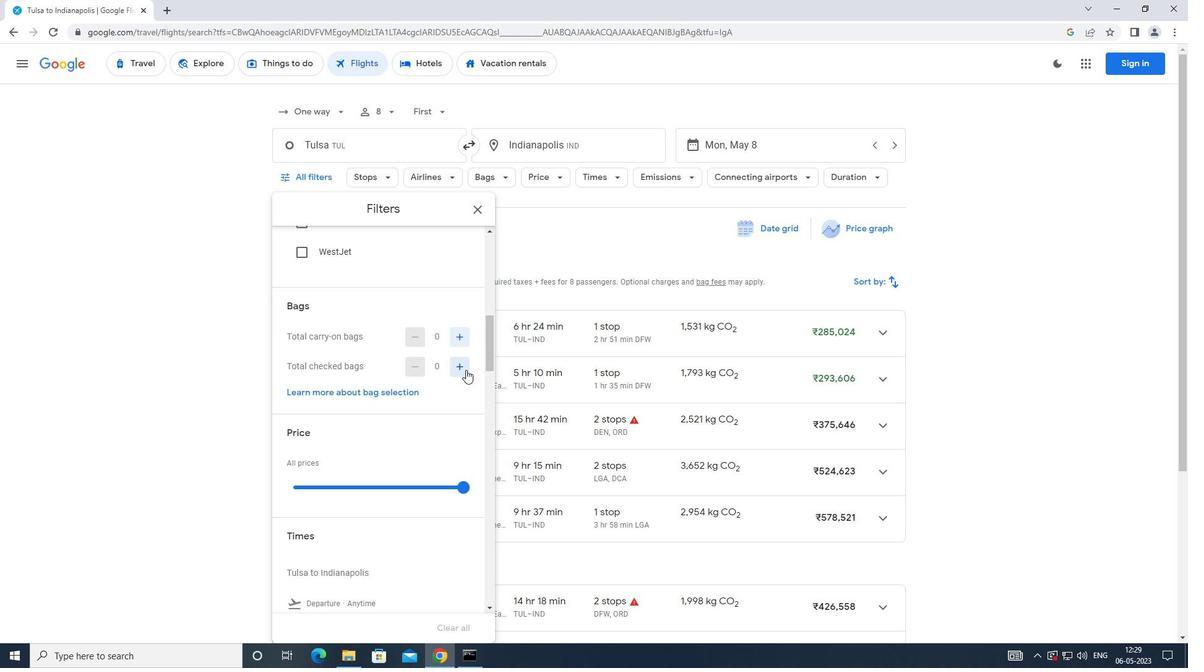 
Action: Mouse moved to (438, 406)
Screenshot: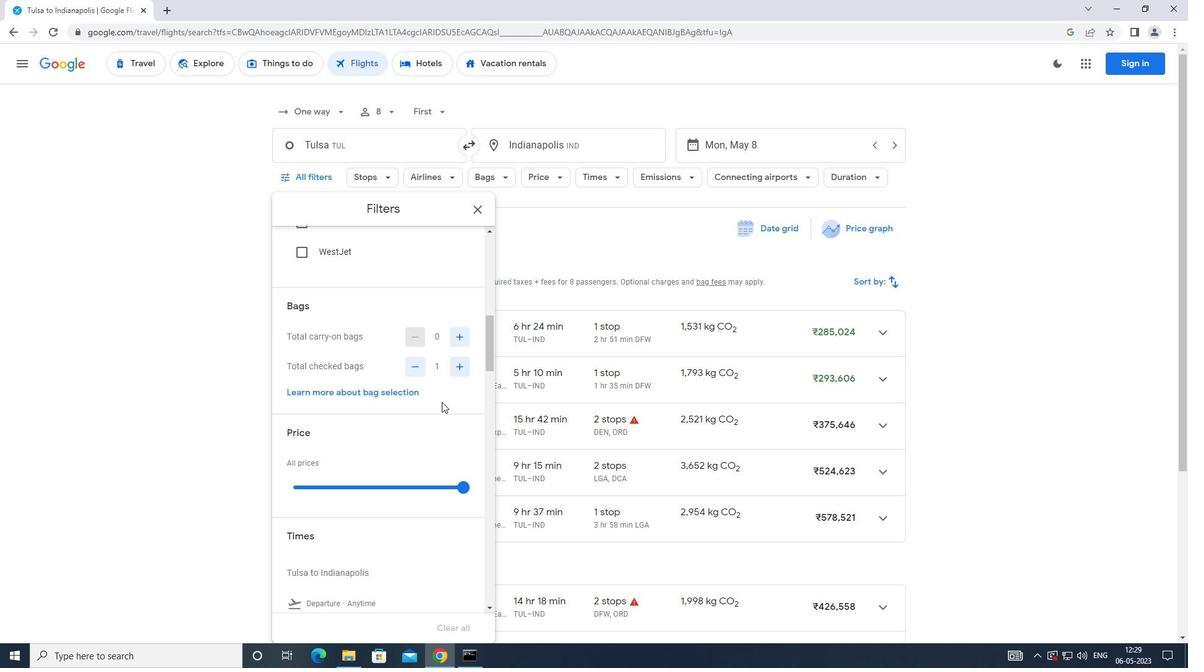 
Action: Mouse scrolled (438, 405) with delta (0, 0)
Screenshot: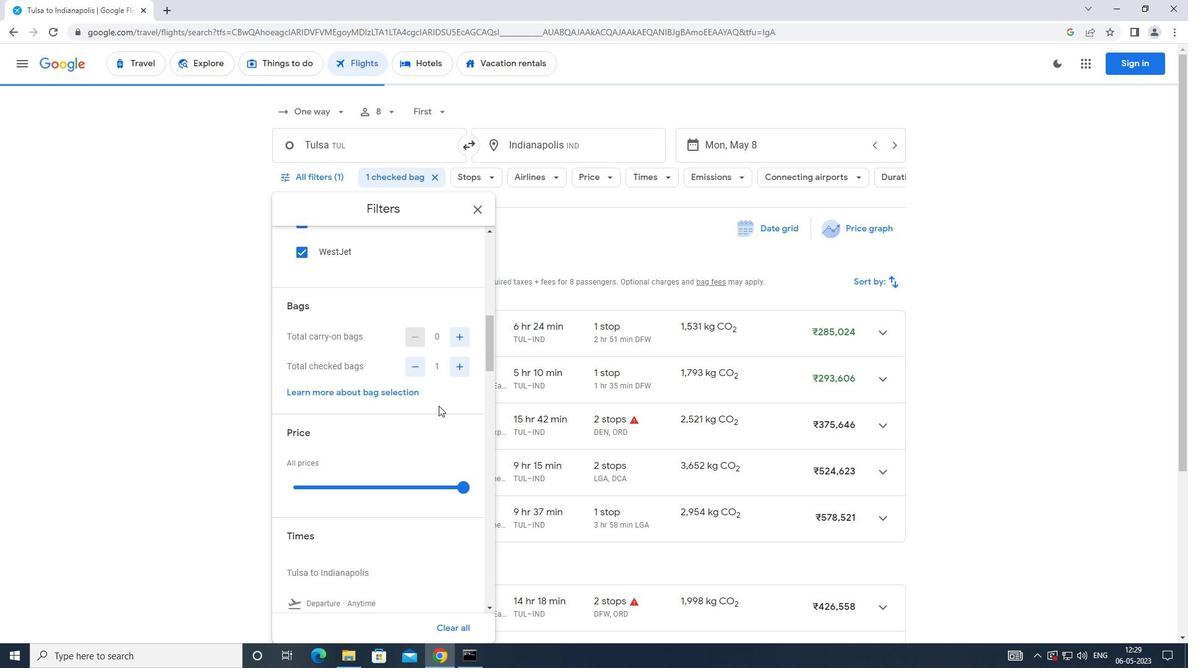 
Action: Mouse scrolled (438, 405) with delta (0, 0)
Screenshot: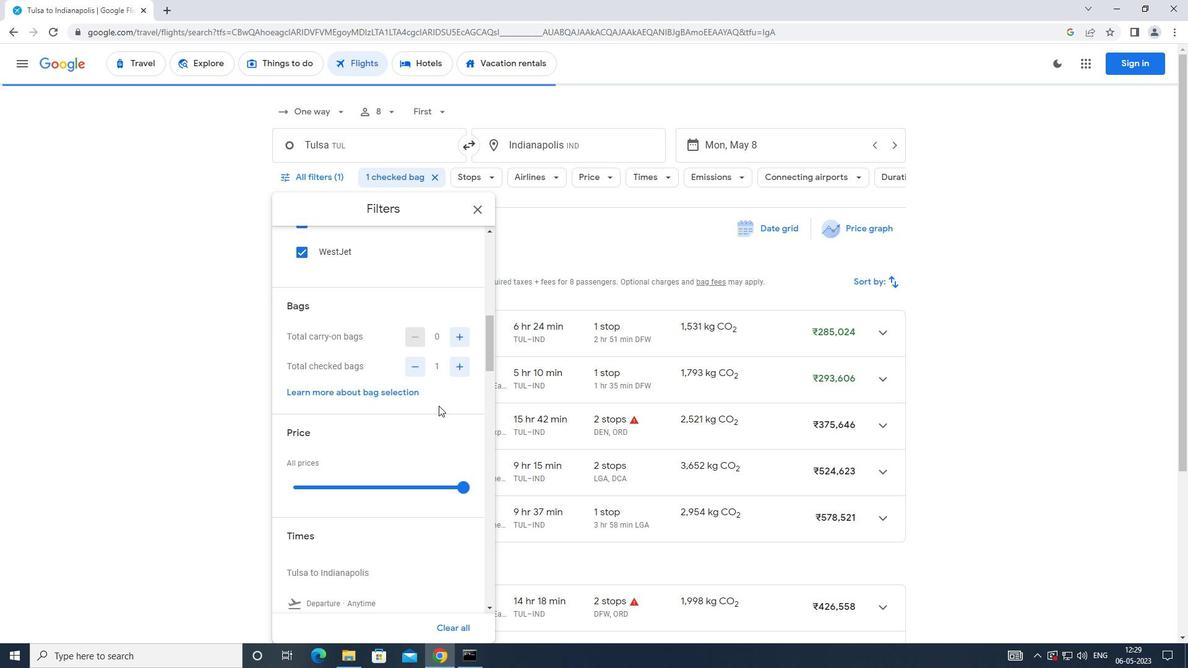 
Action: Mouse moved to (465, 362)
Screenshot: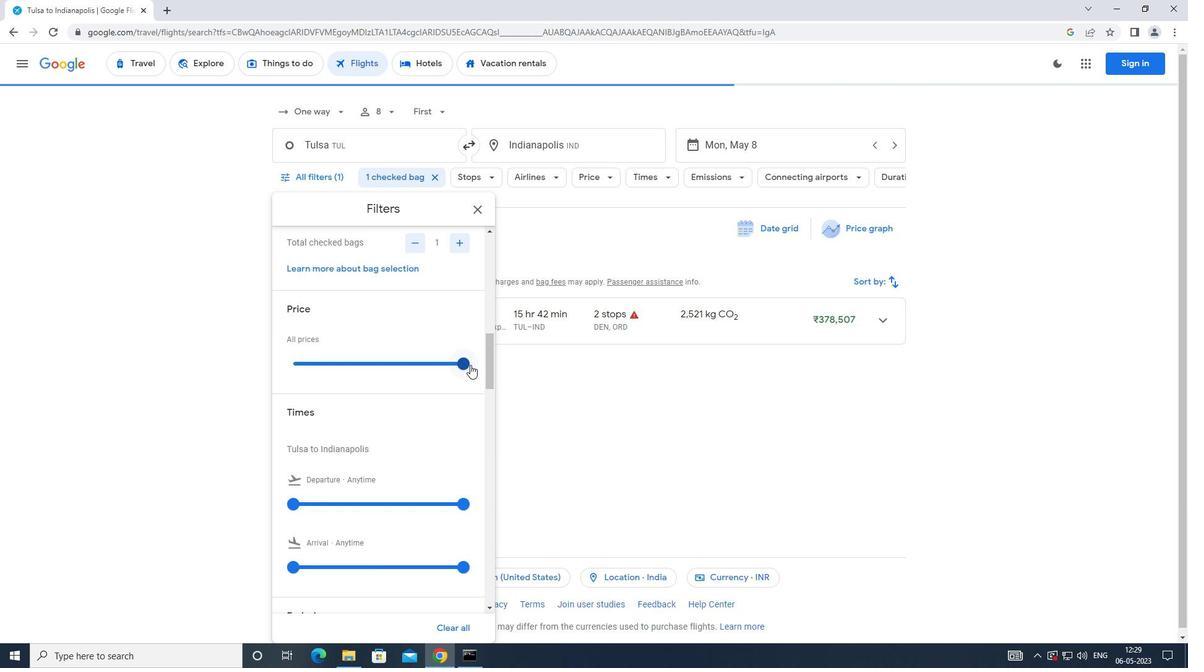 
Action: Mouse pressed left at (465, 362)
Screenshot: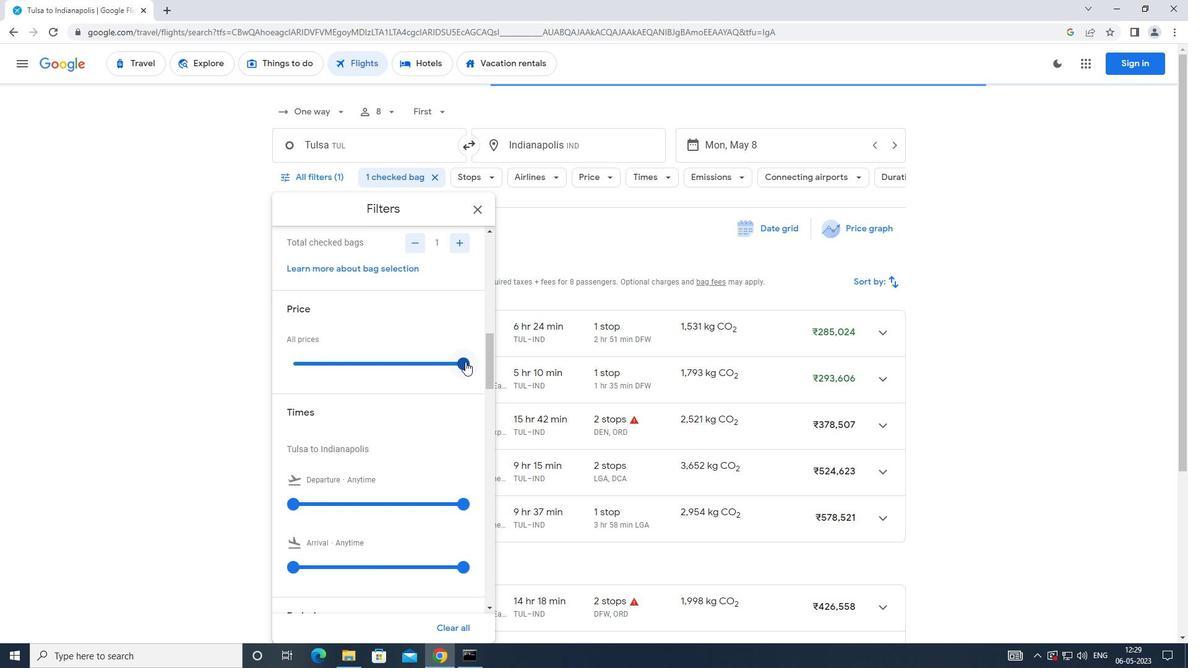
Action: Mouse moved to (414, 398)
Screenshot: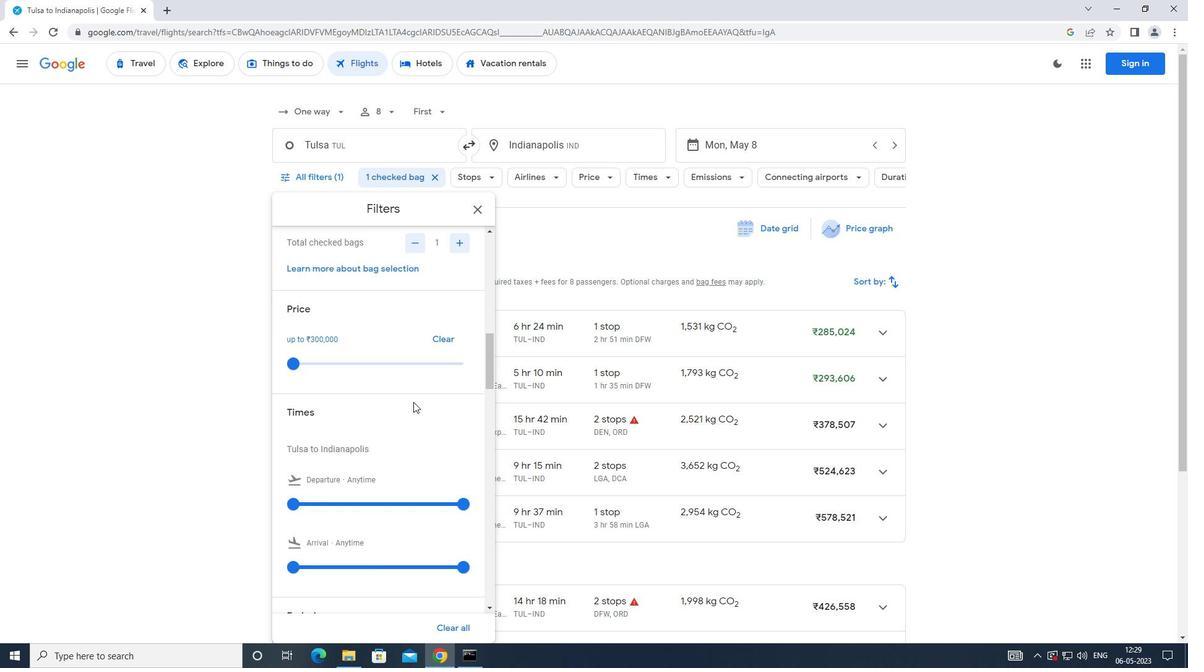 
Action: Mouse scrolled (414, 397) with delta (0, 0)
Screenshot: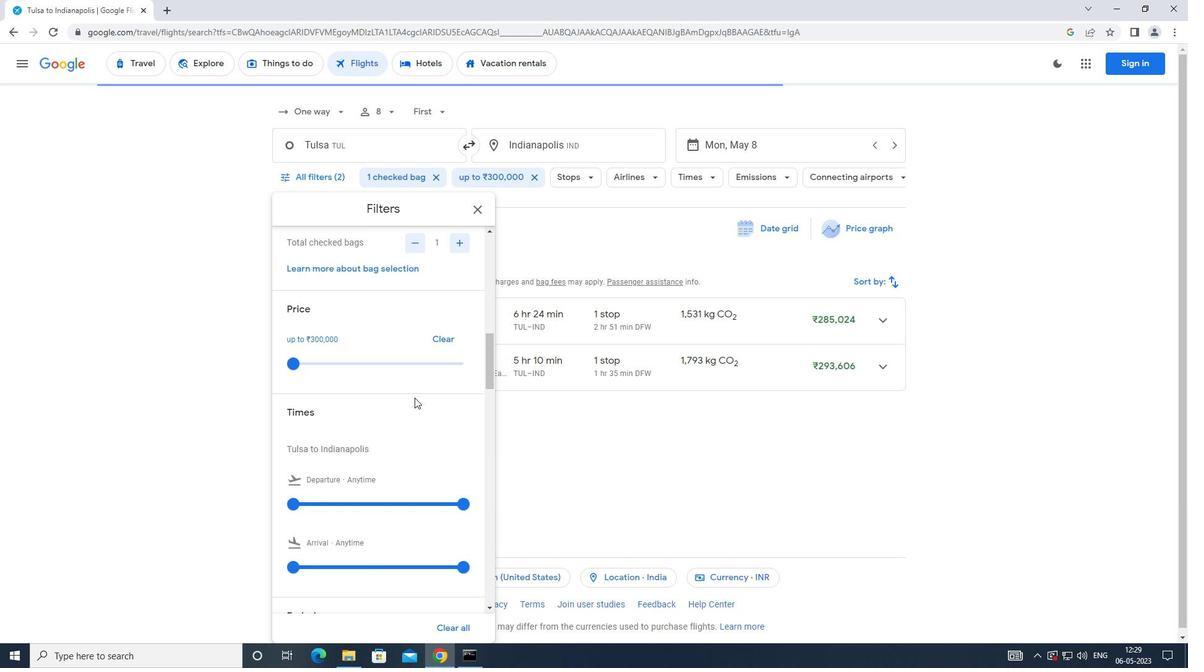 
Action: Mouse scrolled (414, 397) with delta (0, 0)
Screenshot: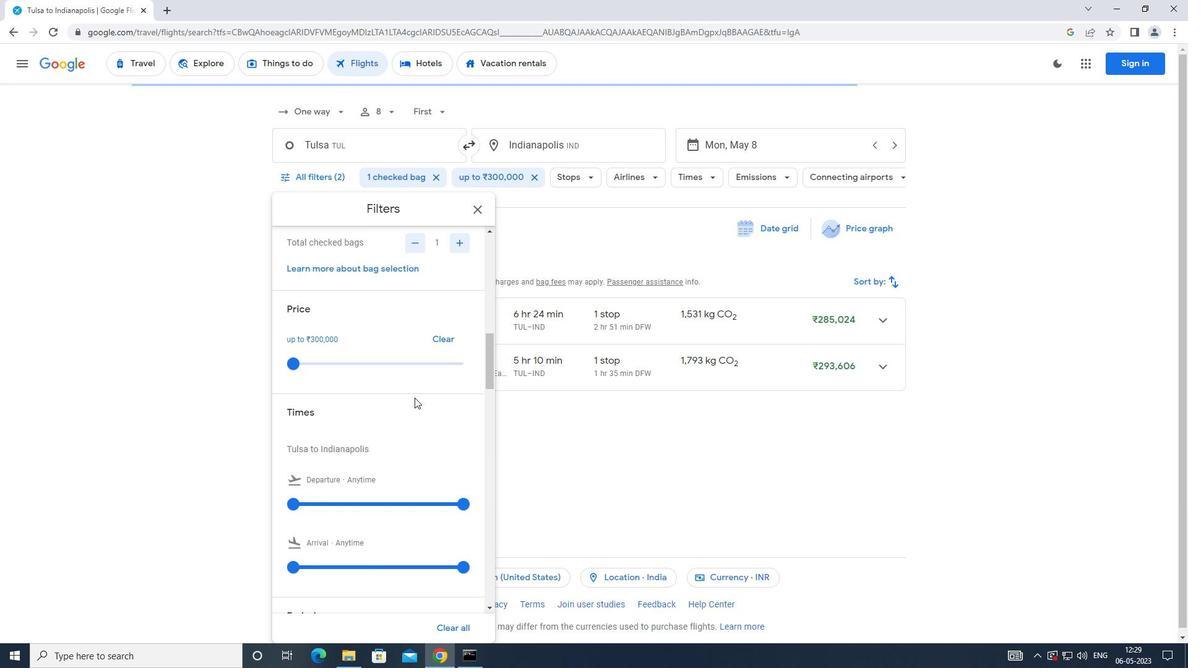 
Action: Mouse scrolled (414, 397) with delta (0, 0)
Screenshot: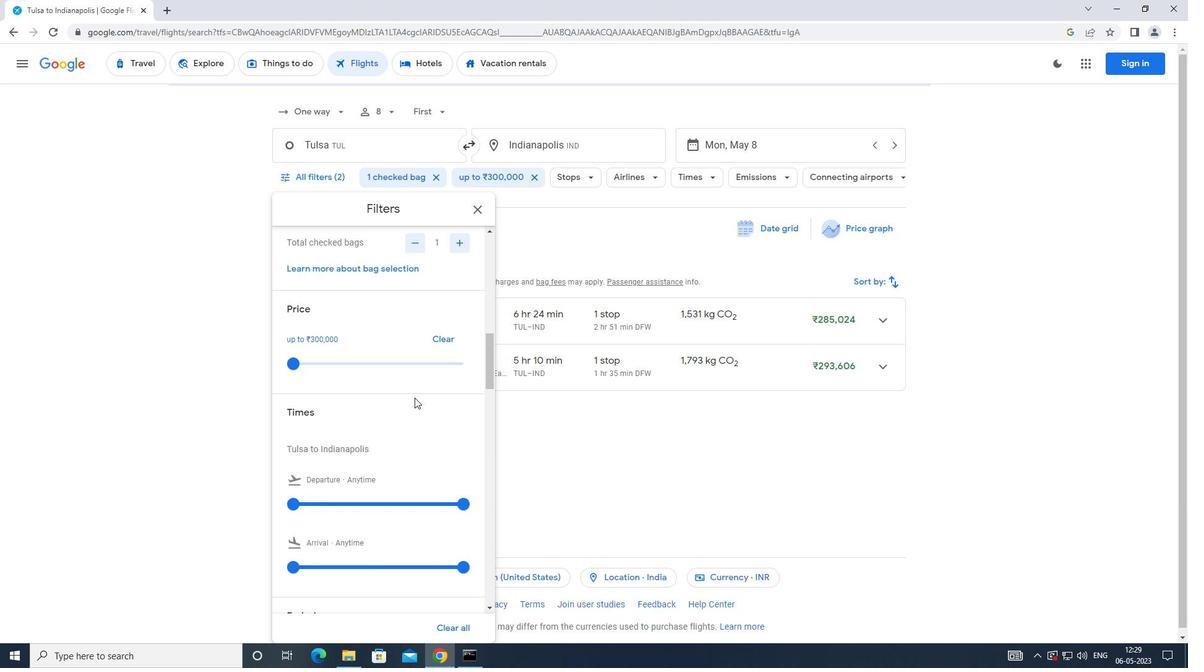 
Action: Mouse moved to (287, 321)
Screenshot: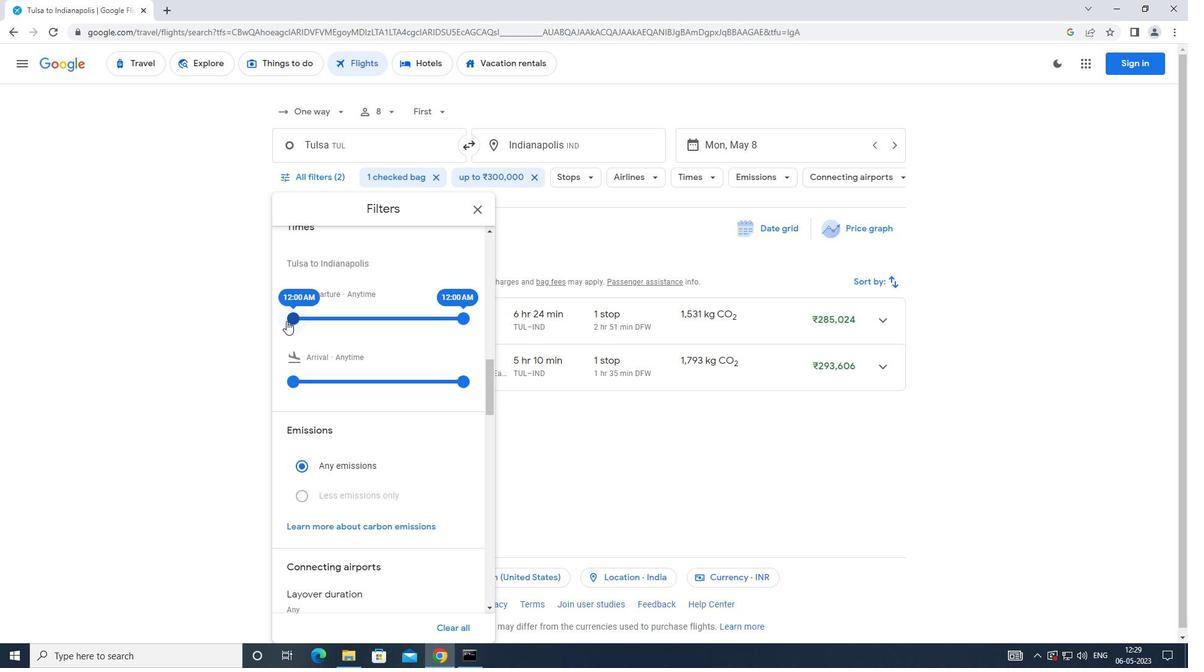 
Action: Mouse pressed left at (287, 321)
Screenshot: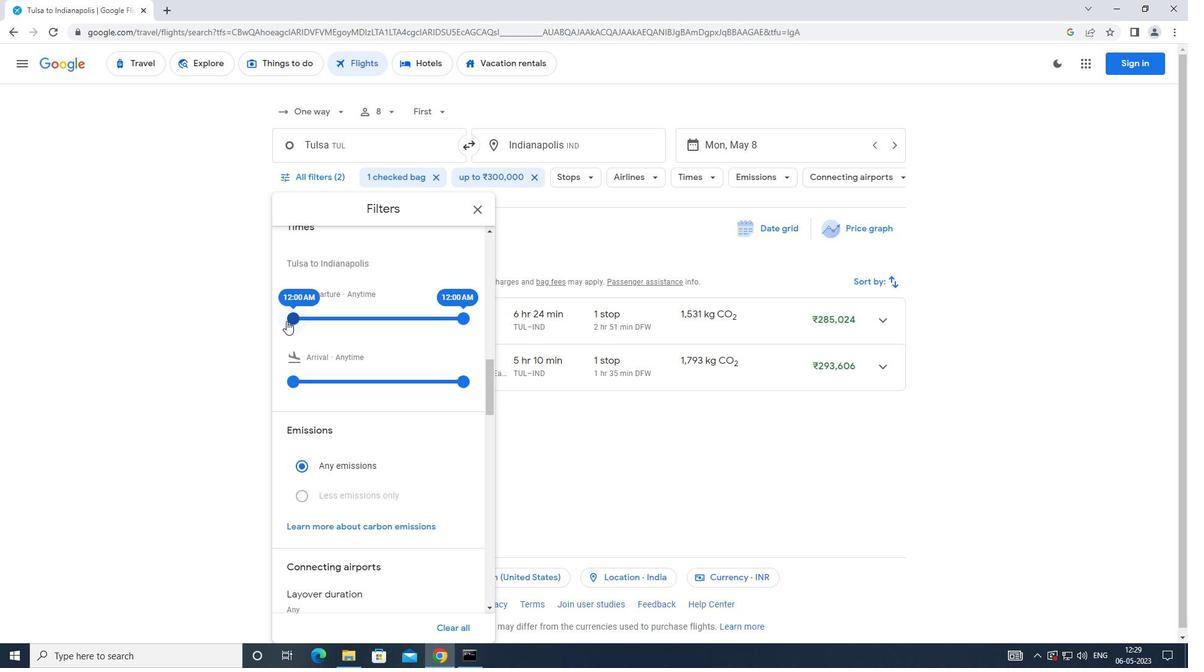 
Action: Mouse moved to (461, 317)
Screenshot: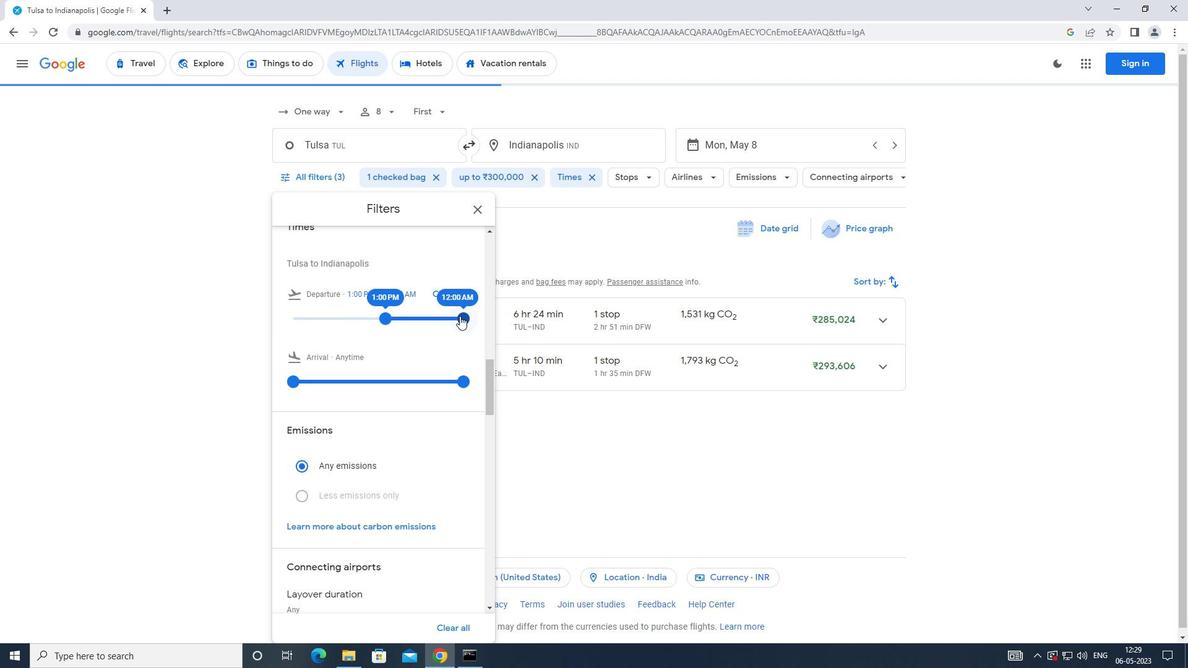 
Action: Mouse pressed left at (461, 317)
Screenshot: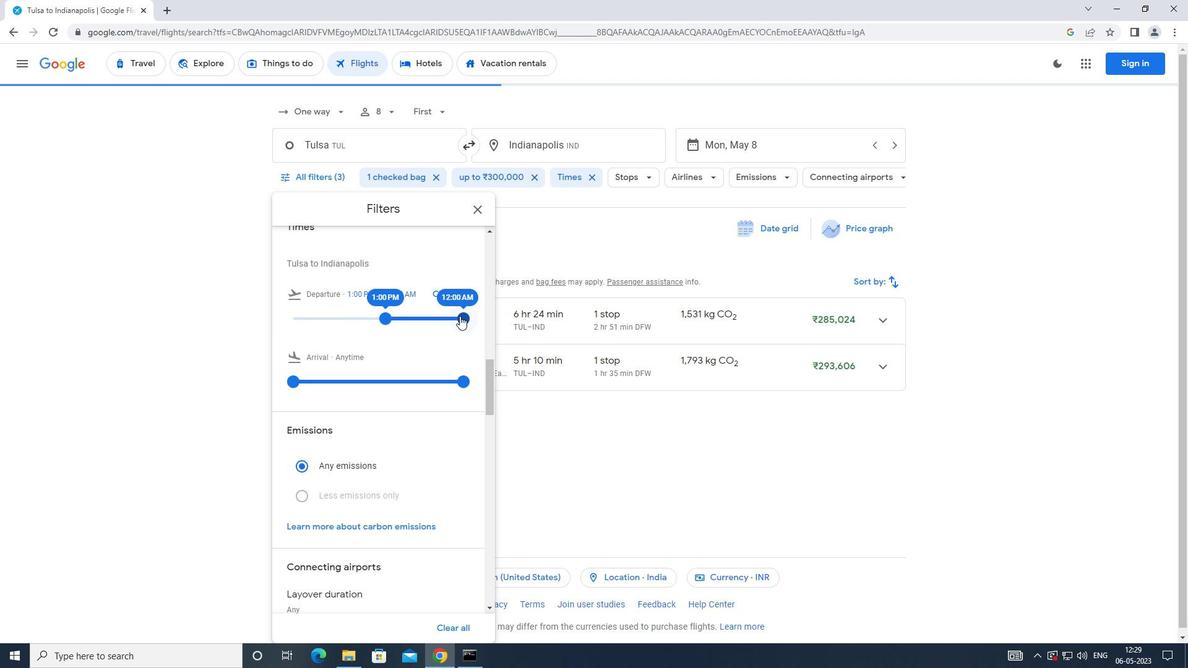 
Action: Mouse moved to (339, 341)
Screenshot: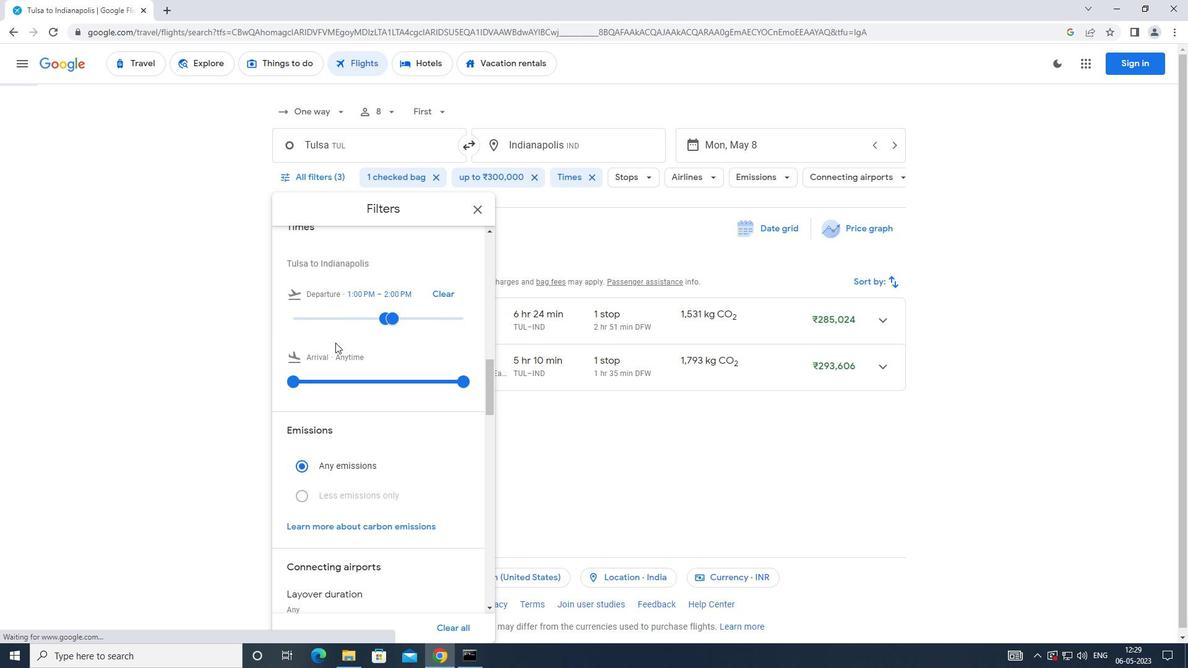 
